 Task: Open Card Corporate Social Responsibility Review in Board Business Intelligence Reporting to Workspace Content Creation and add a team member Softage.2@softage.net, a label Red, a checklist Time Management, an attachment from your google drive, a color Red and finally, add a card description 'Discuss project timeline with team members' and a comment 'Its important to ensure that this task aligns with our overall project goals as it is part of a larger project.'. Add a start date 'Jan 04, 1900' with a due date 'Jan 11, 1900'. Open Card User Research Interviews in Board Customer Journey Mapping and Optimization to Workspace Content Creation and add a team member Softage.3@softage.net, a label Red, a checklist Customer Feedback, an attachment from your google drive, a color Red and finally, add a card description 'Send out client proposal for review' and a comment 'Let us approach this task with a sense of focus and attention to detail, ensuring that we do not miss any important information or details.'. Add a start date 'Jan 05, 1900' with a due date 'Jan 12, 1900'. Open Card Social Media Campaign Execution in Board Product Prototype Development and Testing to Workspace Content Creation and add a team member Softage.3@softage.net, a label Purple, a checklist Predictive Analytics, an attachment from your google drive, a color Purple and finally, add a card description 'Create and send out employee satisfaction survey on company benefits and perks' and a comment 'This task presents an opportunity to build strong relationships with our stakeholders and earn their trust.'. Add a start date 'Jan 06, 1900' with a due date 'Jan 13, 1900'
Action: Mouse moved to (55, 225)
Screenshot: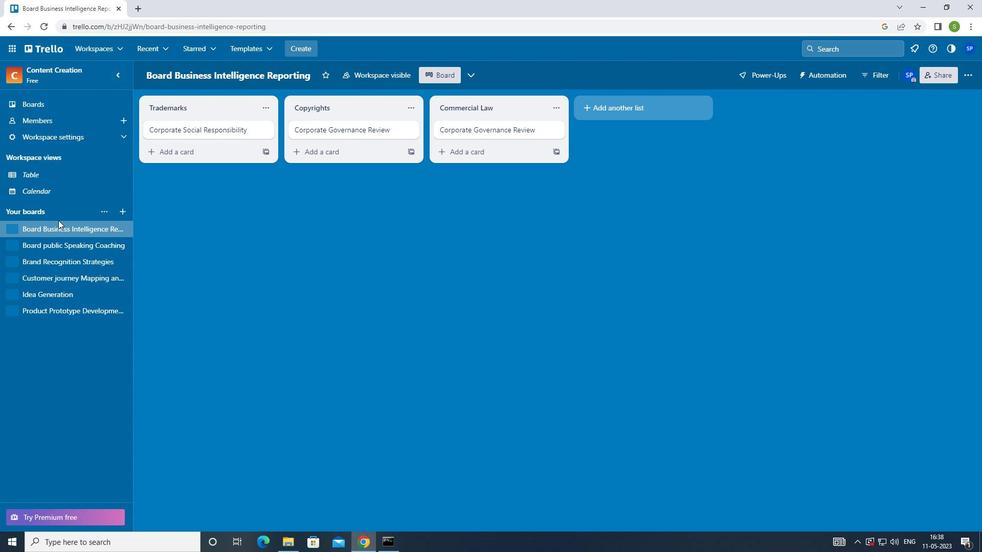 
Action: Mouse pressed left at (55, 225)
Screenshot: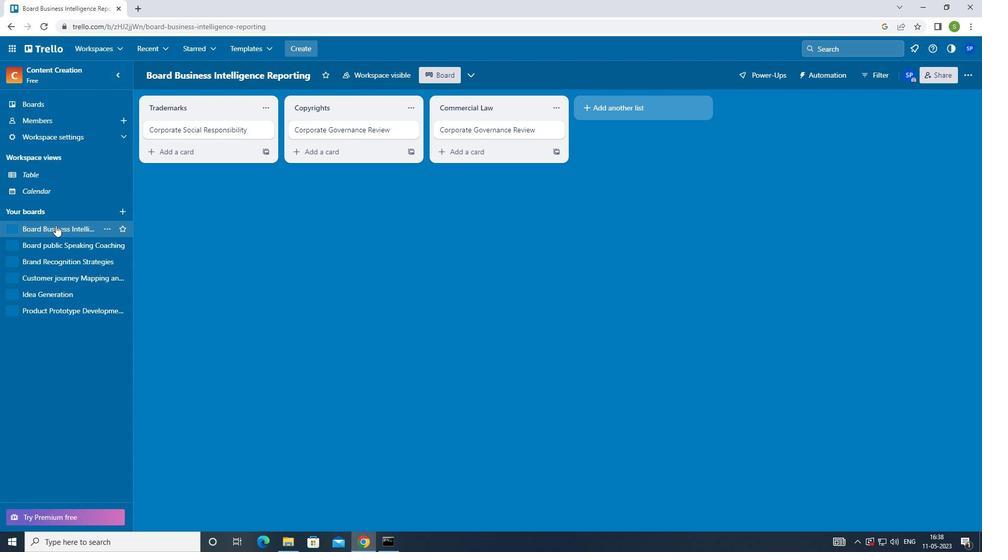 
Action: Mouse moved to (177, 128)
Screenshot: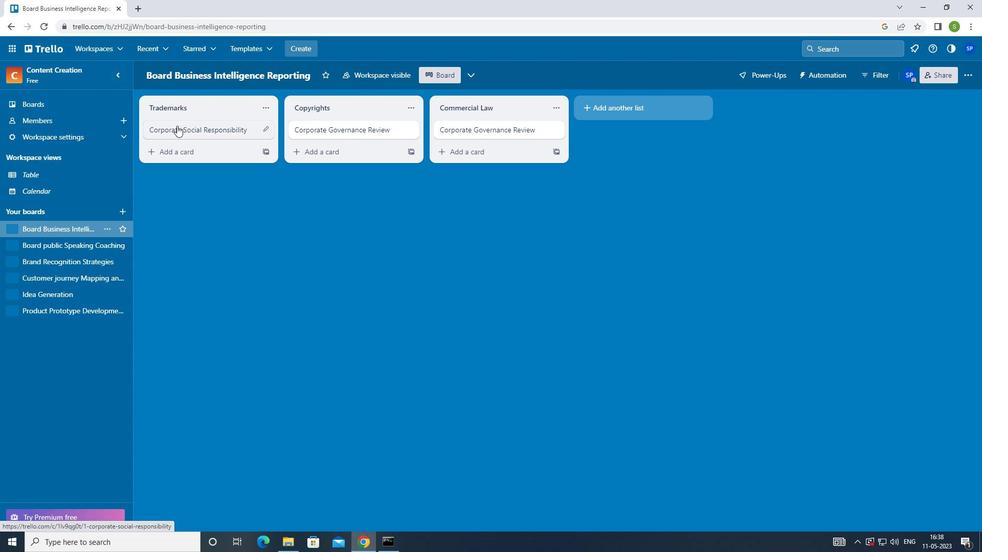 
Action: Mouse pressed left at (177, 128)
Screenshot: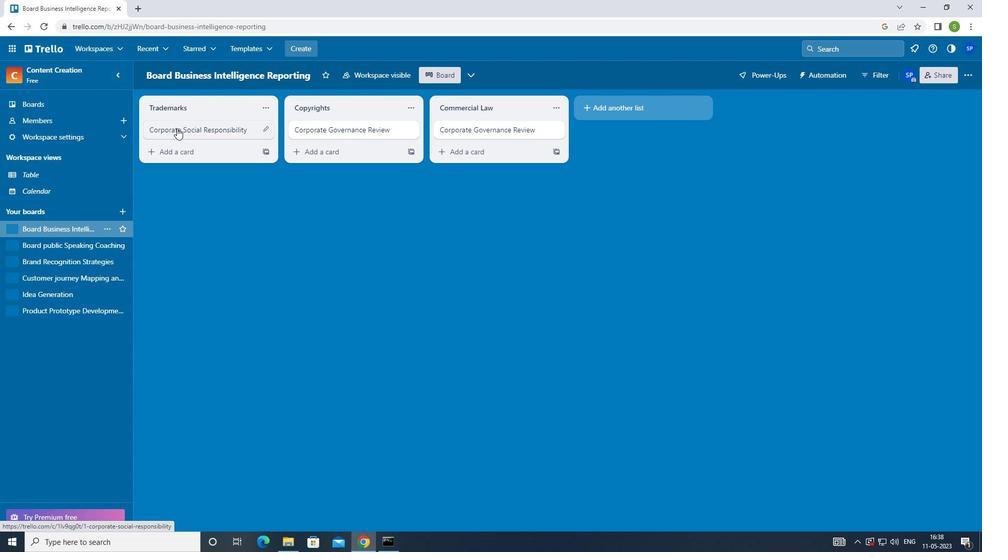 
Action: Mouse moved to (636, 127)
Screenshot: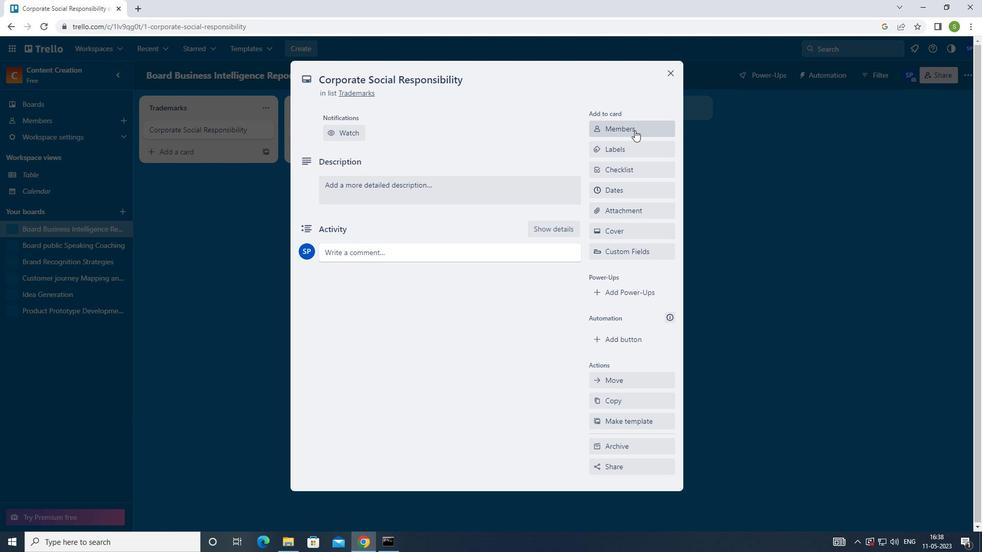 
Action: Mouse pressed left at (636, 127)
Screenshot: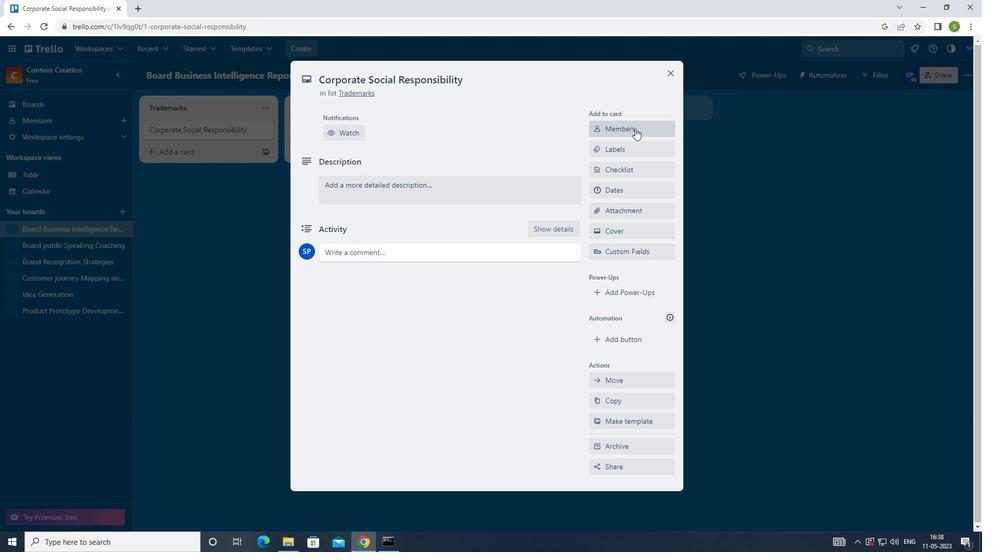 
Action: Mouse moved to (639, 173)
Screenshot: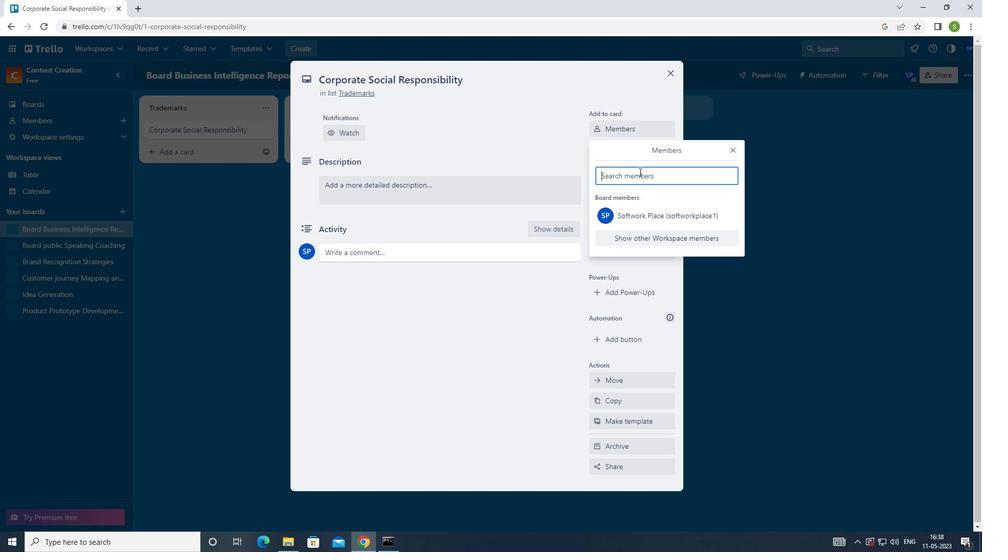 
Action: Key pressed <Key.shift>SOFTAGE.2<Key.shift>@SOFTAGE.NET
Screenshot: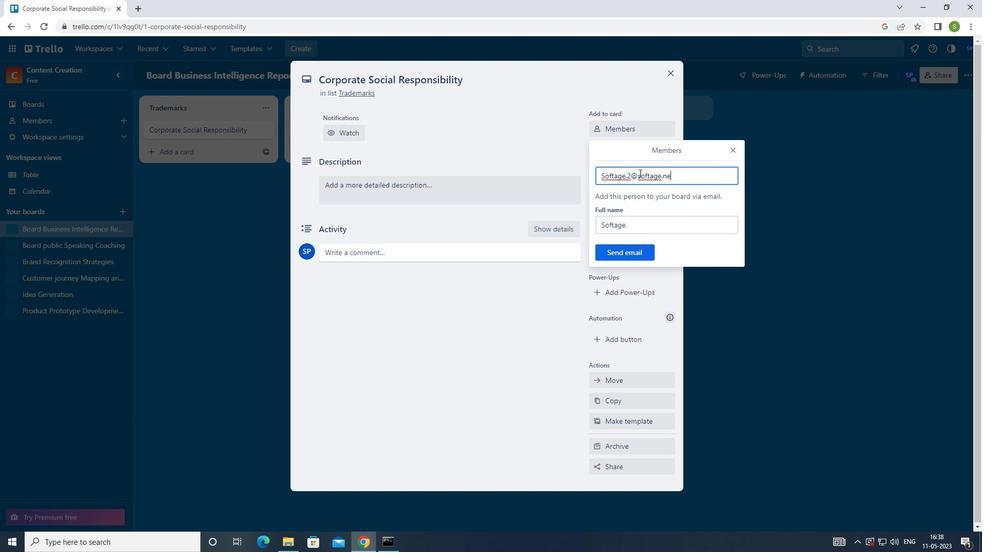 
Action: Mouse moved to (628, 253)
Screenshot: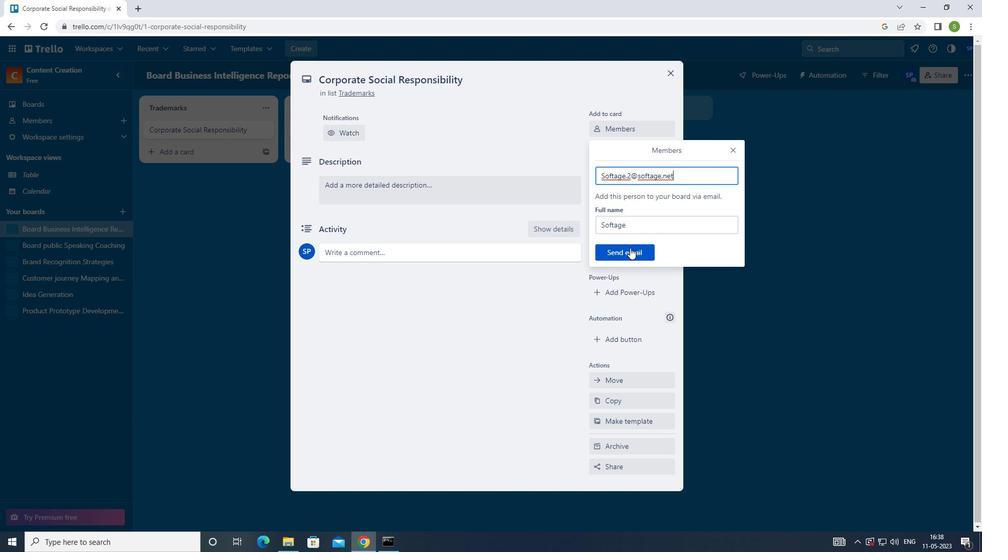 
Action: Mouse pressed left at (628, 253)
Screenshot: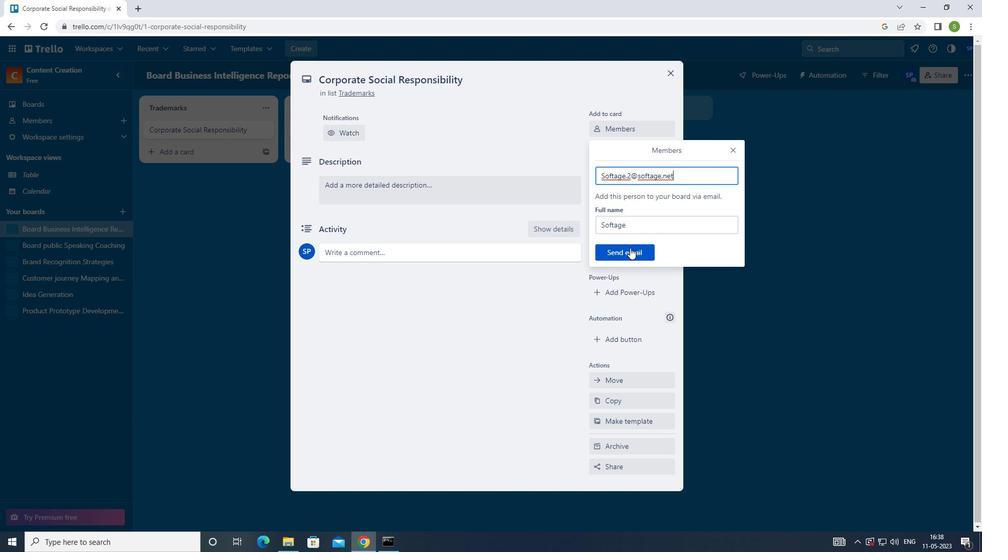
Action: Mouse moved to (621, 185)
Screenshot: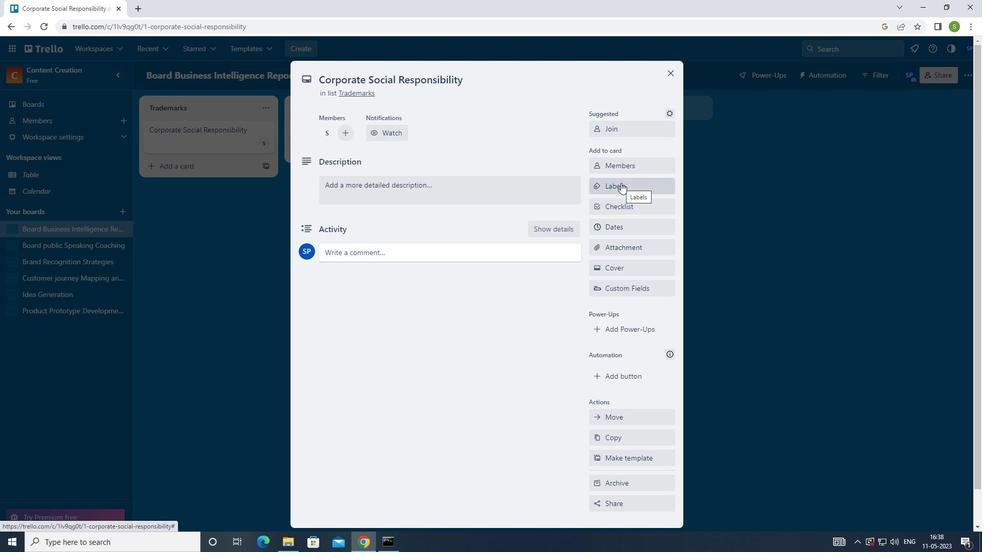 
Action: Mouse pressed left at (621, 185)
Screenshot: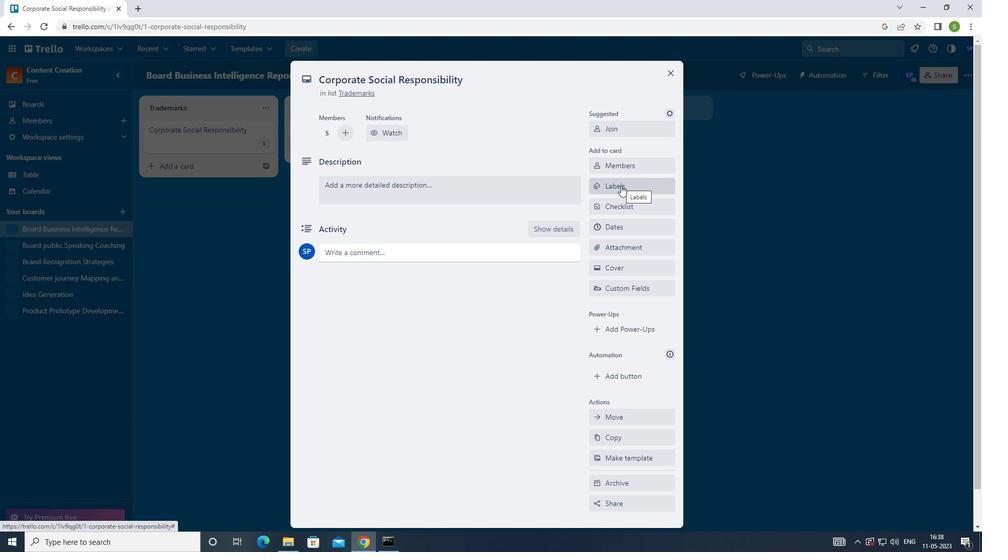 
Action: Mouse moved to (649, 391)
Screenshot: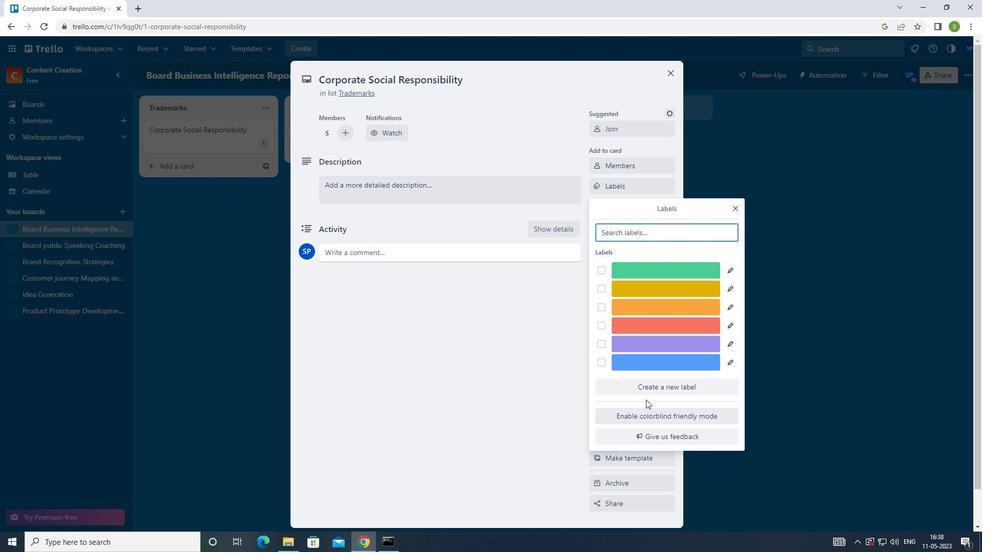 
Action: Mouse pressed left at (649, 391)
Screenshot: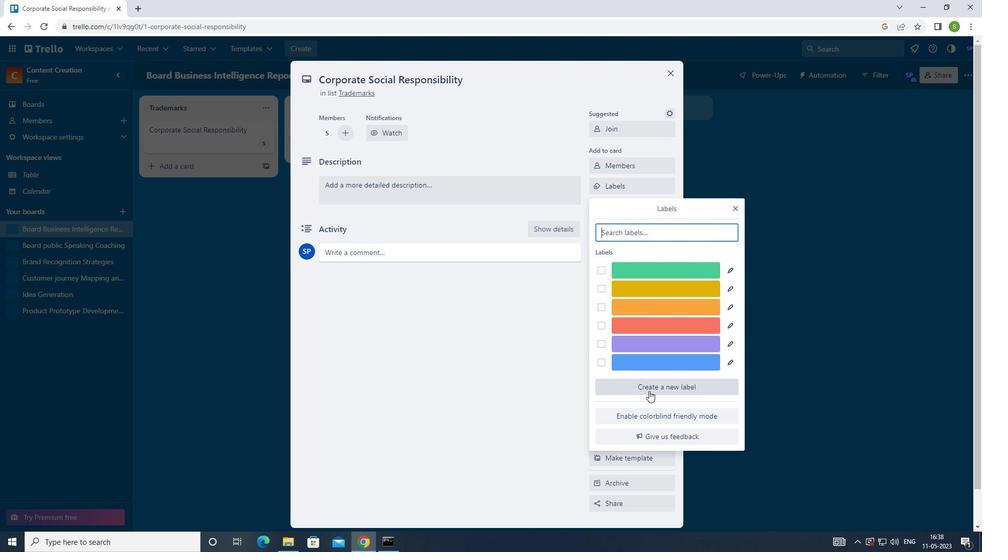 
Action: Mouse moved to (695, 370)
Screenshot: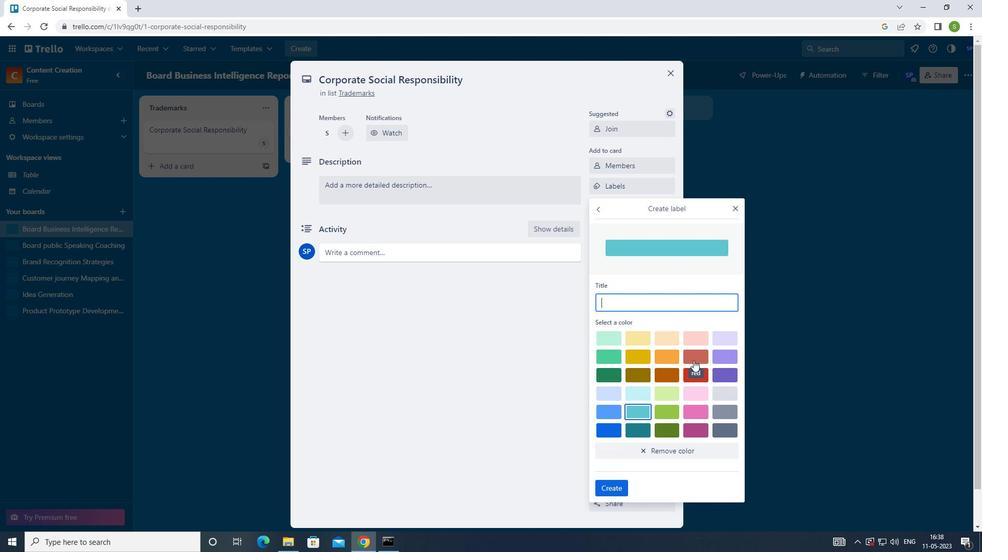 
Action: Mouse pressed left at (695, 370)
Screenshot: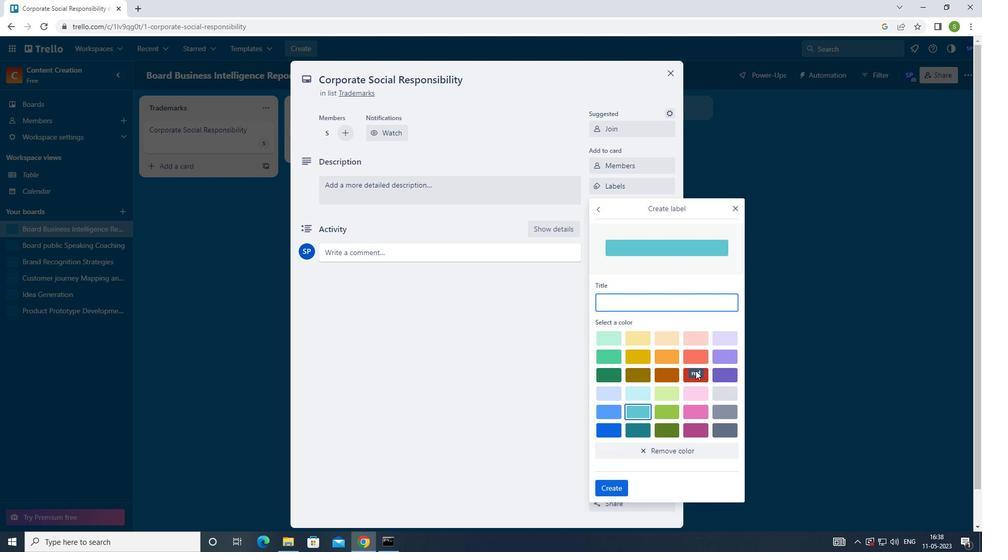 
Action: Mouse moved to (617, 490)
Screenshot: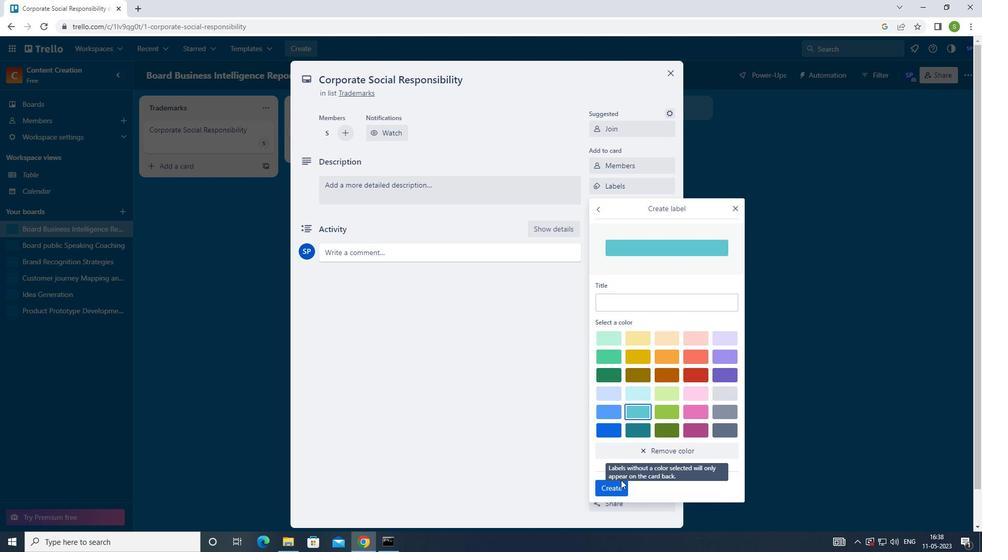 
Action: Mouse pressed left at (617, 490)
Screenshot: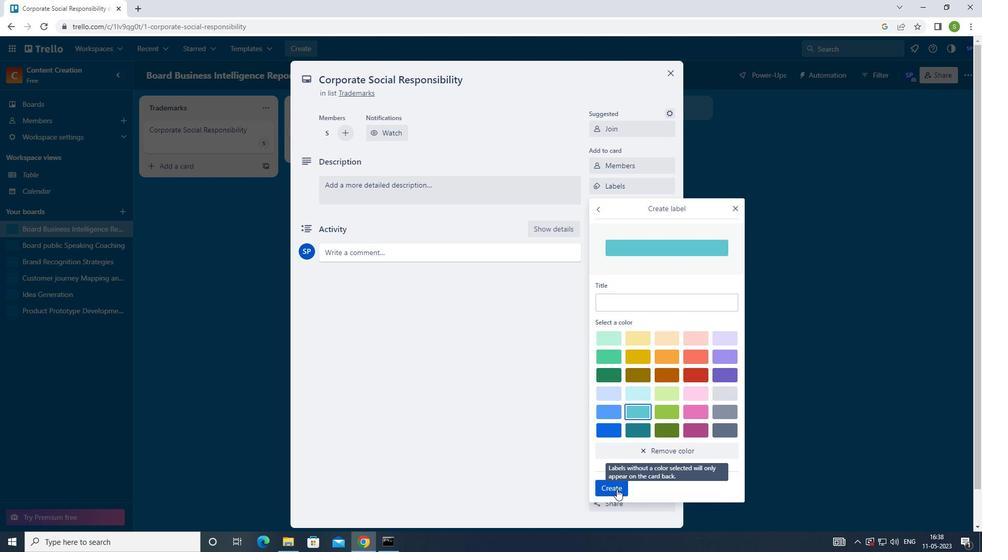 
Action: Mouse moved to (639, 330)
Screenshot: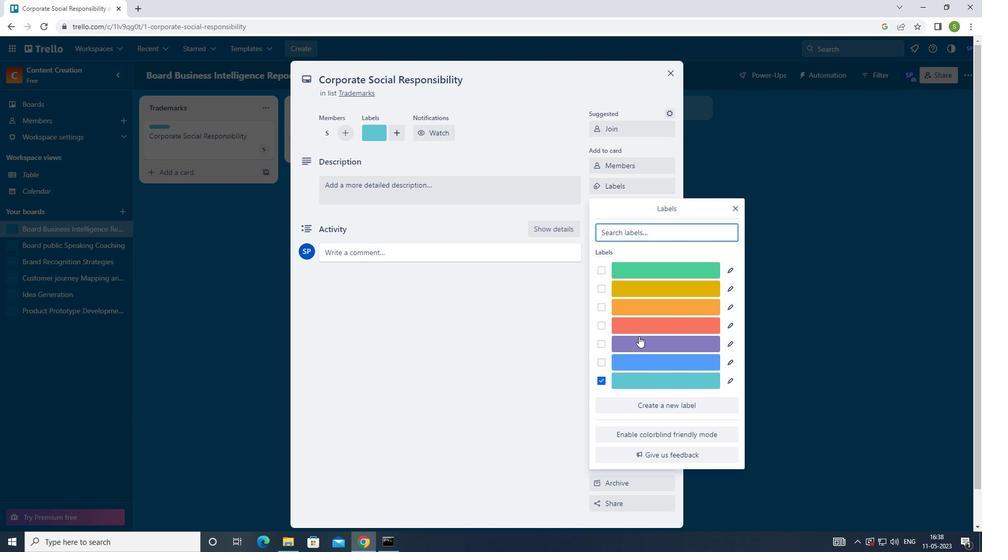 
Action: Mouse pressed left at (639, 330)
Screenshot: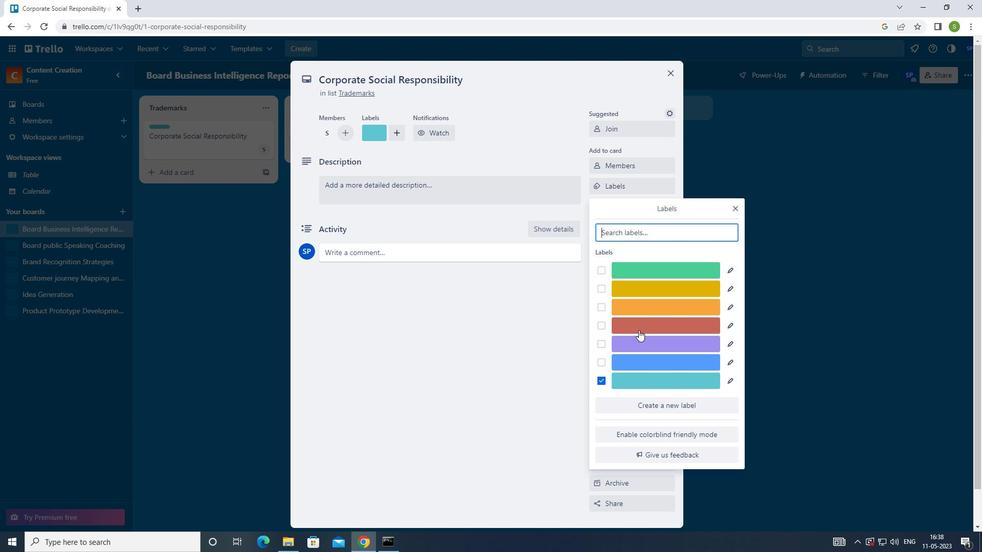 
Action: Mouse moved to (600, 380)
Screenshot: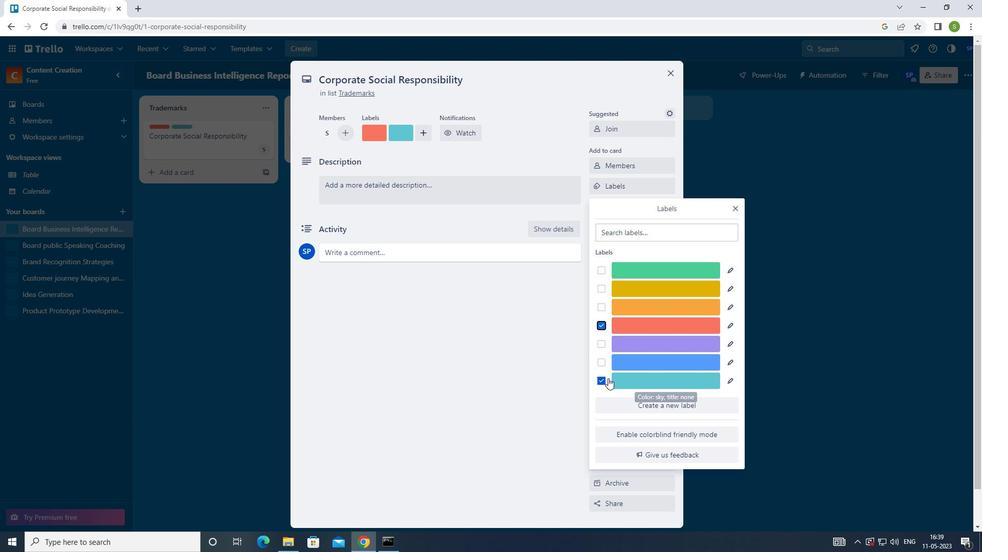 
Action: Mouse pressed left at (600, 380)
Screenshot: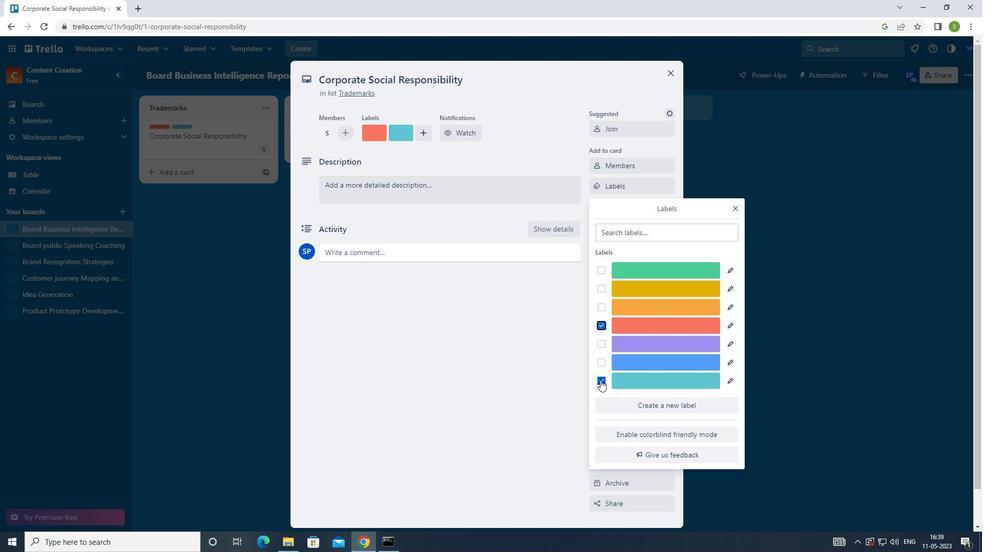 
Action: Mouse moved to (735, 209)
Screenshot: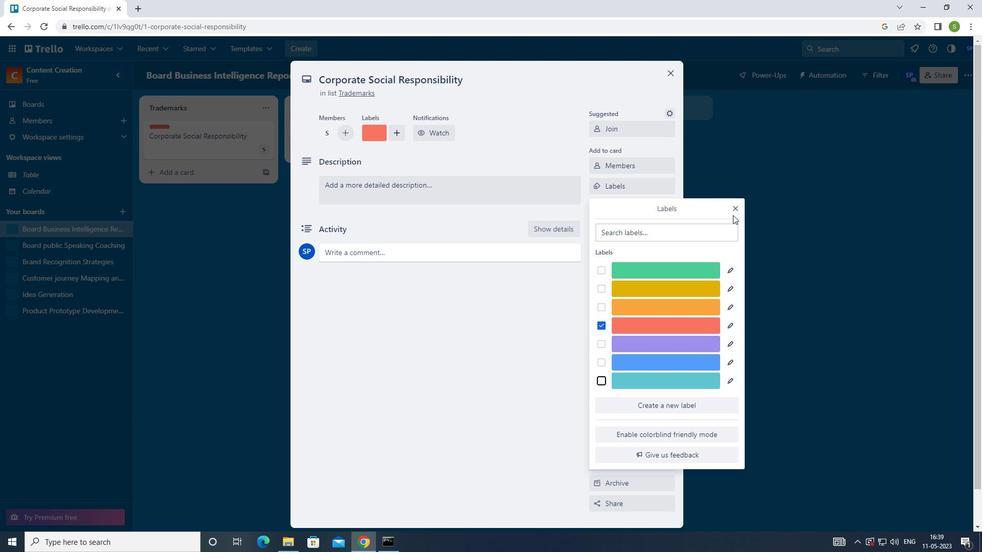 
Action: Mouse pressed left at (735, 209)
Screenshot: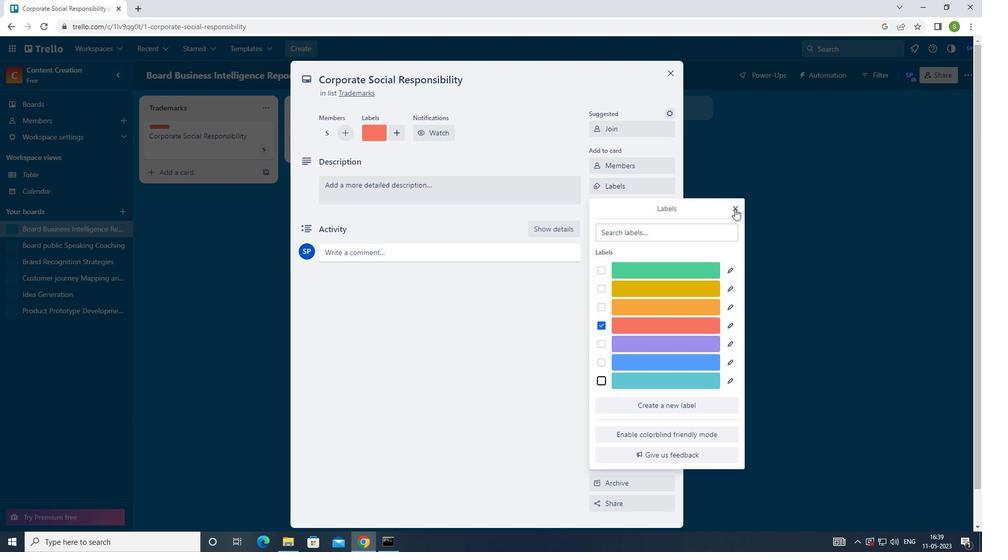 
Action: Mouse moved to (641, 210)
Screenshot: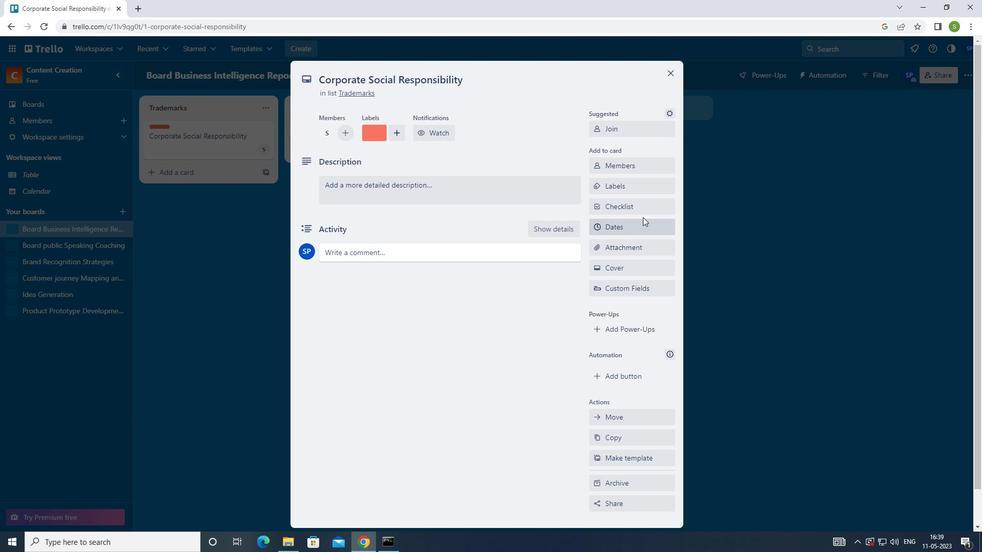
Action: Mouse pressed left at (641, 210)
Screenshot: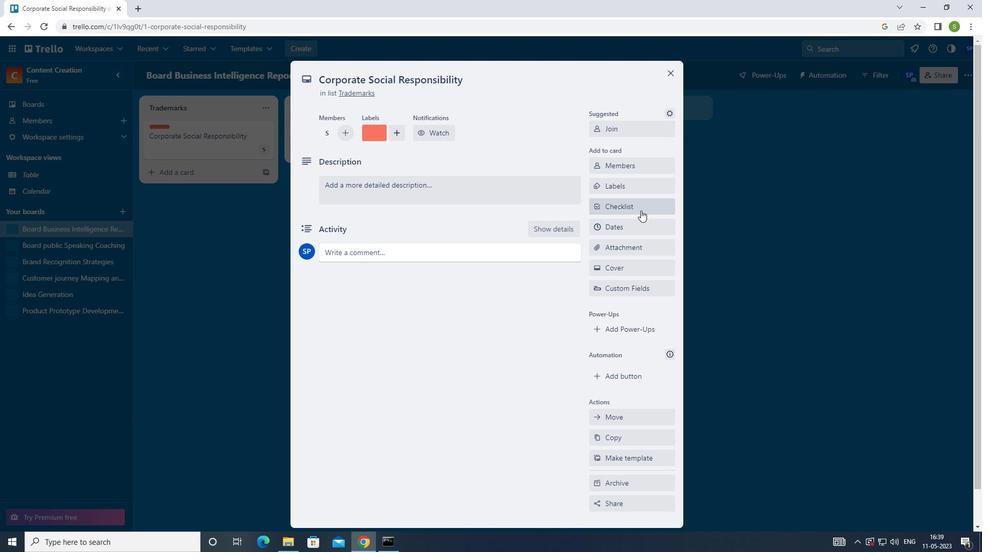 
Action: Mouse moved to (631, 265)
Screenshot: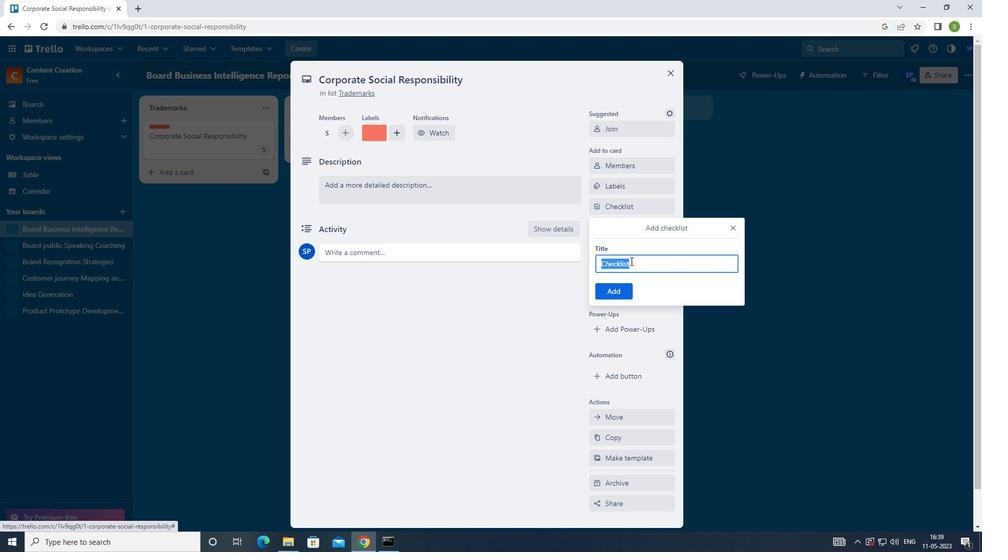 
Action: Key pressed <Key.shift>TIME<Key.space><Key.shift><Key.shift><Key.shift><Key.shift><Key.shift><Key.shift>MANAGEMENT<Key.space>AN<Key.space>ATTACHMENT<Key.space>FROM<Key.backspace><Key.backspace><Key.backspace><Key.backspace><Key.backspace><Key.backspace><Key.backspace><Key.backspace><Key.backspace><Key.backspace><Key.backspace><Key.backspace><Key.backspace><Key.backspace><Key.backspace><Key.backspace><Key.backspace><Key.backspace><Key.backspace><Key.backspace><Key.backspace><Key.backspace><Key.backspace><Key.backspace><Key.backspace><Key.backspace><Key.backspace><Key.backspace><Key.backspace><Key.backspace><Key.backspace><Key.backspace><Key.backspace><Key.backspace><Key.backspace><Key.backspace><Key.backspace><Key.shift><Key.shift><Key.shift><Key.shift><Key.shift><Key.shift>TIME<Key.space><Key.shift>MANAGMENT
Screenshot: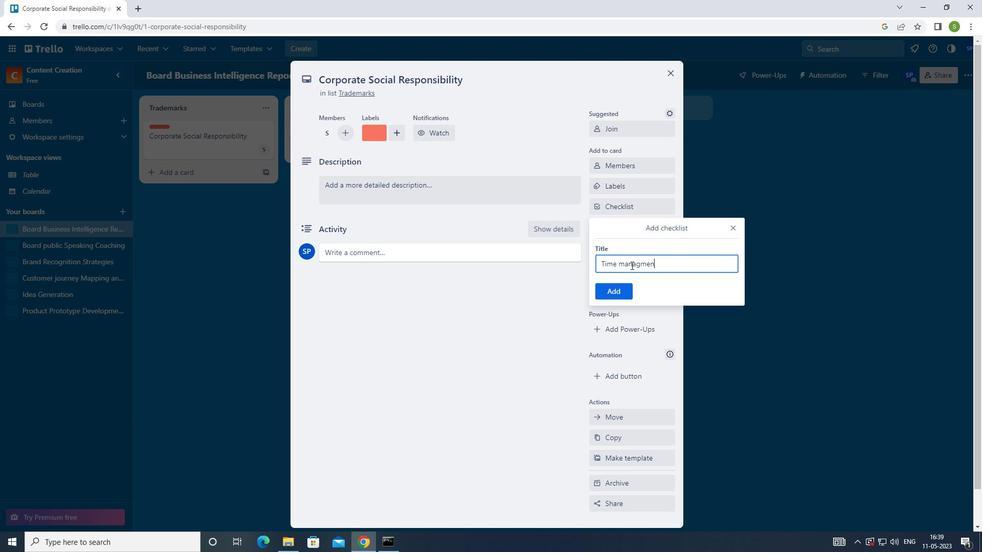
Action: Mouse moved to (625, 296)
Screenshot: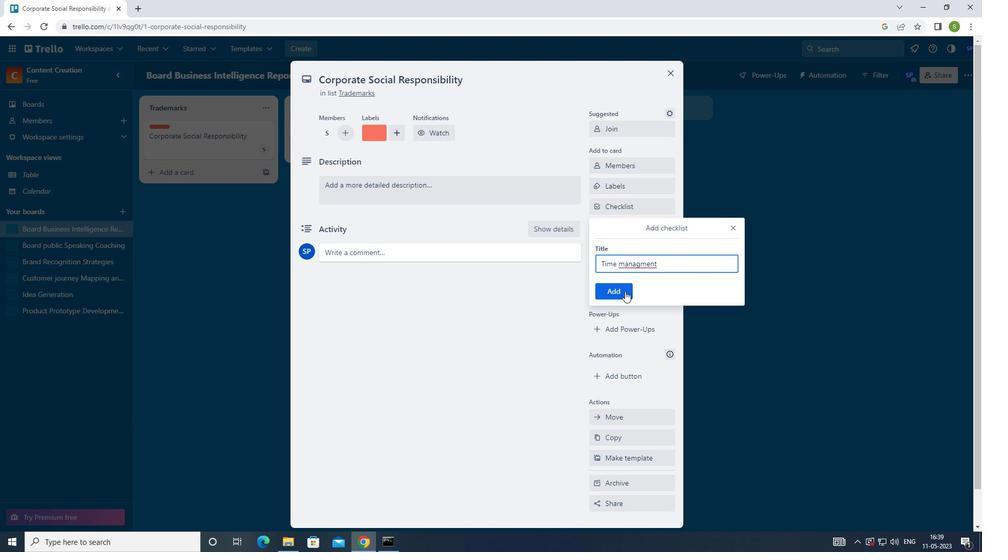 
Action: Mouse pressed left at (625, 296)
Screenshot: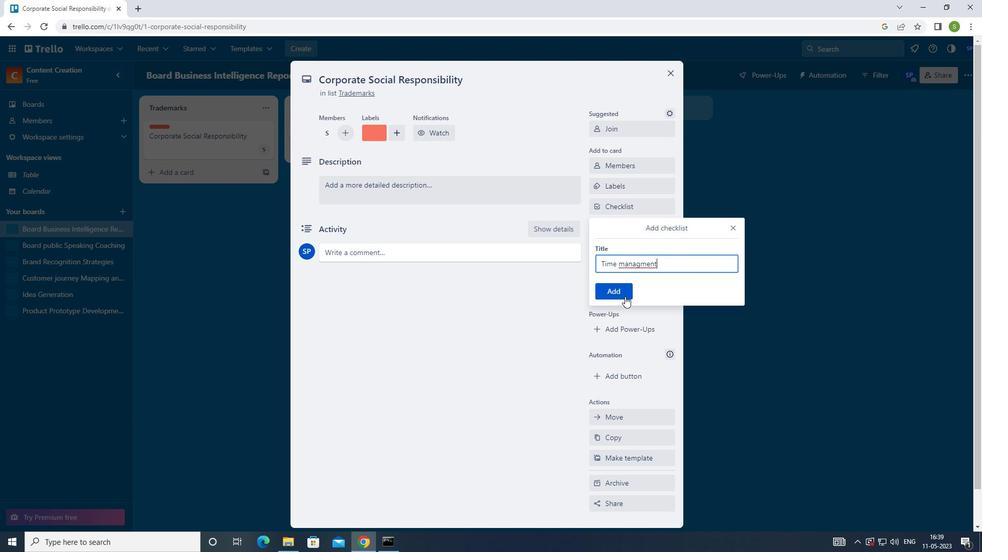 
Action: Mouse moved to (491, 268)
Screenshot: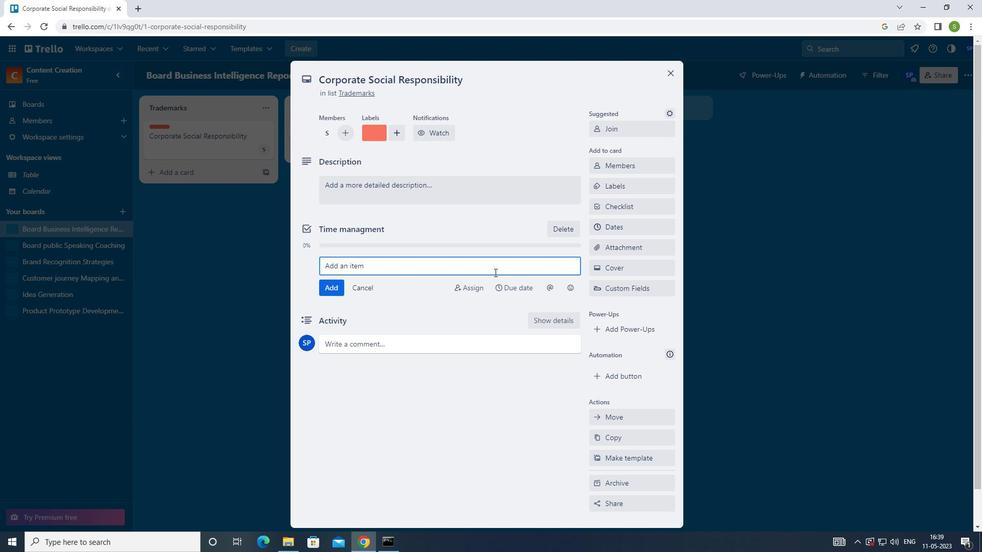 
Action: Mouse pressed left at (491, 268)
Screenshot: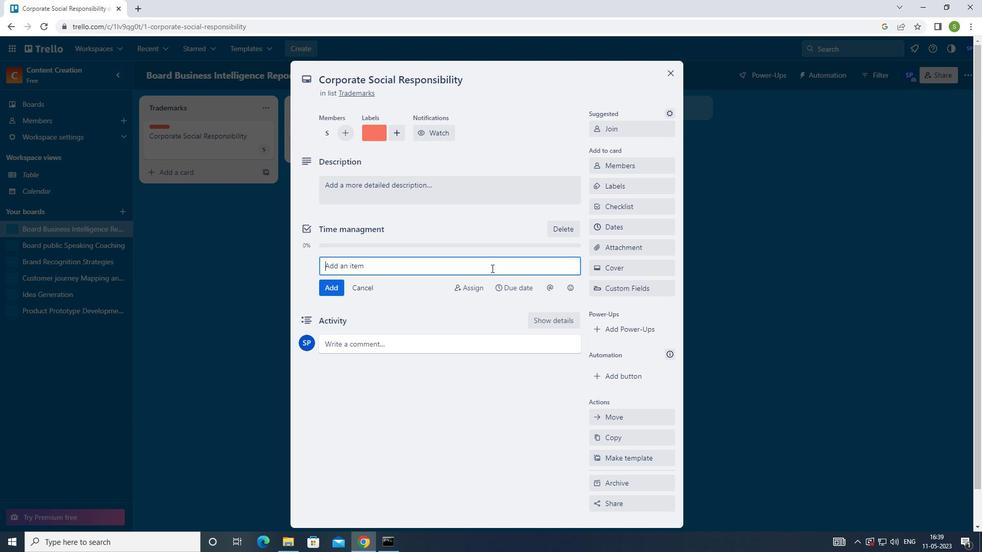 
Action: Mouse moved to (449, 191)
Screenshot: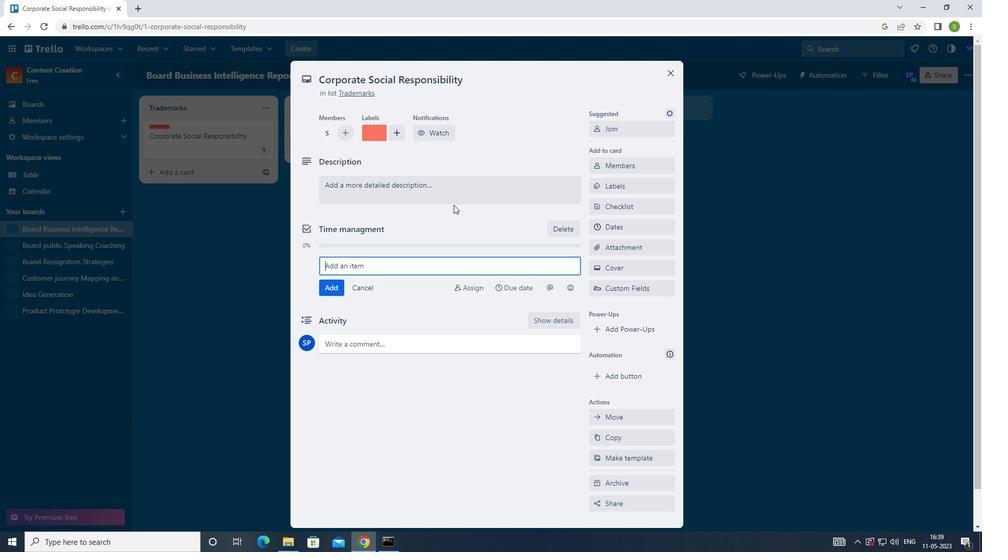 
Action: Mouse pressed left at (449, 191)
Screenshot: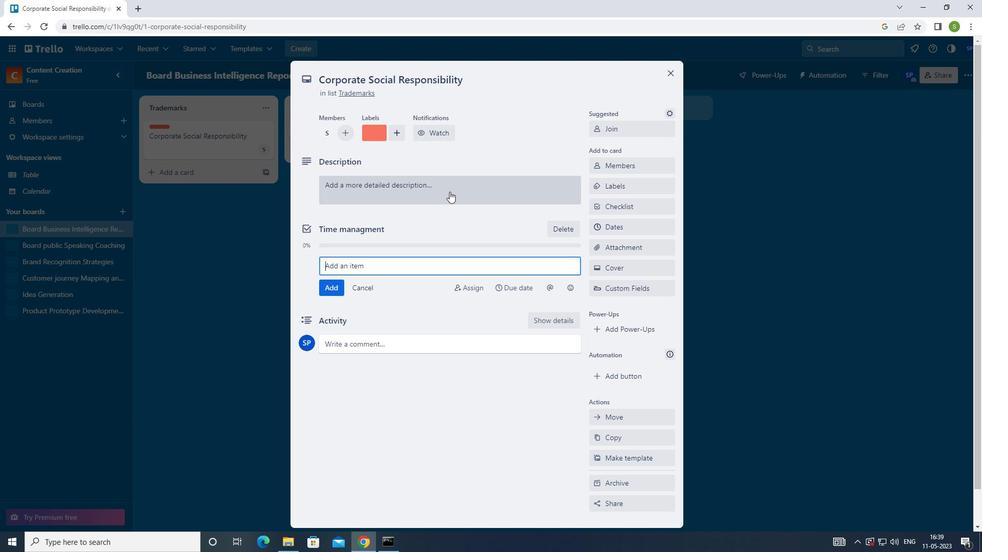 
Action: Mouse moved to (448, 236)
Screenshot: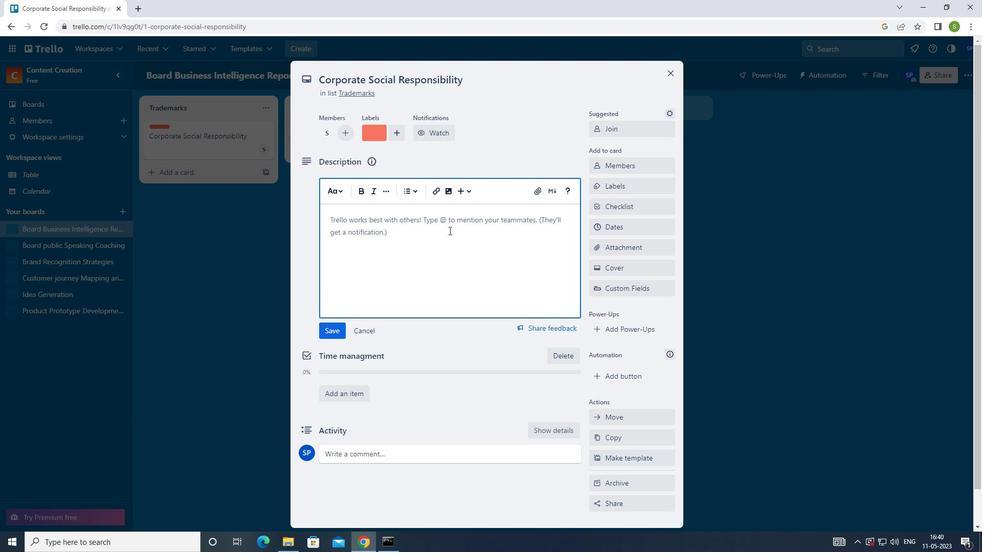 
Action: Key pressed <Key.shift><Key.shift><Key.shift><Key.shift><Key.shift><Key.shift><Key.shift><Key.shift><Key.shift><Key.shift><Key.shift><Key.shift><Key.shift><Key.shift><Key.shift><Key.shift><Key.shift><Key.shift><Key.shift><Key.shift><Key.shift>DISCUSS<Key.space>PROJECT<Key.space>TIMELINE<Key.space>WITH<Key.space>TEAM<Key.space>MEMBER
Screenshot: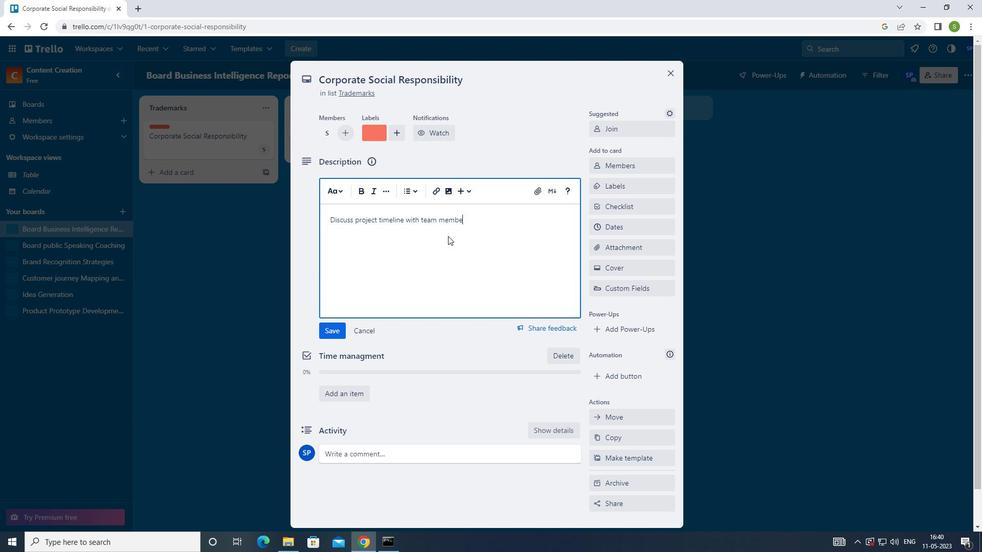 
Action: Mouse moved to (336, 330)
Screenshot: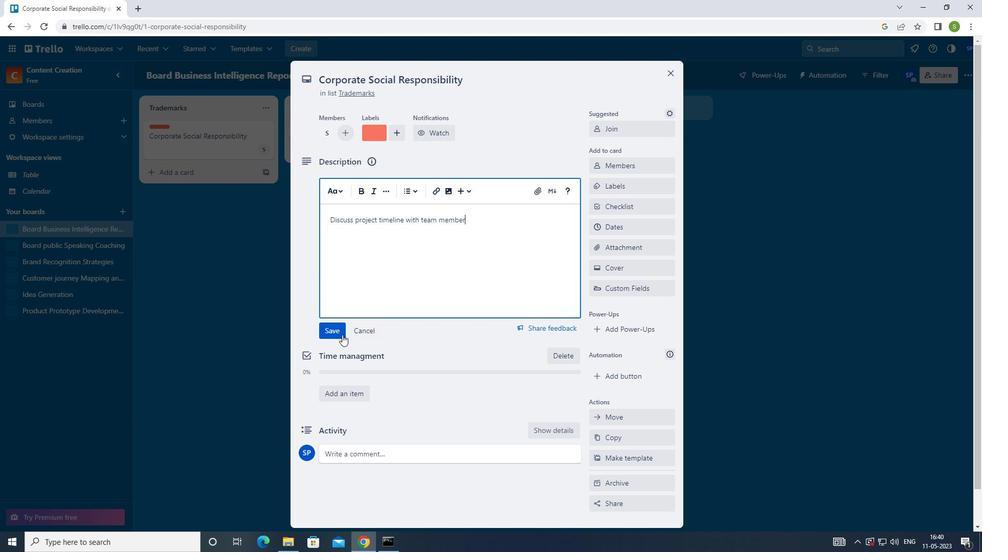
Action: Mouse pressed left at (336, 330)
Screenshot: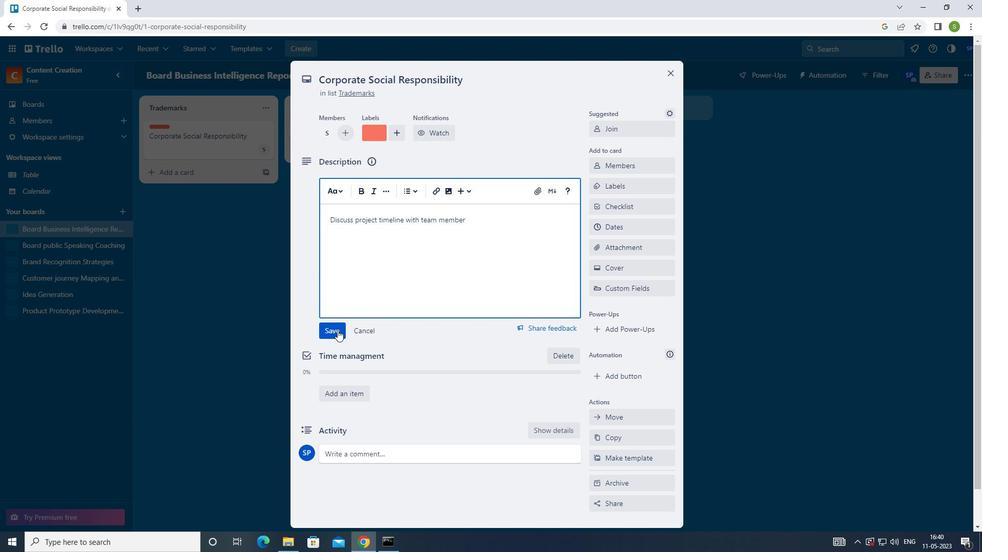 
Action: Mouse moved to (359, 313)
Screenshot: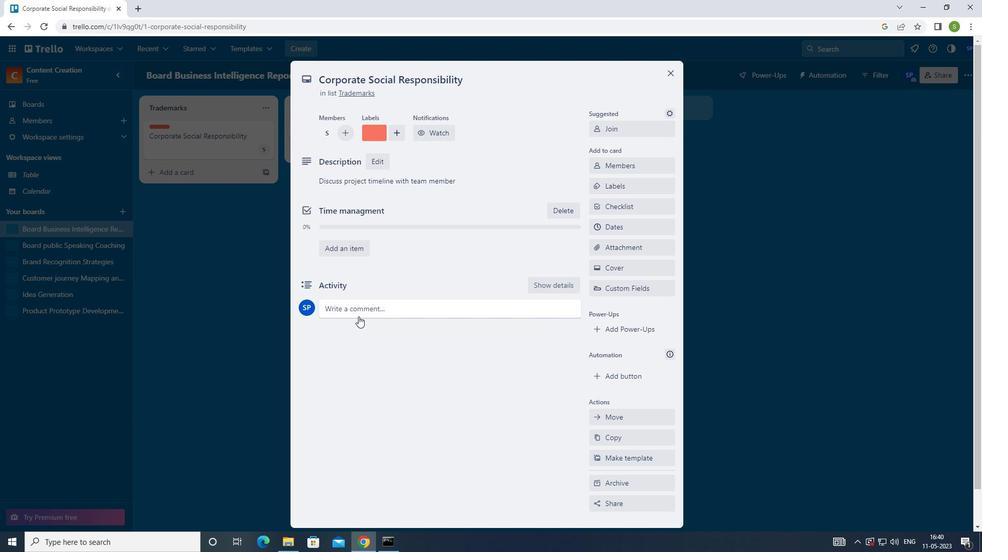 
Action: Mouse pressed left at (359, 313)
Screenshot: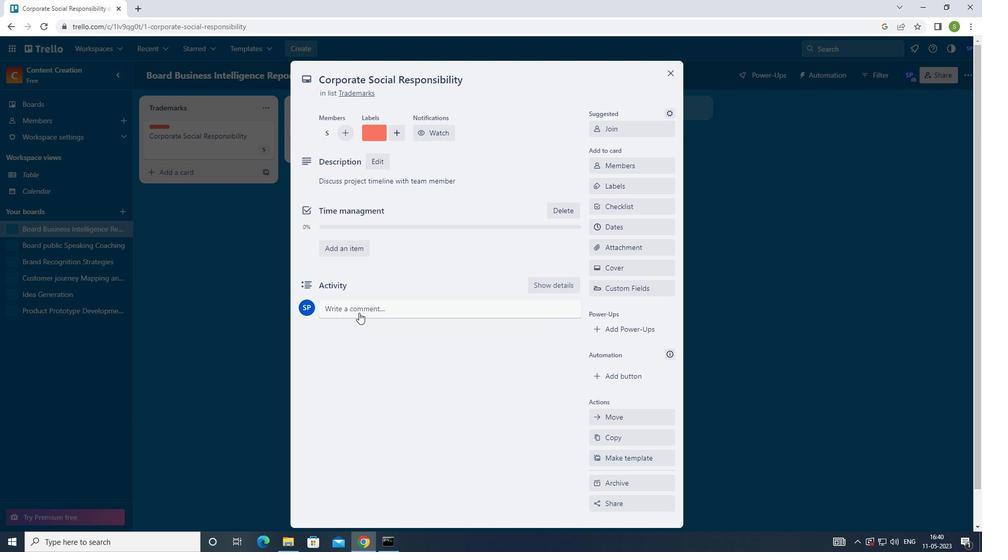 
Action: Mouse moved to (398, 346)
Screenshot: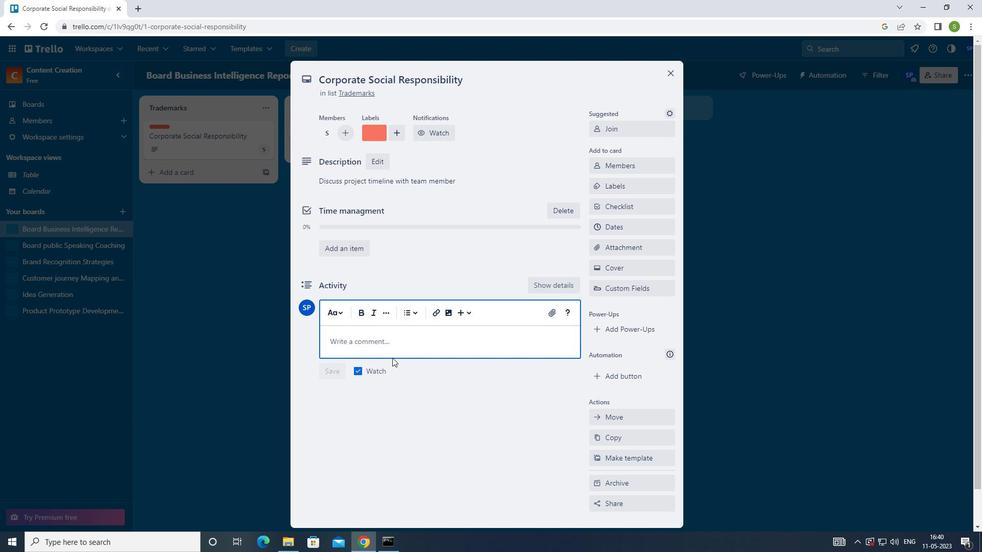 
Action: Key pressed <Key.shift><Key.shift><Key.shift><Key.shift><Key.shift><Key.shift><Key.shift><Key.shift><Key.shift><Key.shift><Key.shift><Key.shift><Key.shift><Key.shift><Key.shift><Key.shift><Key.shift><Key.shift><Key.shift><Key.shift_r>ITS<Key.space>IMPORTANT<Key.space>TO<Key.space>ENSURE<Key.space>THET<Key.space>THIS<Key.space><Key.shift>ALIGNS<Key.space>WITRH<Key.backspace><Key.backspace>H<Key.space>OUR<Key.space>OVERALL<Key.space>PROJECT<Key.space>GOALS<Key.space>AS<Key.space>IT<Key.space>IS<Key.space>PART<Key.space>OF<Key.space>A<Key.space>LART<Key.backspace>GR<Key.backspace>ER<Key.space>PROJECT.
Screenshot: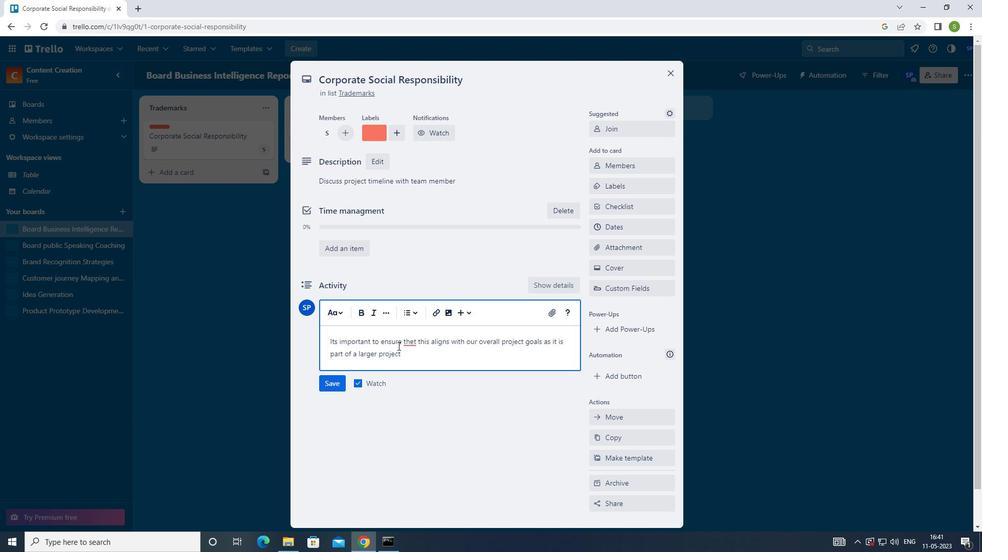 
Action: Mouse moved to (413, 343)
Screenshot: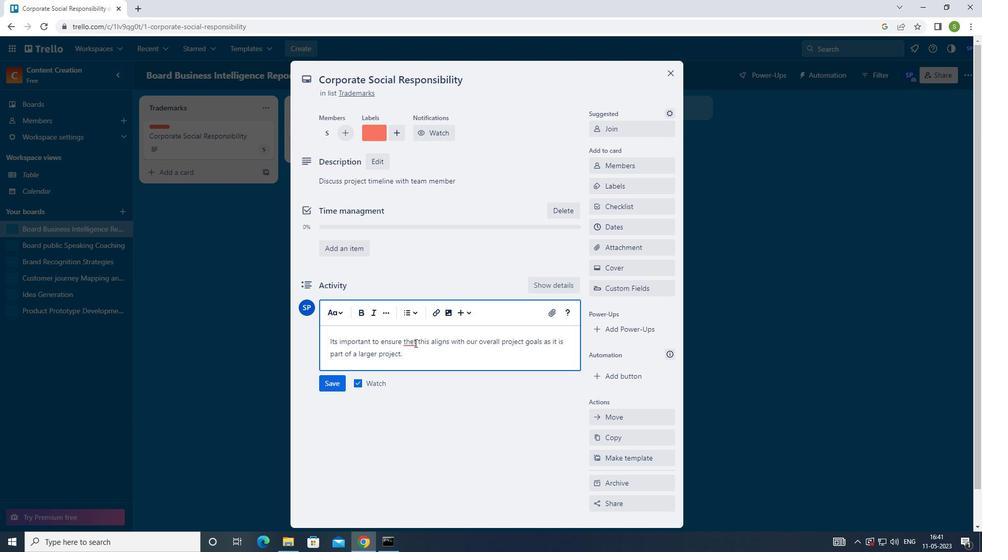 
Action: Mouse pressed left at (413, 343)
Screenshot: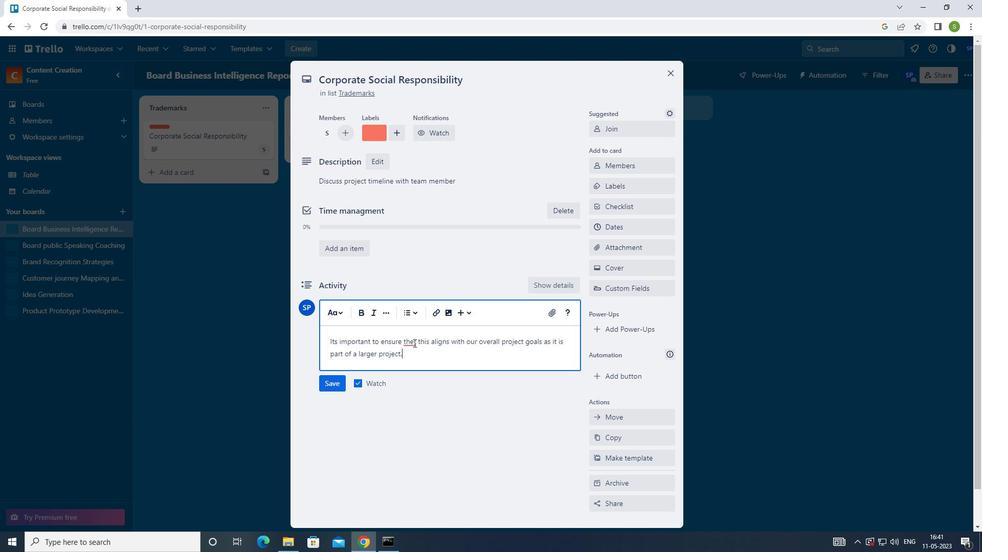 
Action: Mouse moved to (413, 343)
Screenshot: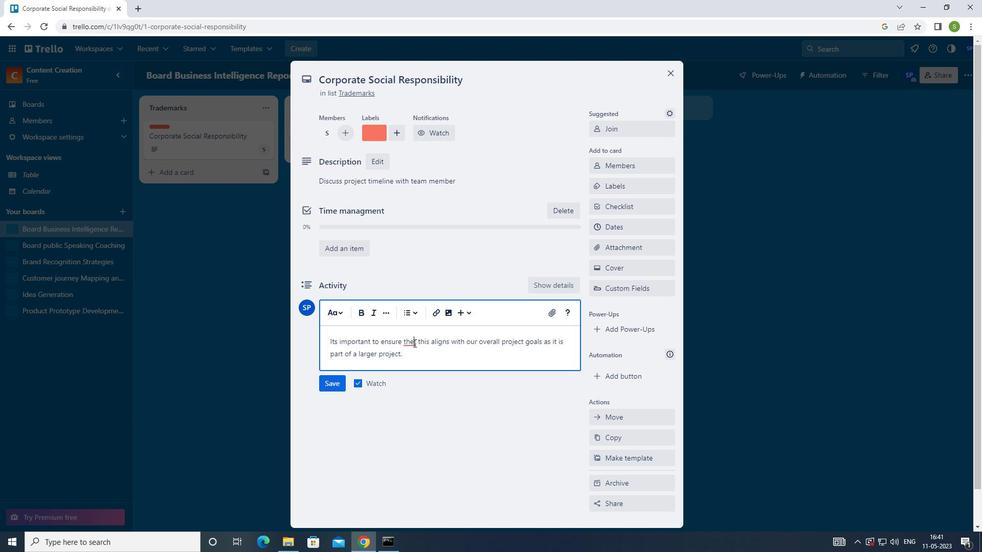 
Action: Key pressed <Key.backspace>A
Screenshot: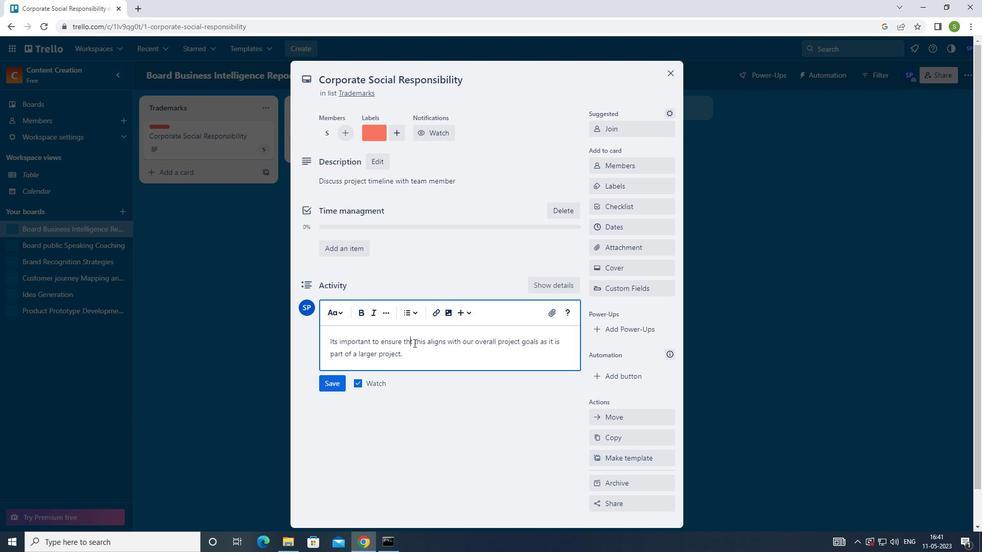 
Action: Mouse moved to (338, 381)
Screenshot: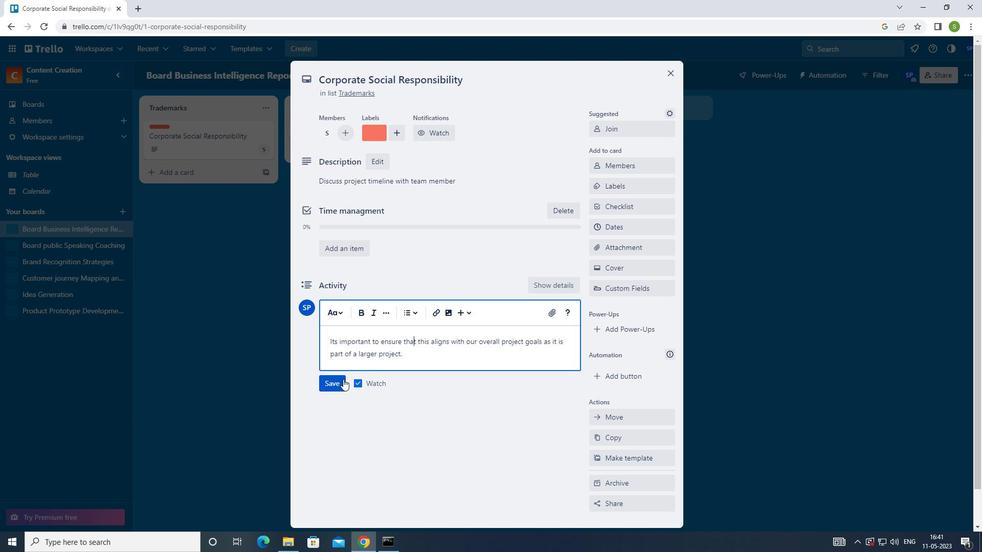 
Action: Mouse pressed left at (338, 381)
Screenshot: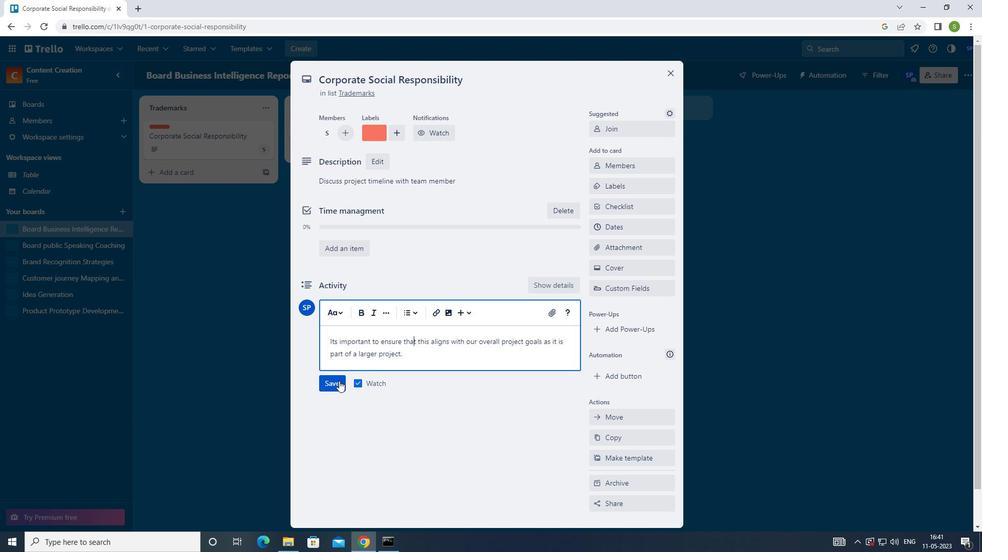 
Action: Mouse moved to (622, 230)
Screenshot: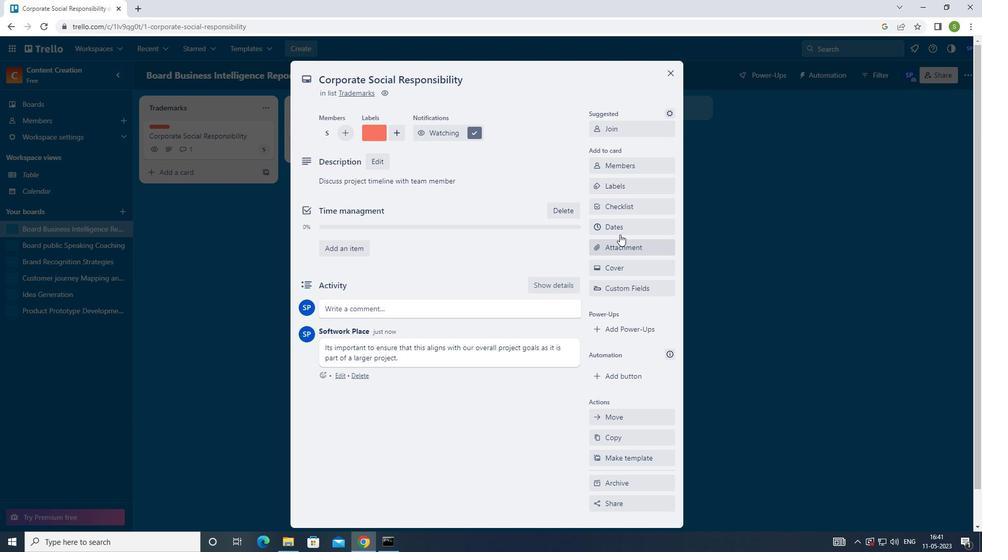 
Action: Mouse pressed left at (622, 230)
Screenshot: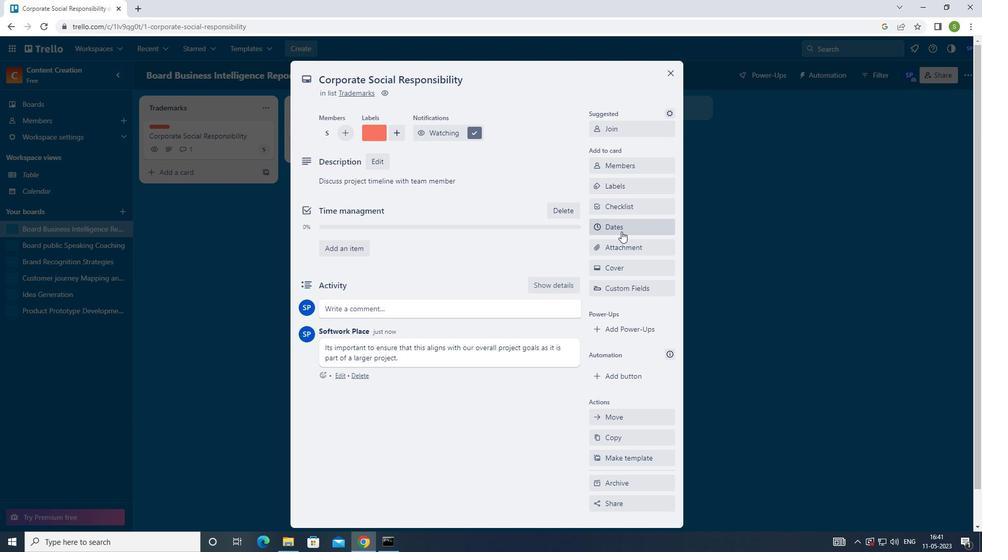 
Action: Mouse moved to (604, 263)
Screenshot: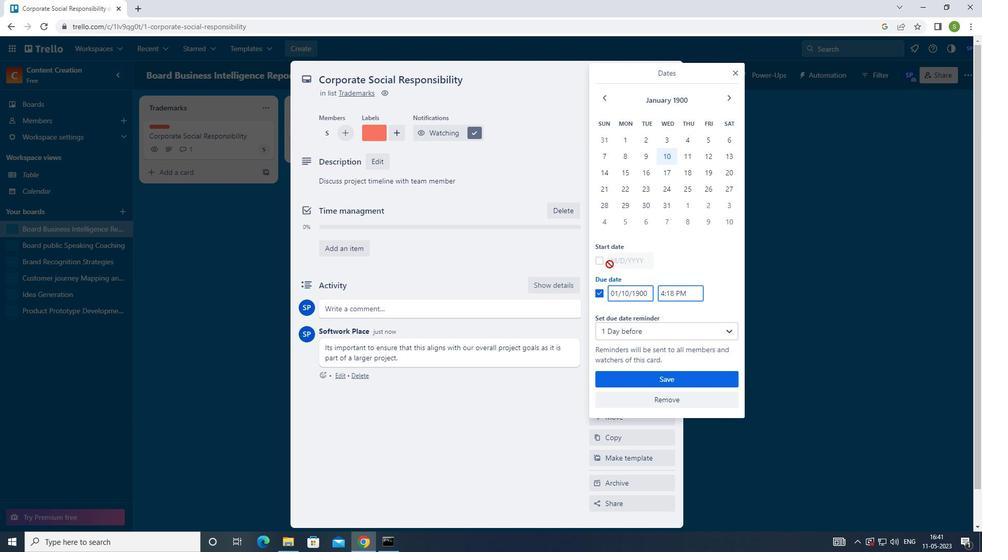 
Action: Mouse pressed left at (604, 263)
Screenshot: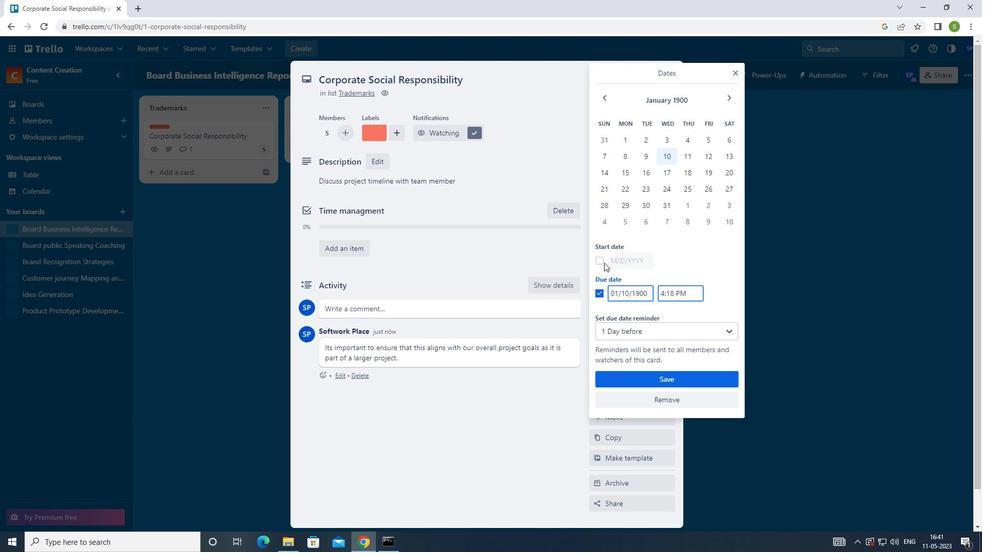 
Action: Mouse moved to (630, 259)
Screenshot: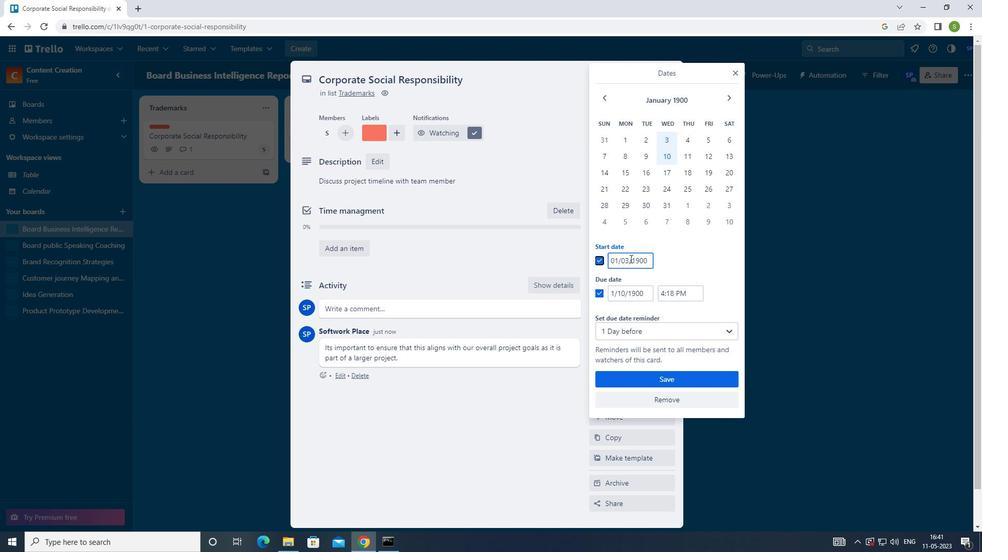
Action: Mouse pressed left at (630, 259)
Screenshot: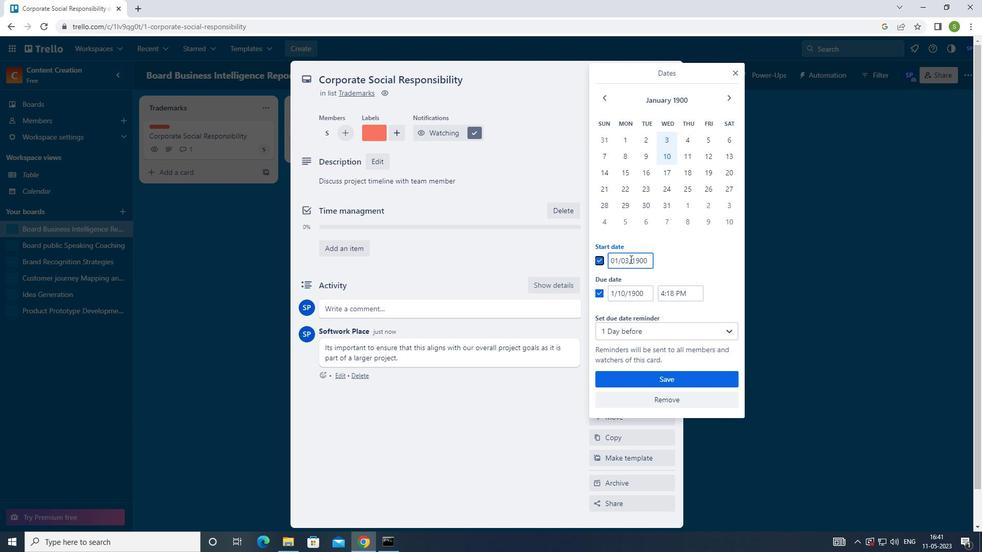 
Action: Mouse moved to (622, 258)
Screenshot: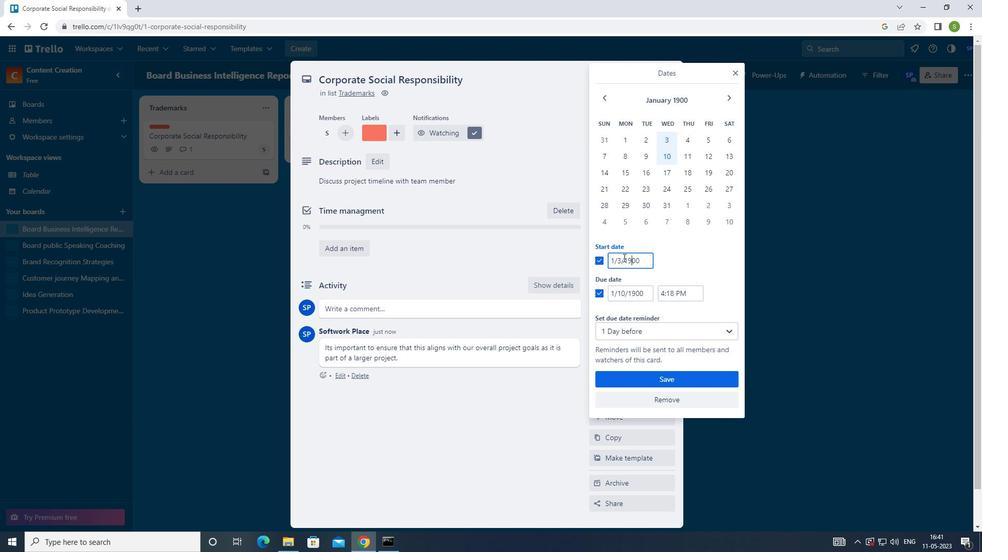 
Action: Mouse pressed left at (622, 258)
Screenshot: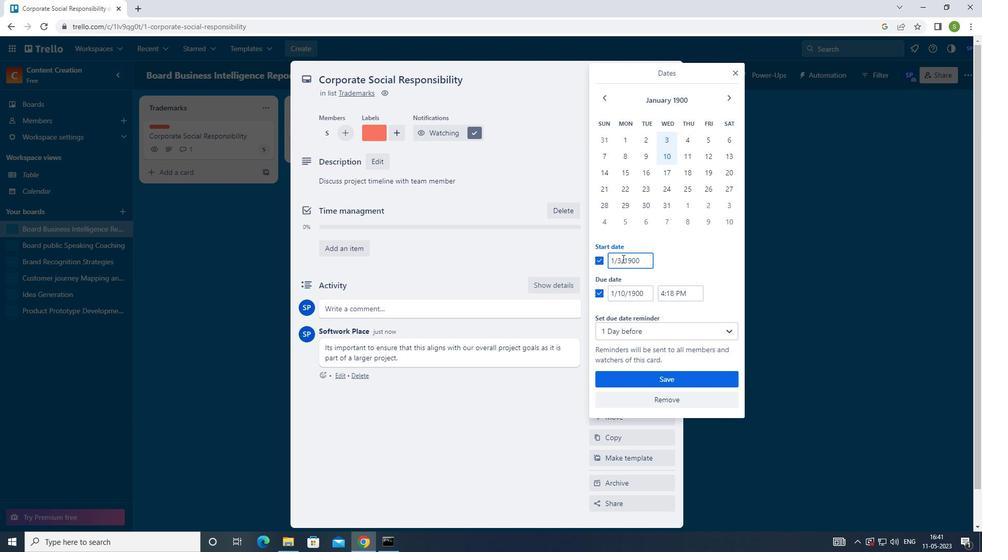 
Action: Key pressed <Key.backspace>4
Screenshot: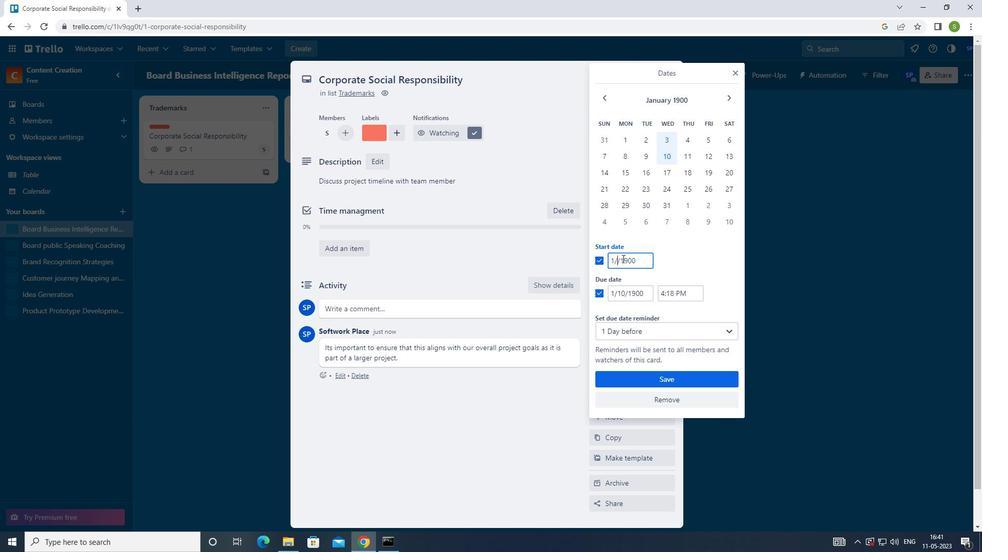 
Action: Mouse moved to (623, 294)
Screenshot: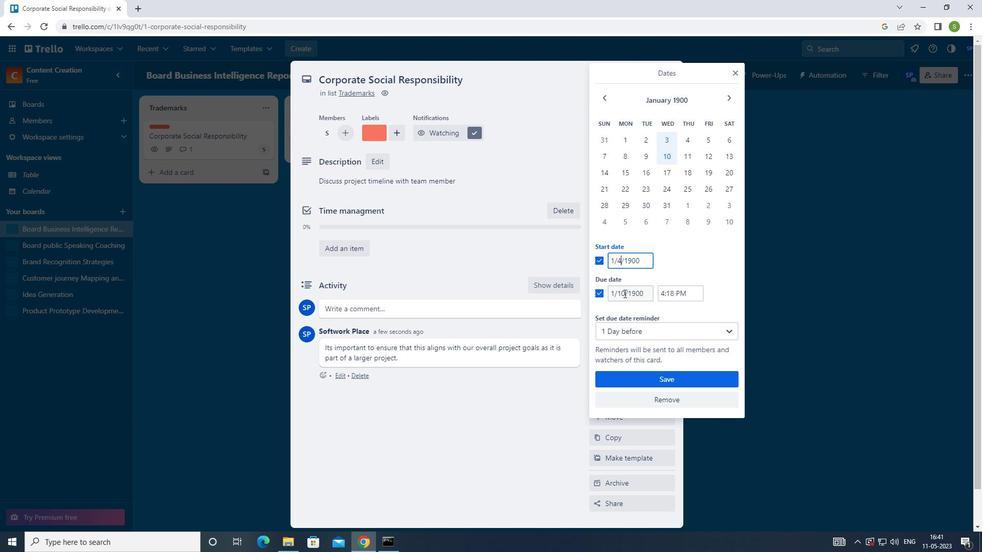
Action: Mouse pressed left at (623, 294)
Screenshot: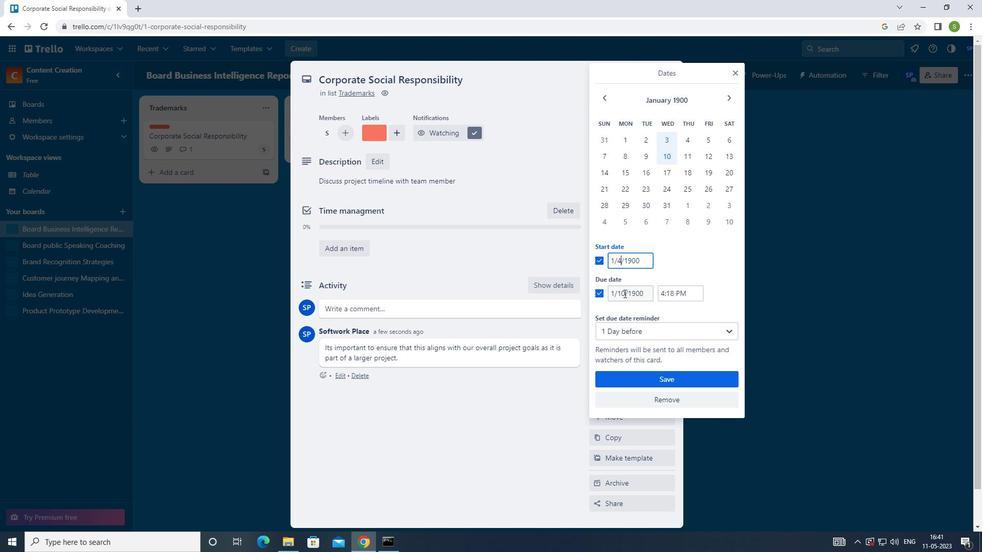 
Action: Mouse moved to (625, 293)
Screenshot: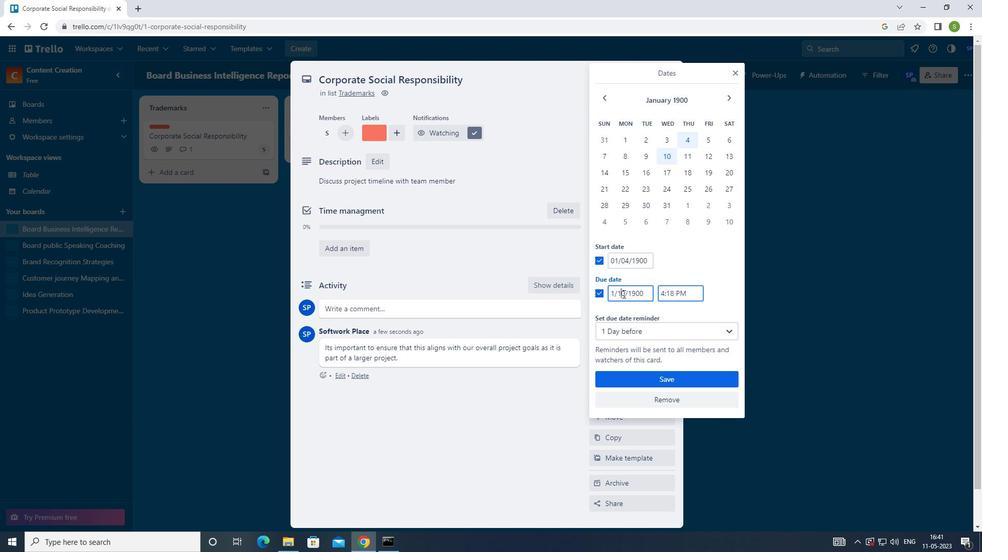 
Action: Mouse pressed left at (625, 293)
Screenshot: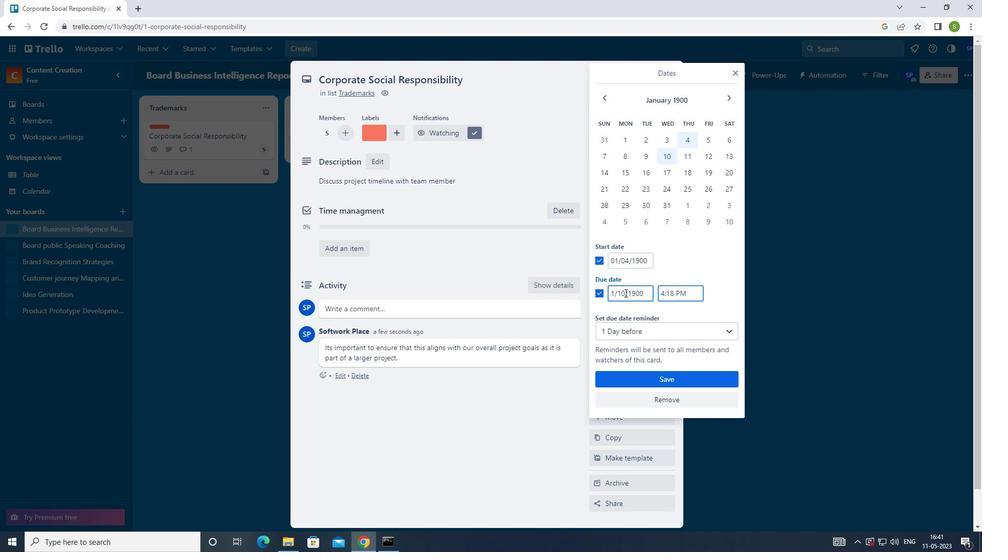 
Action: Key pressed <Key.backspace>1
Screenshot: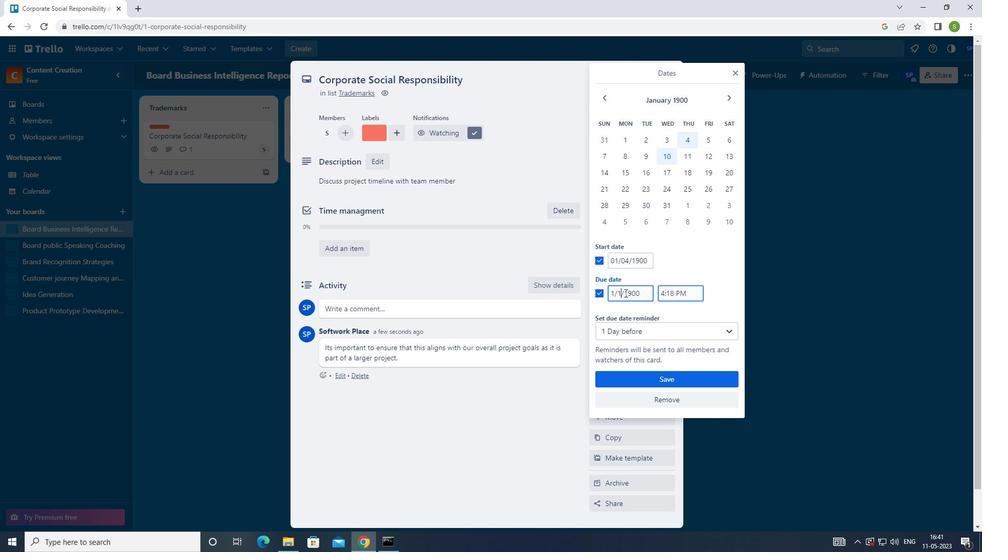 
Action: Mouse moved to (626, 382)
Screenshot: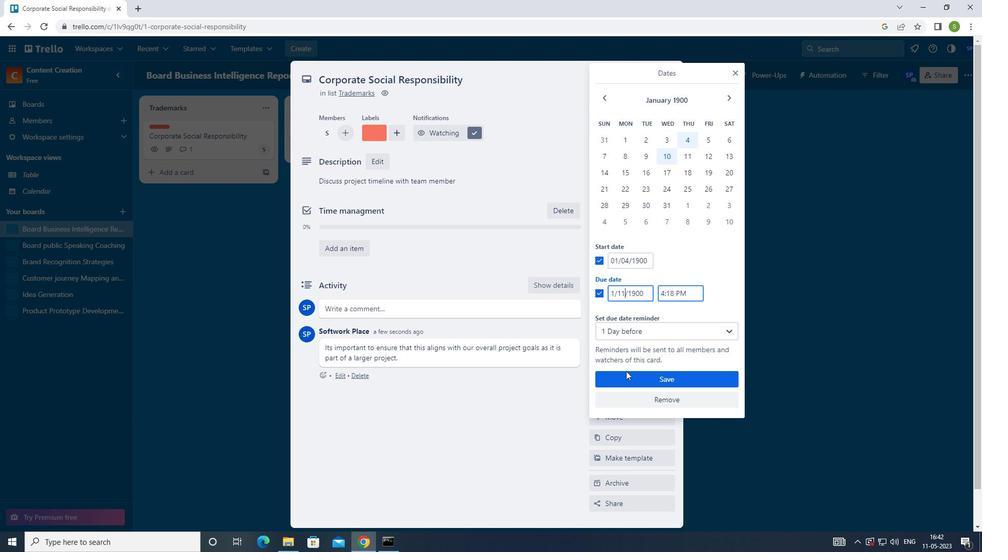 
Action: Mouse pressed left at (626, 382)
Screenshot: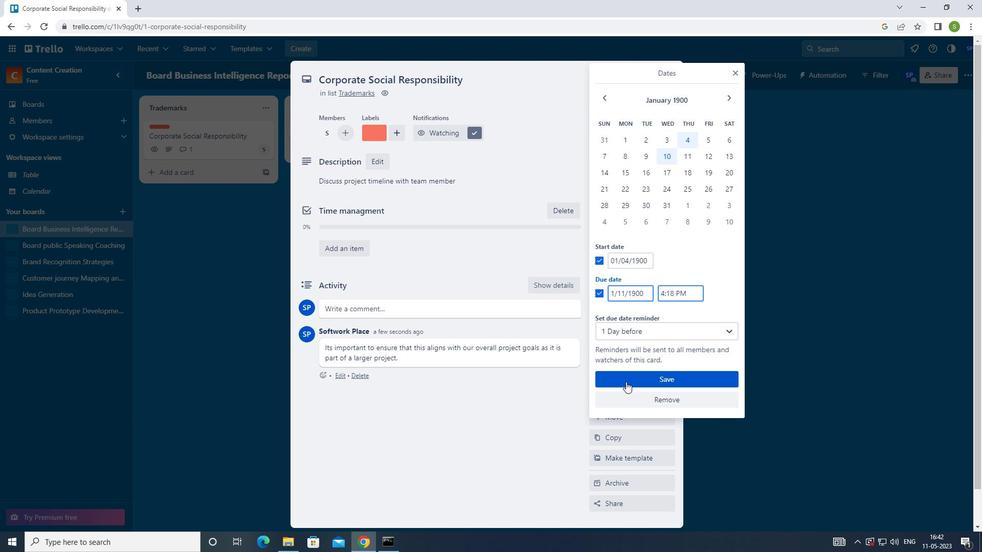 
Action: Mouse moved to (674, 77)
Screenshot: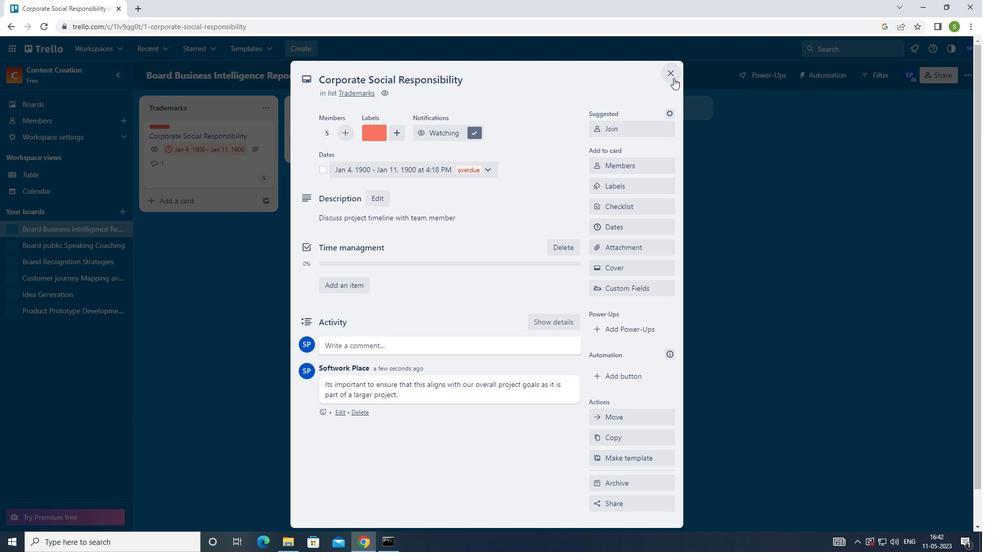 
Action: Mouse pressed left at (674, 77)
Screenshot: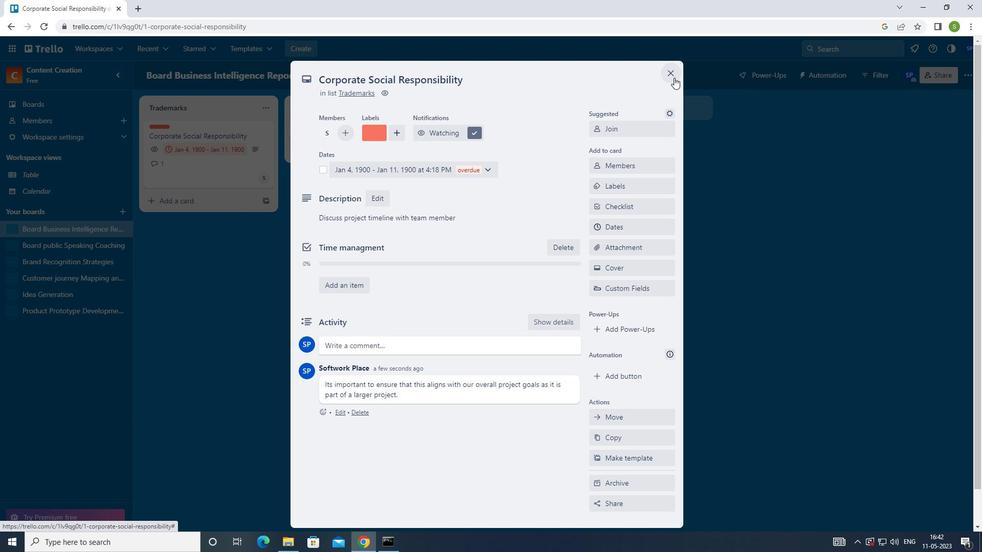 
Action: Mouse moved to (72, 275)
Screenshot: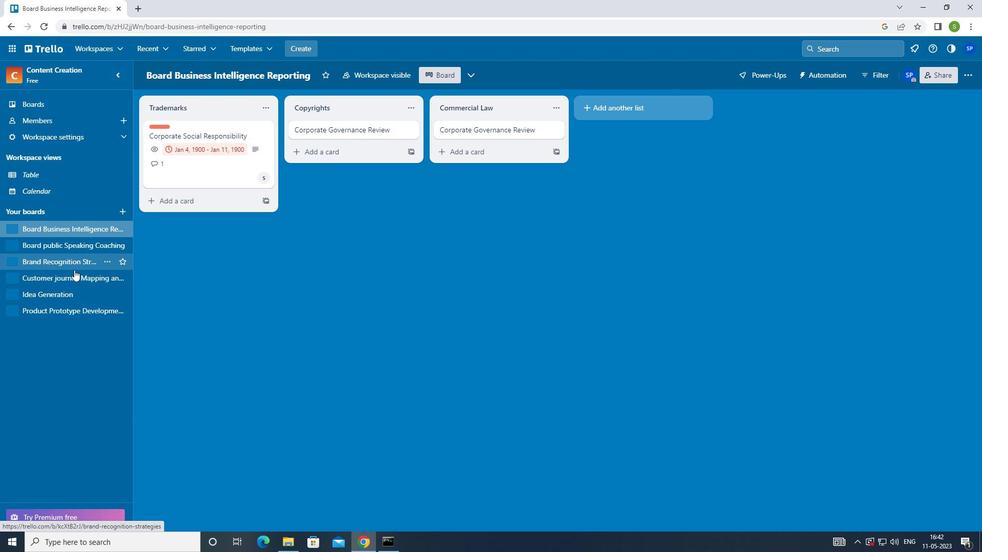 
Action: Mouse pressed left at (72, 275)
Screenshot: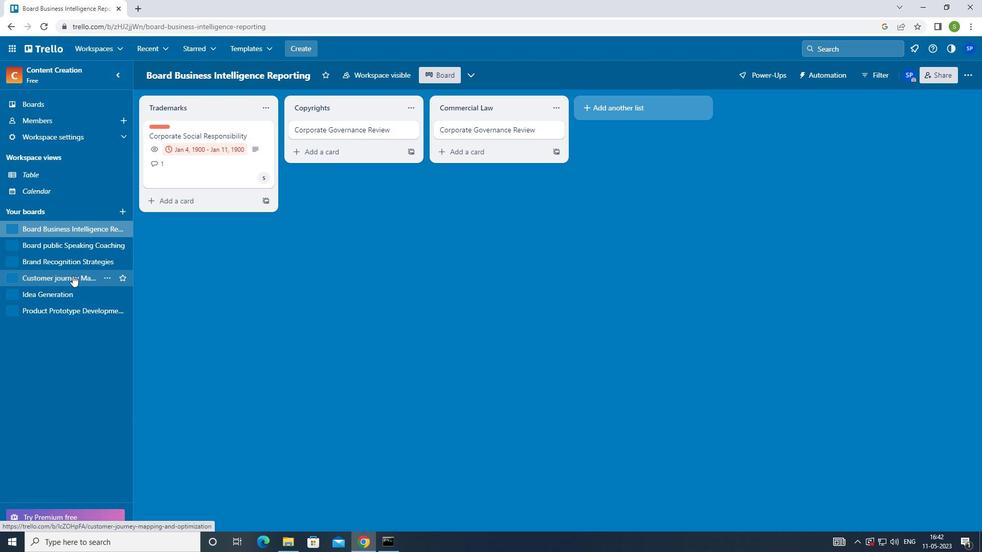 
Action: Mouse moved to (216, 129)
Screenshot: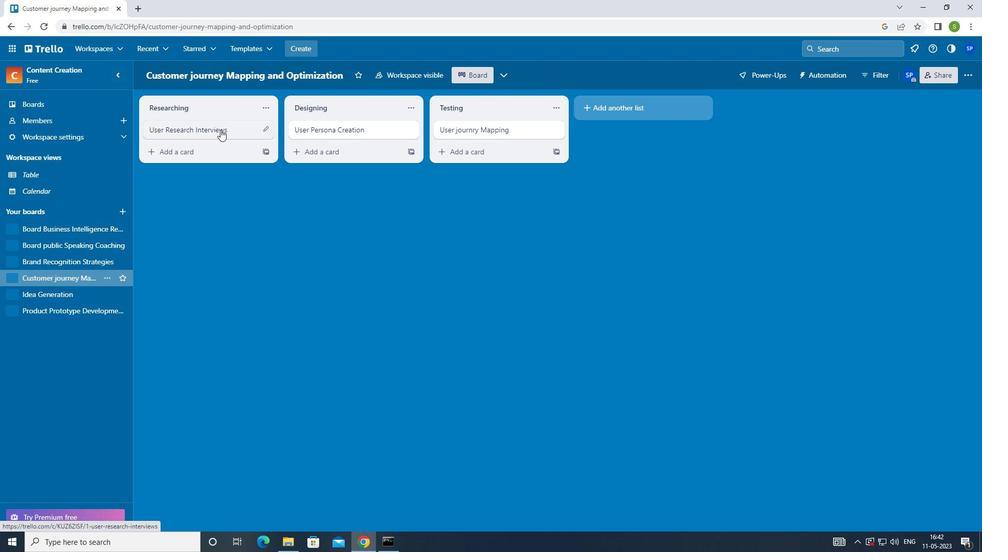 
Action: Mouse pressed left at (216, 129)
Screenshot: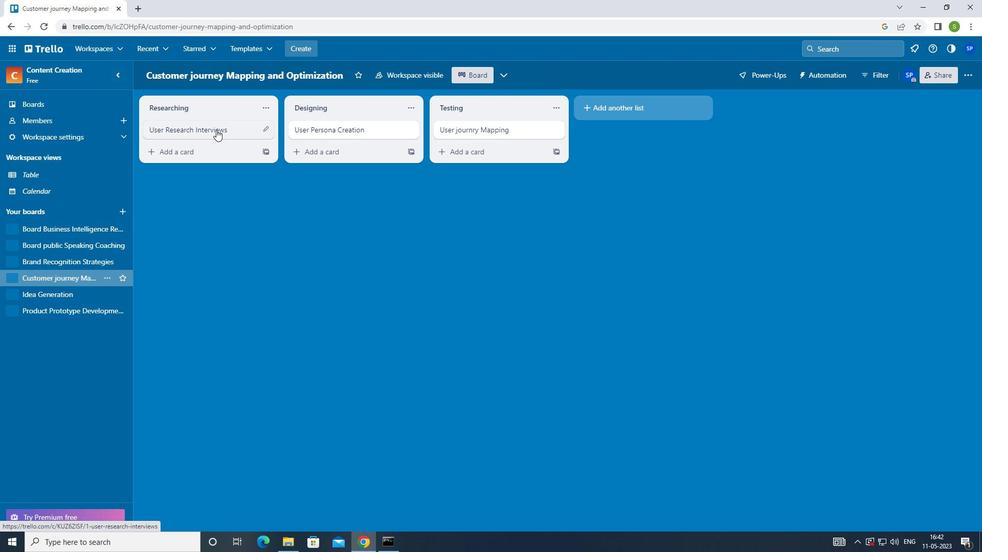 
Action: Mouse moved to (624, 127)
Screenshot: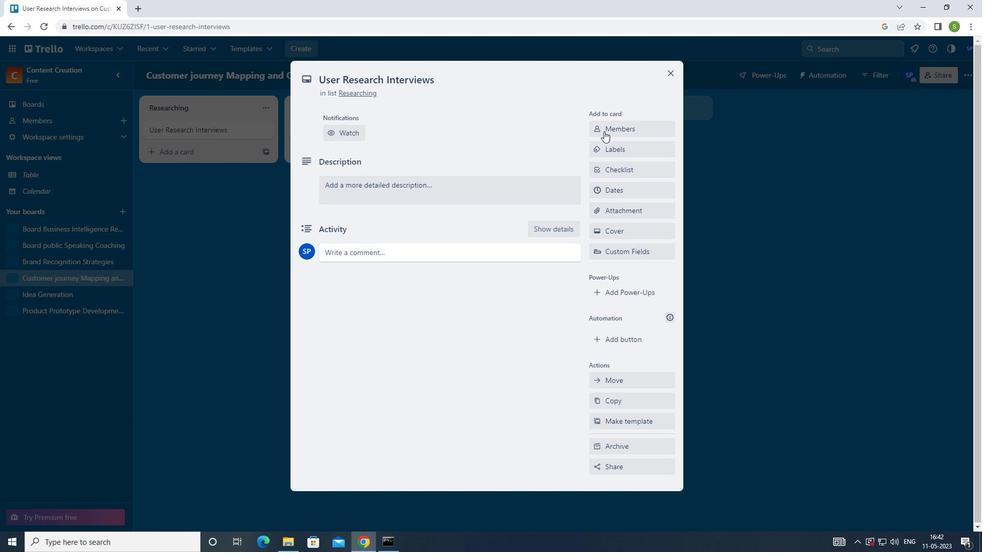 
Action: Mouse pressed left at (624, 127)
Screenshot: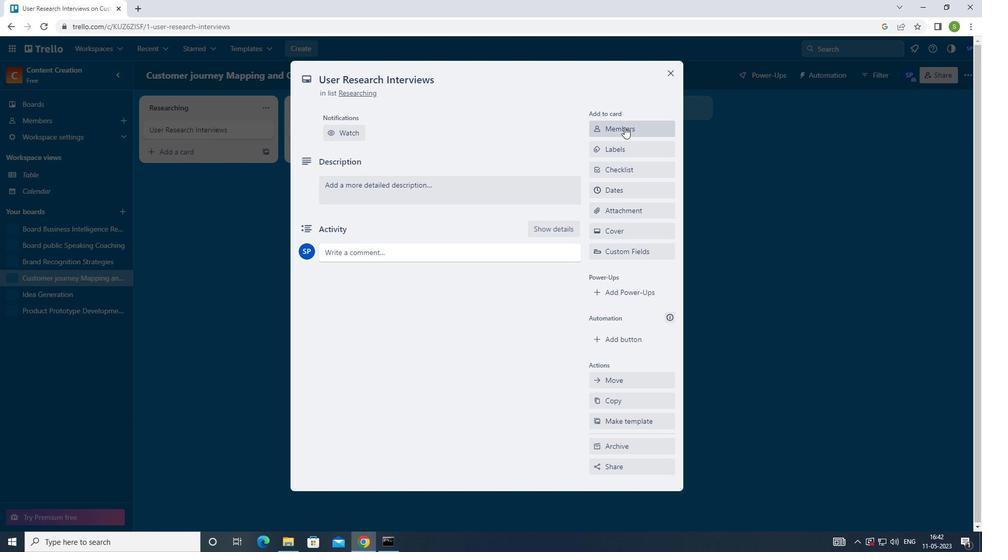 
Action: Mouse moved to (621, 173)
Screenshot: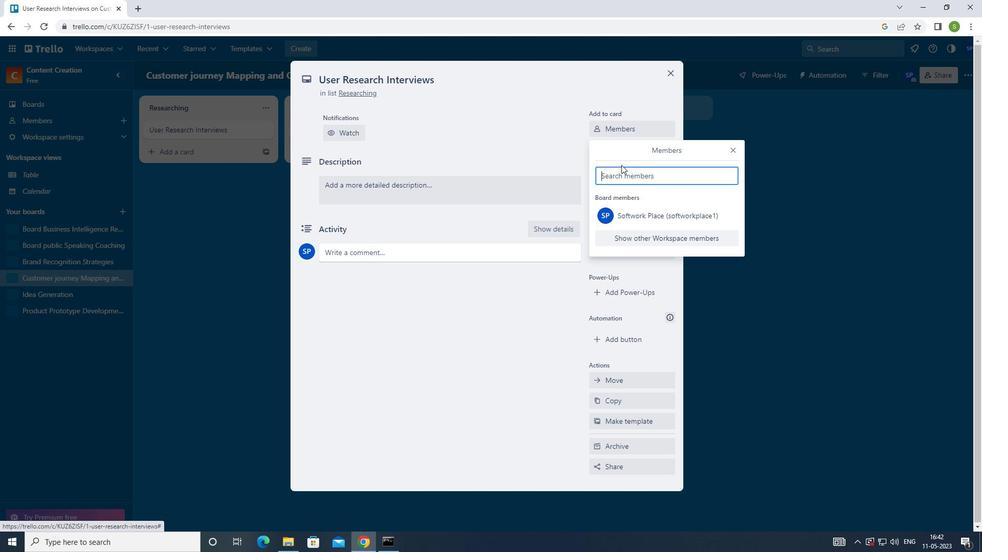 
Action: Mouse pressed left at (621, 173)
Screenshot: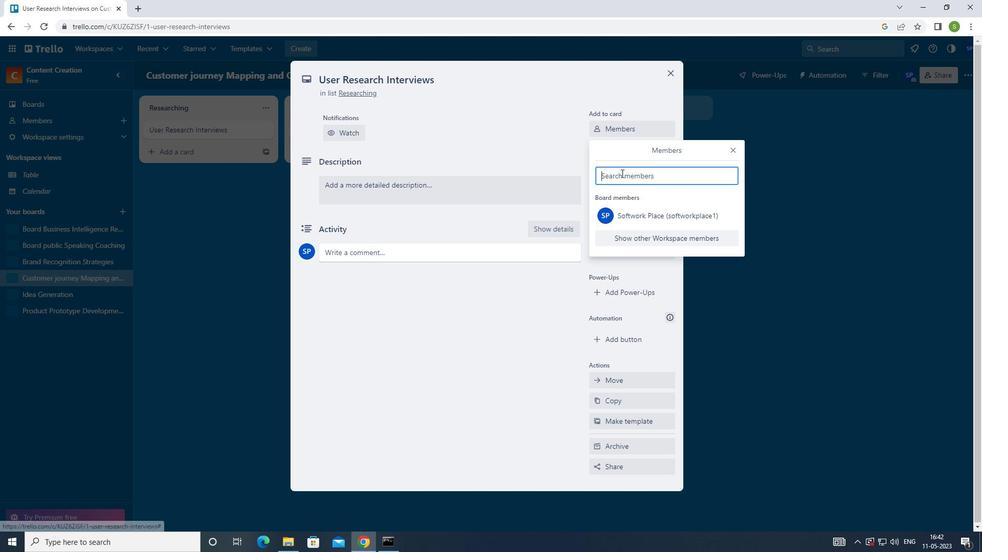 
Action: Mouse moved to (622, 173)
Screenshot: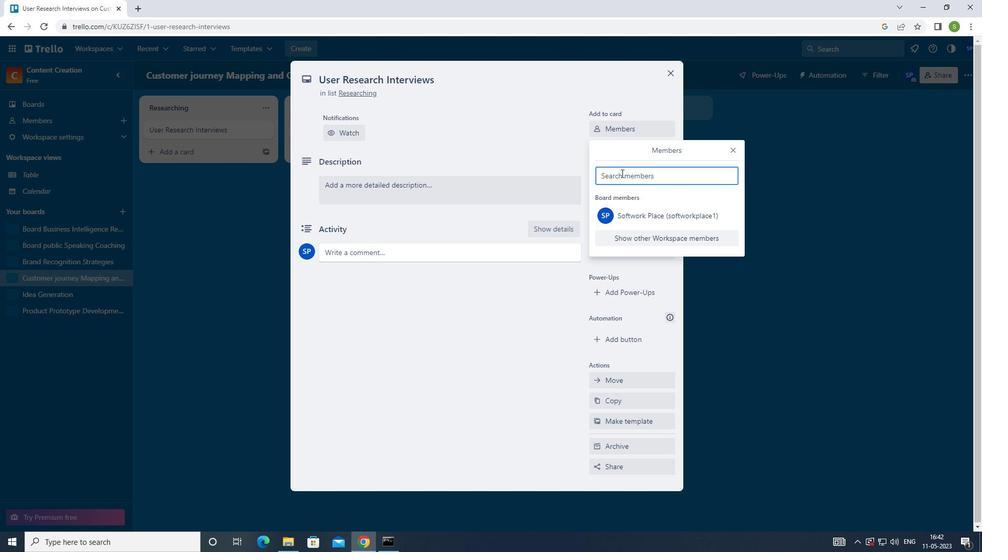 
Action: Key pressed <Key.shift>SOFTA.<Key.backspace>GE.3SOFTAGE<Key.shift>@<Key.backspace><Key.backspace><Key.backspace><Key.backspace><Key.backspace><Key.backspace><Key.backspace><Key.backspace><Key.shift>@SOFTAGE.NET
Screenshot: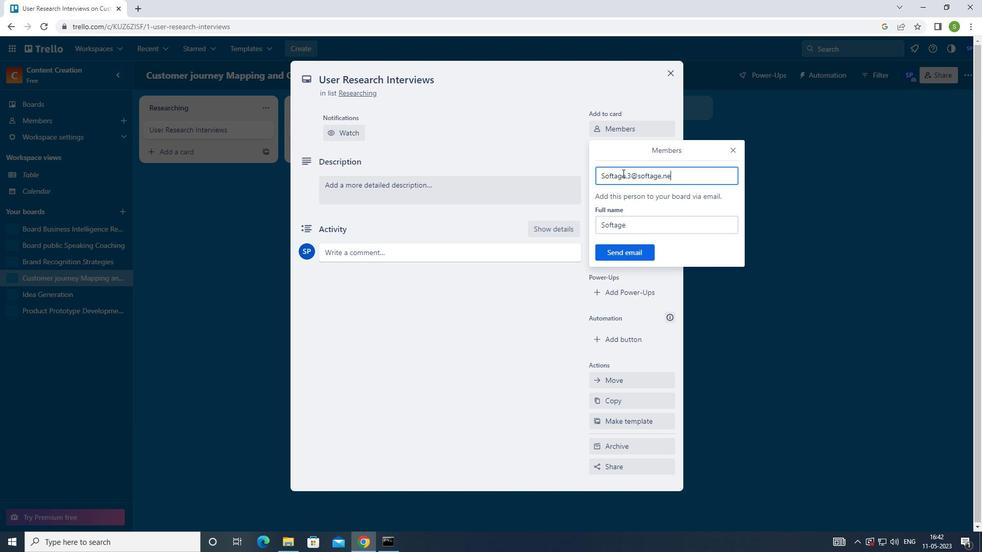 
Action: Mouse moved to (619, 252)
Screenshot: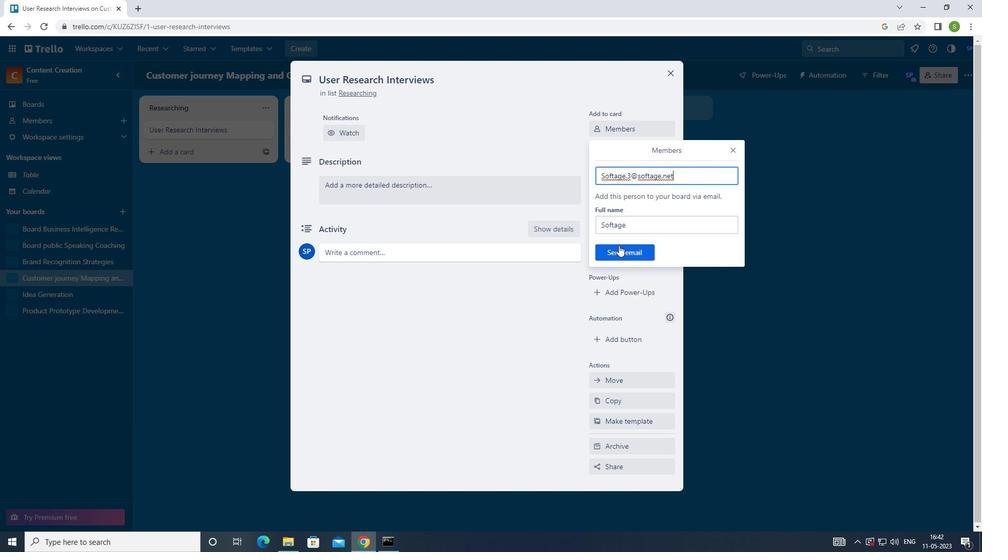 
Action: Mouse pressed left at (619, 252)
Screenshot: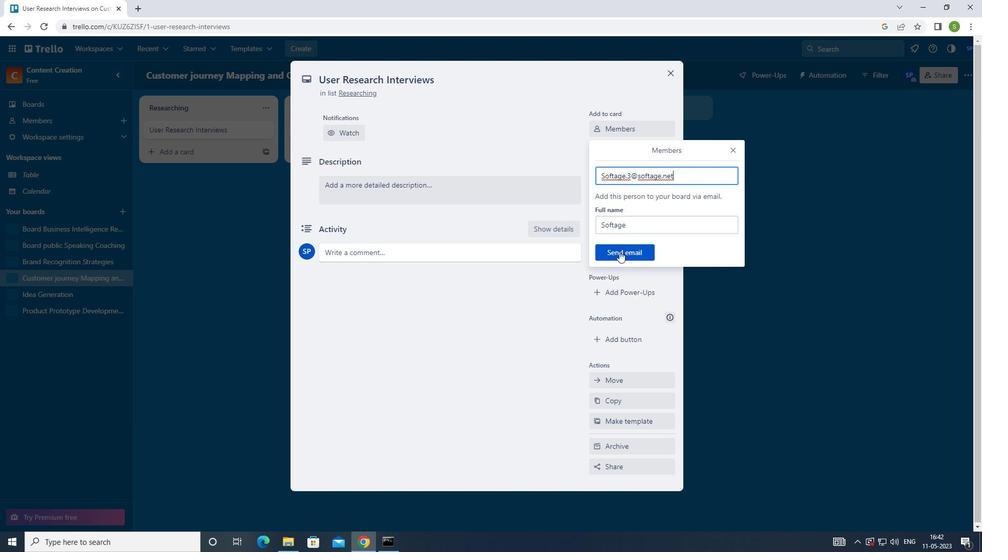 
Action: Mouse moved to (622, 191)
Screenshot: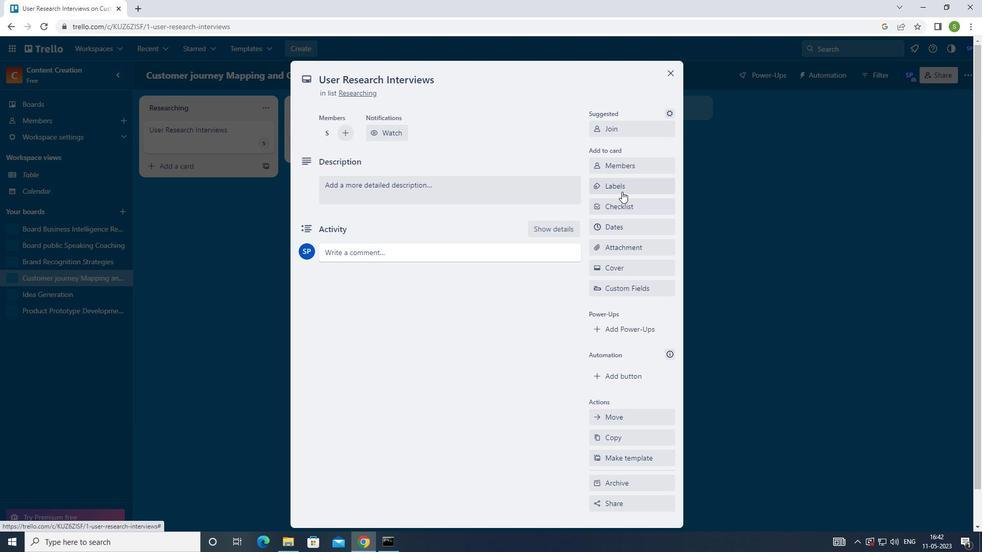 
Action: Mouse pressed left at (622, 191)
Screenshot: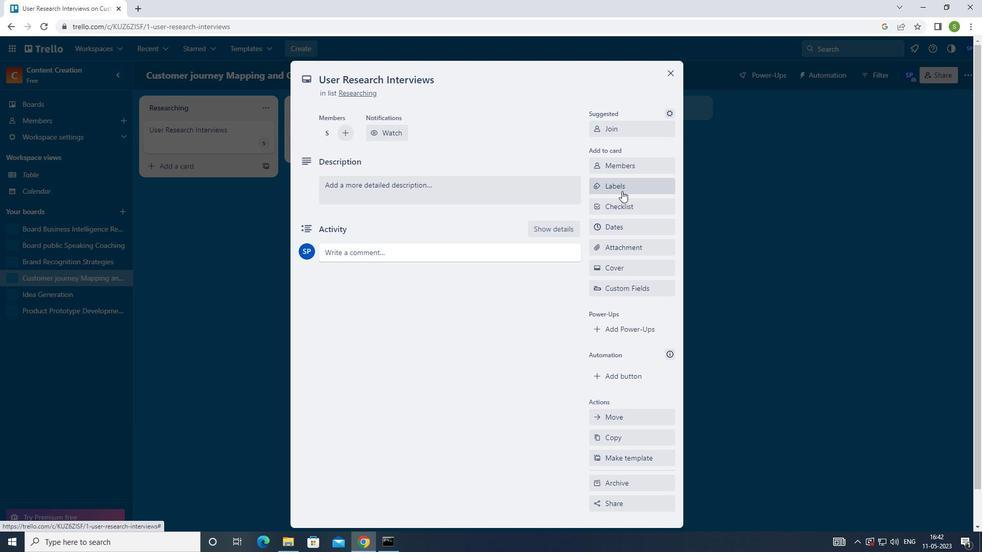 
Action: Mouse moved to (633, 384)
Screenshot: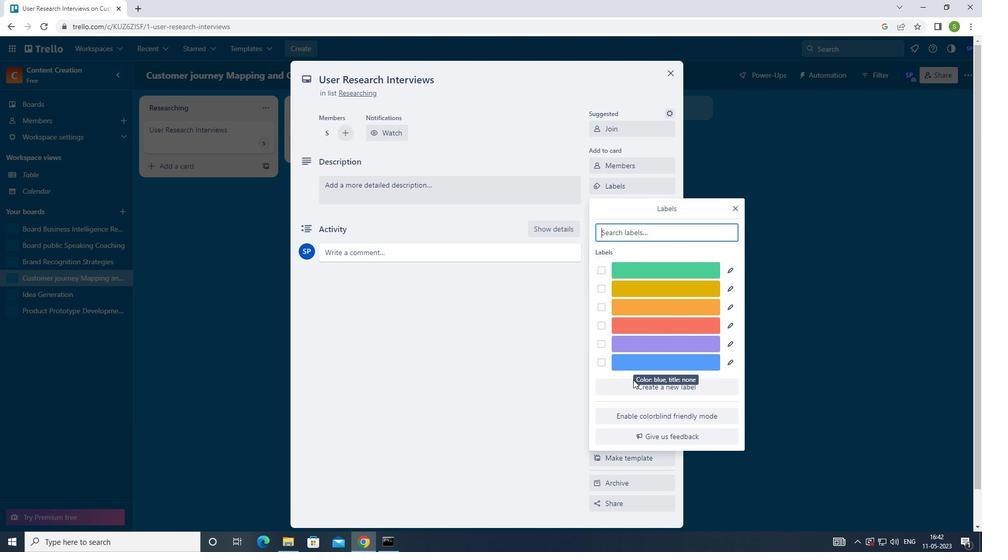 
Action: Mouse pressed left at (633, 384)
Screenshot: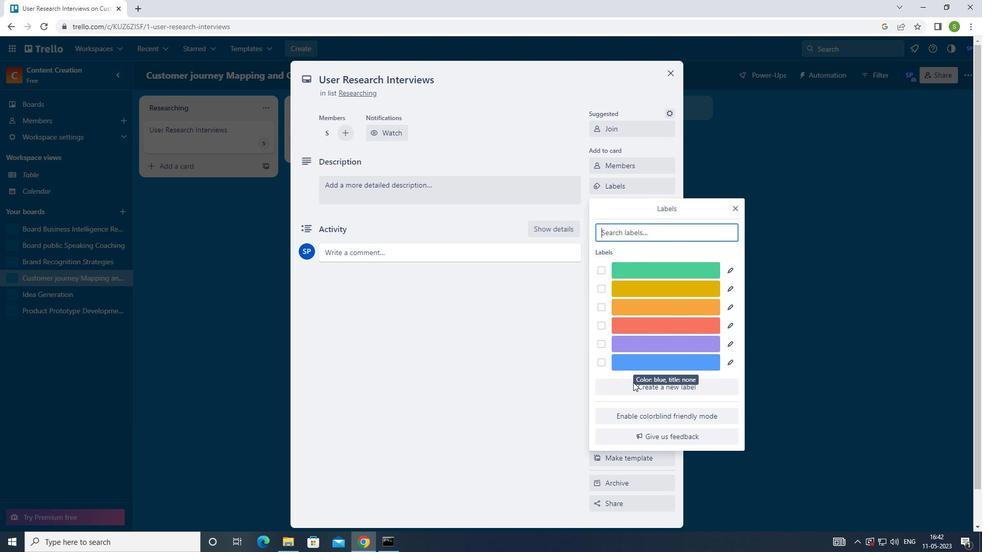 
Action: Mouse moved to (640, 386)
Screenshot: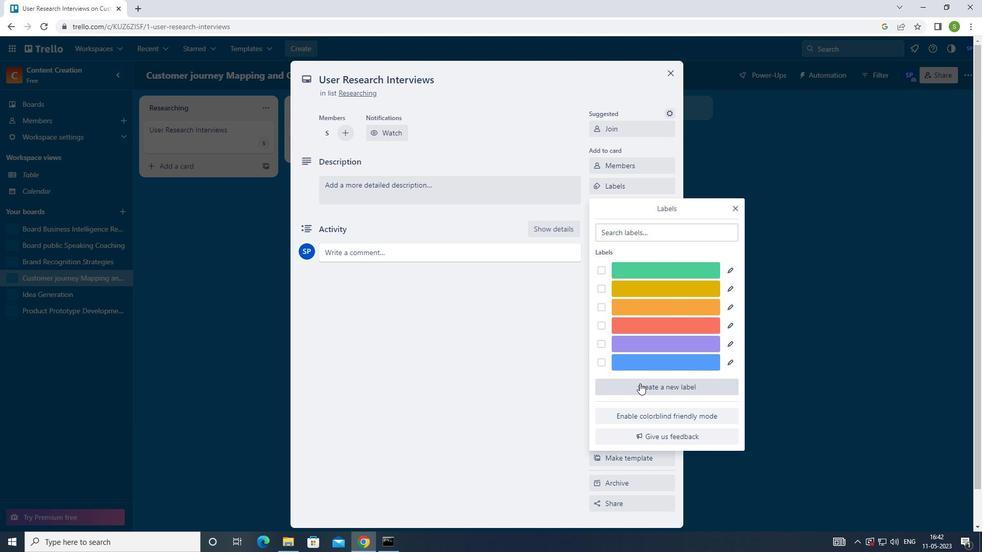 
Action: Mouse pressed left at (640, 385)
Screenshot: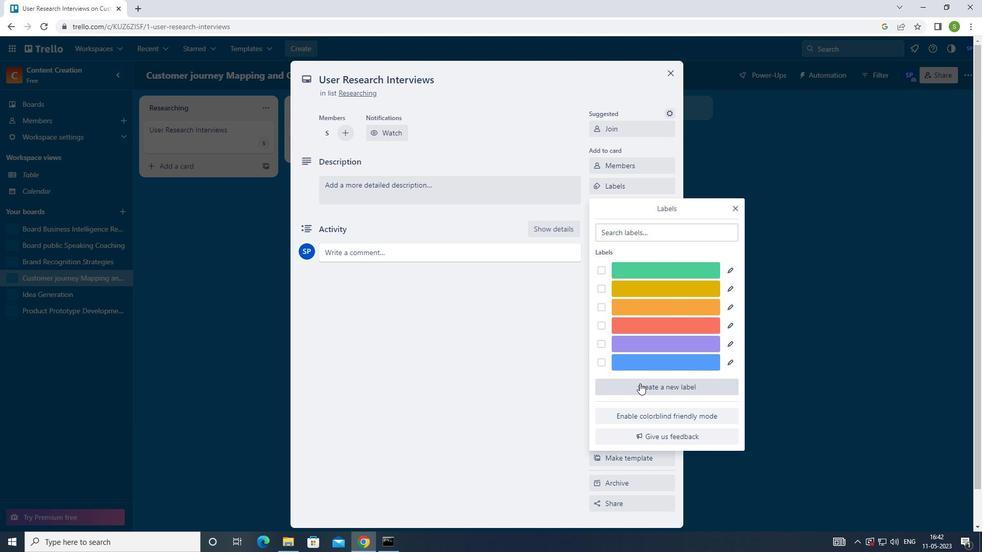 
Action: Mouse moved to (689, 376)
Screenshot: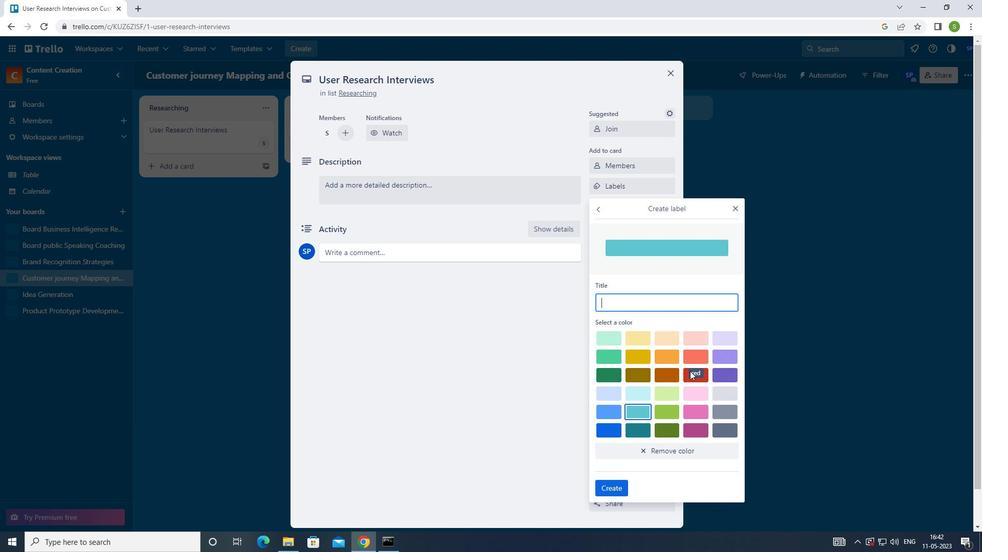 
Action: Mouse pressed left at (689, 376)
Screenshot: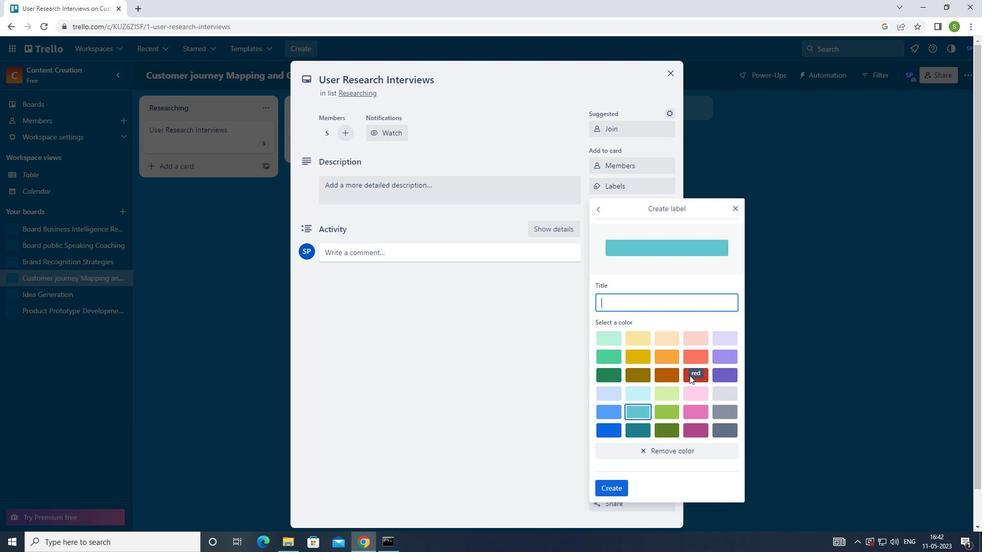 
Action: Mouse moved to (616, 490)
Screenshot: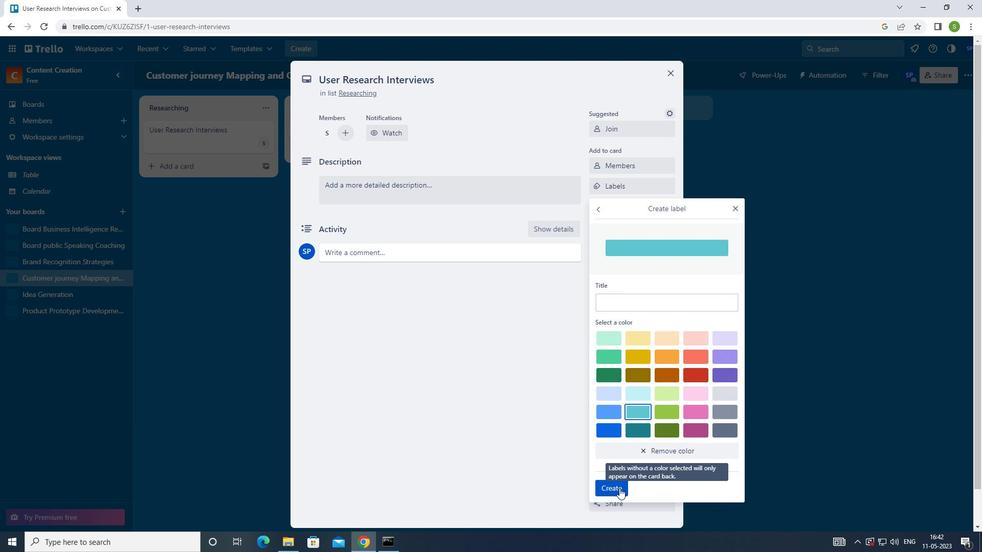 
Action: Mouse pressed left at (616, 490)
Screenshot: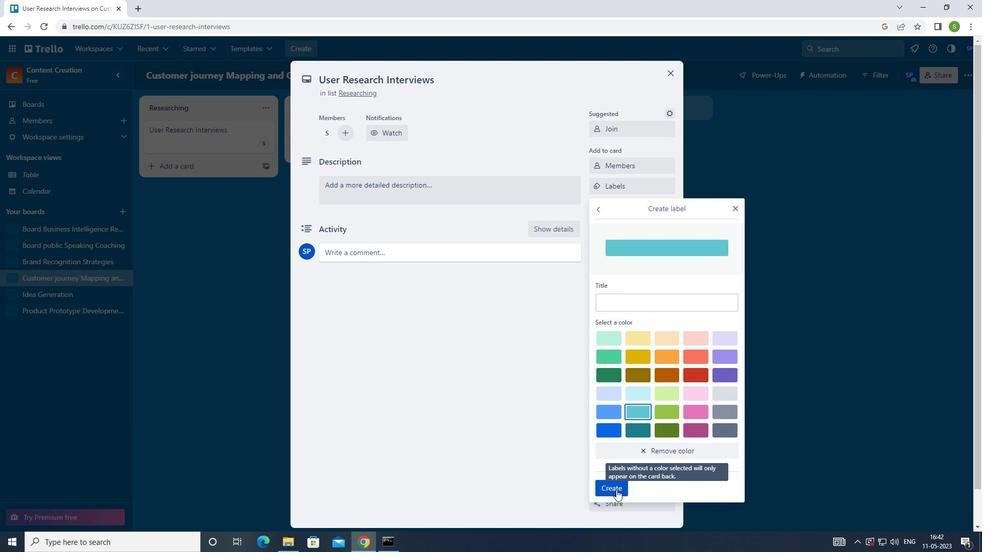 
Action: Mouse moved to (602, 328)
Screenshot: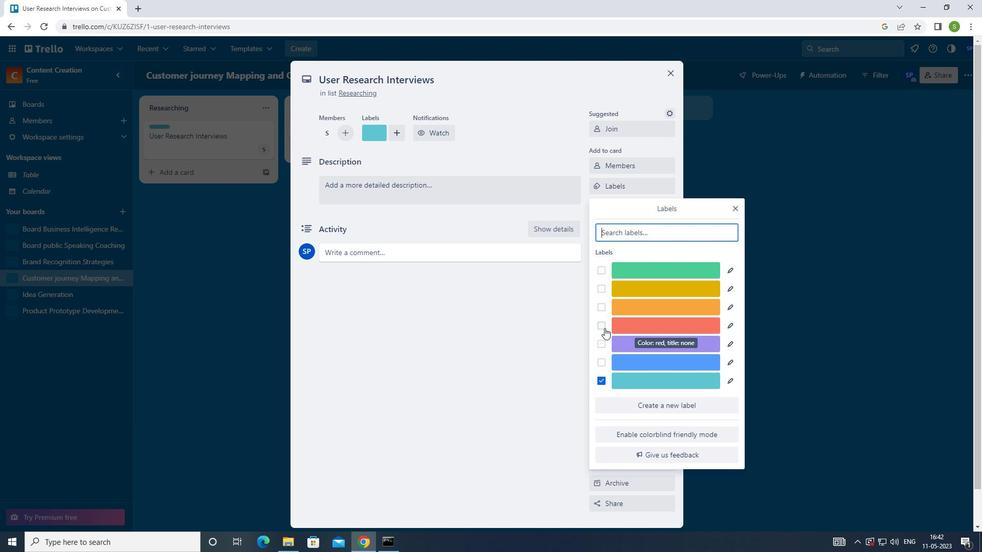 
Action: Mouse pressed left at (602, 328)
Screenshot: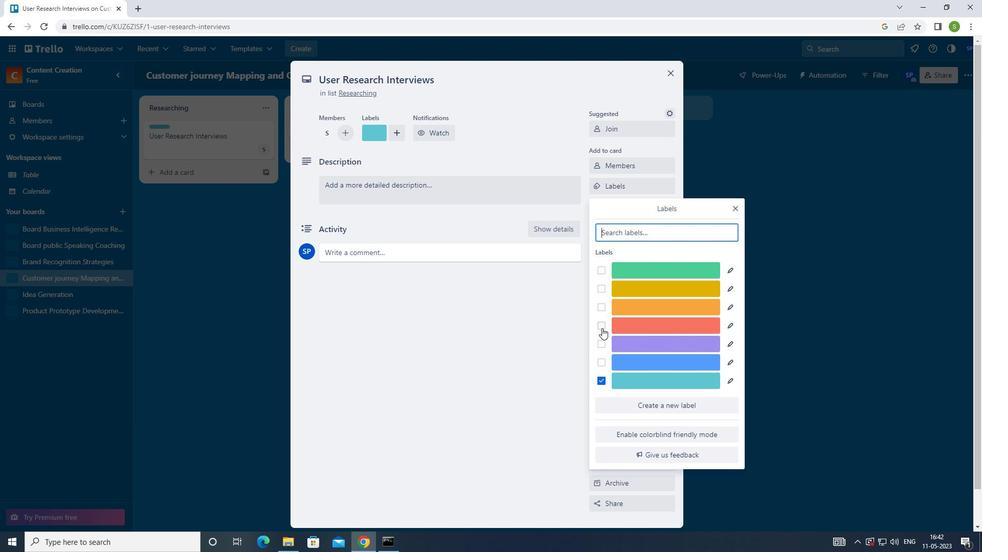 
Action: Mouse moved to (600, 381)
Screenshot: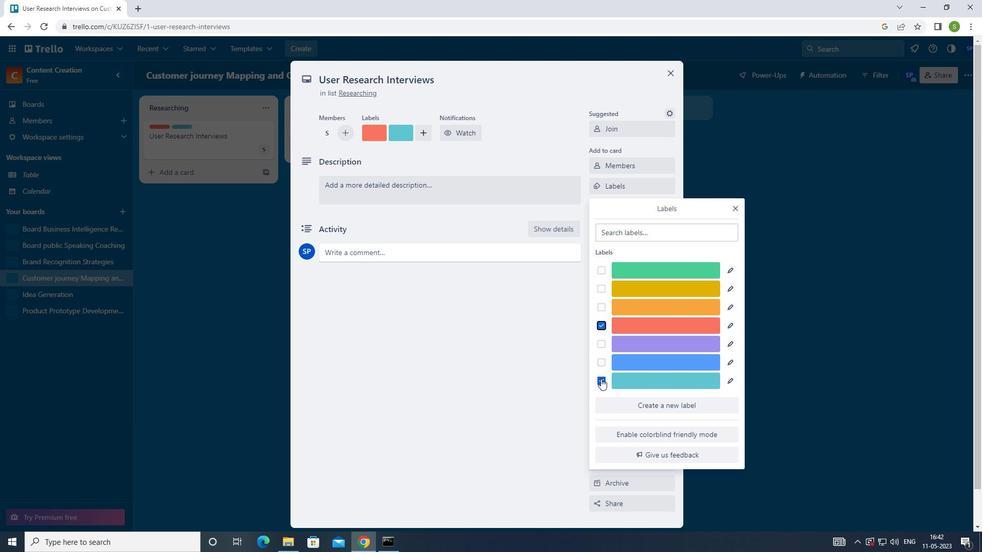 
Action: Mouse pressed left at (600, 381)
Screenshot: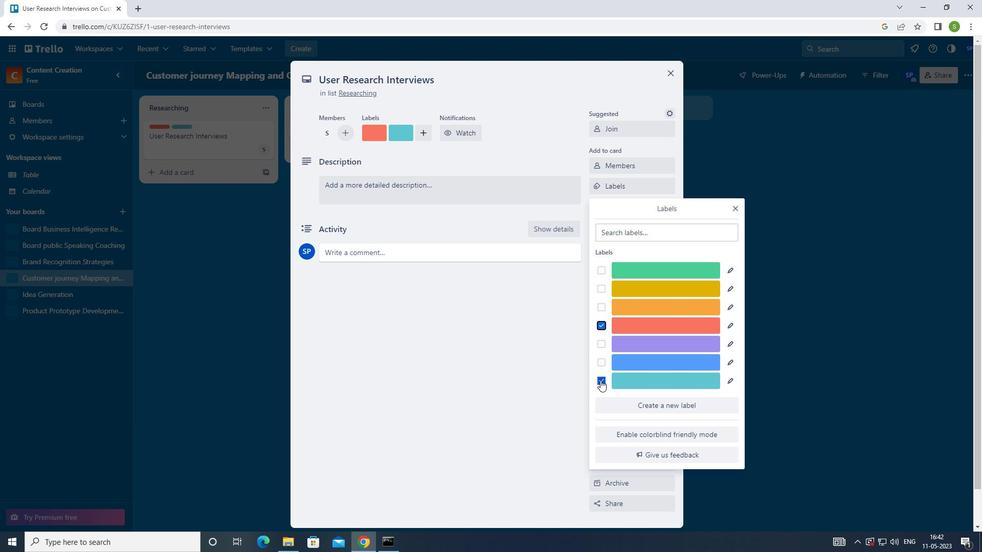 
Action: Mouse moved to (728, 210)
Screenshot: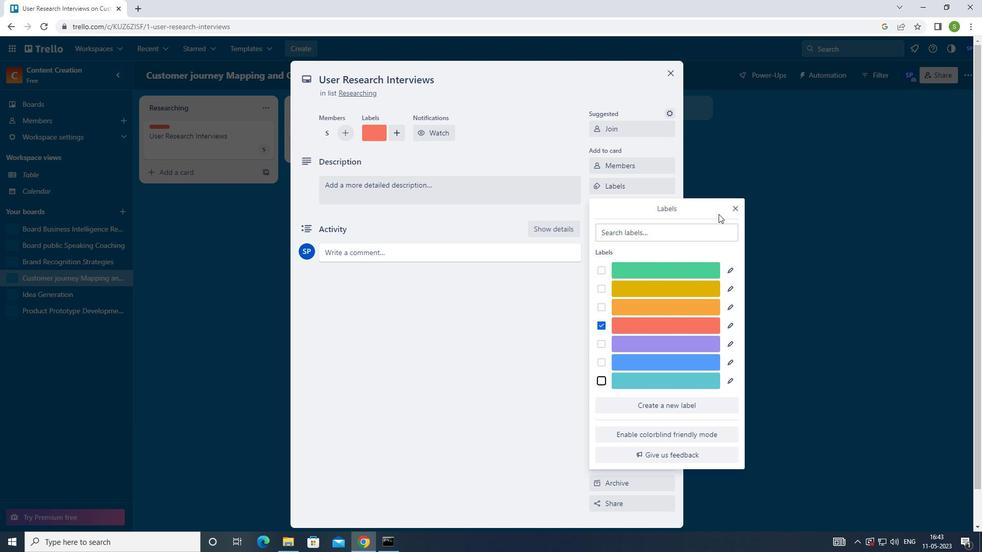 
Action: Mouse pressed left at (728, 210)
Screenshot: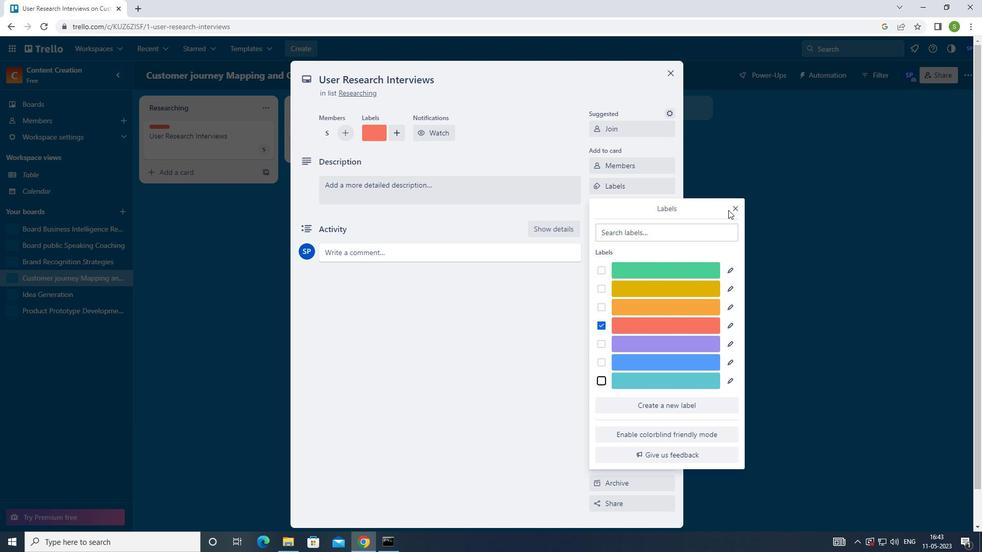 
Action: Mouse moved to (731, 208)
Screenshot: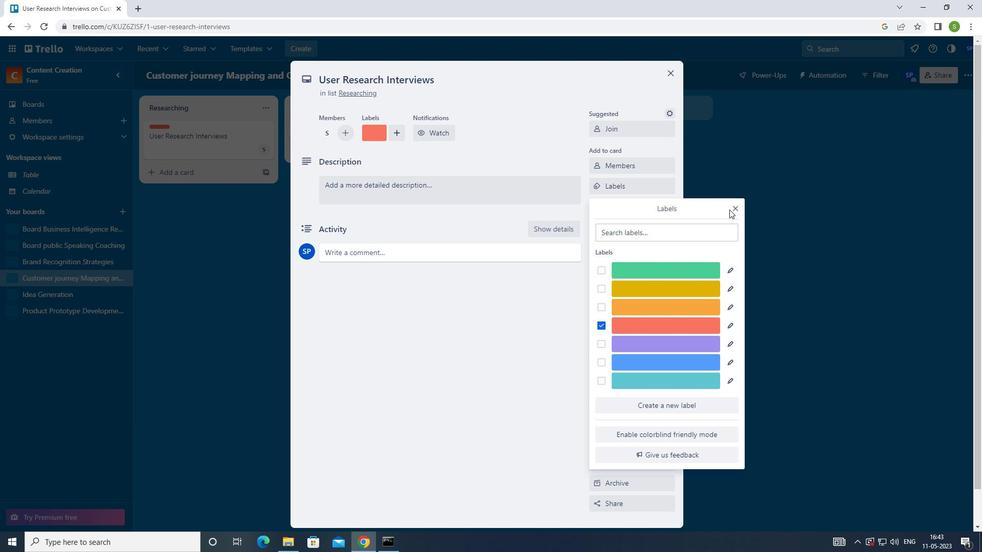 
Action: Mouse pressed left at (731, 208)
Screenshot: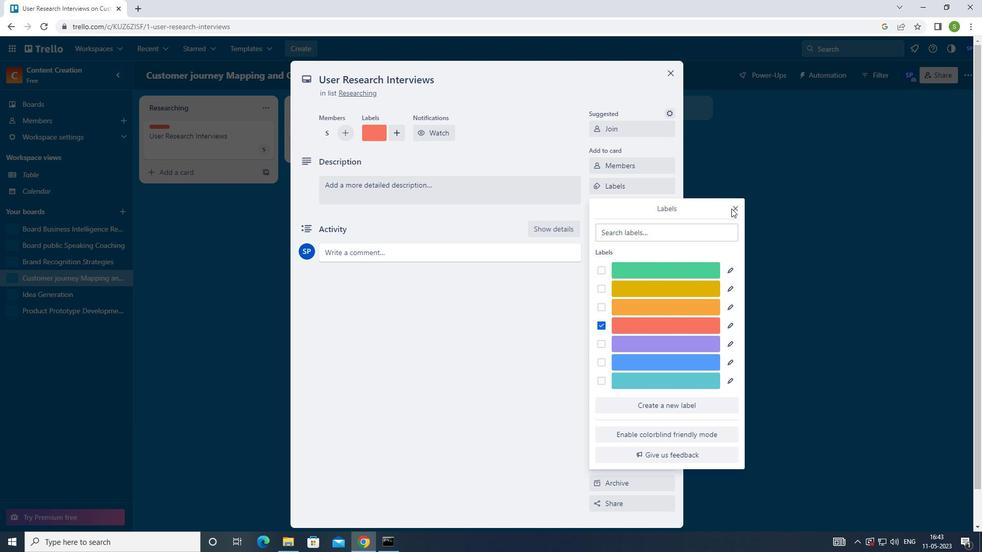 
Action: Mouse moved to (737, 209)
Screenshot: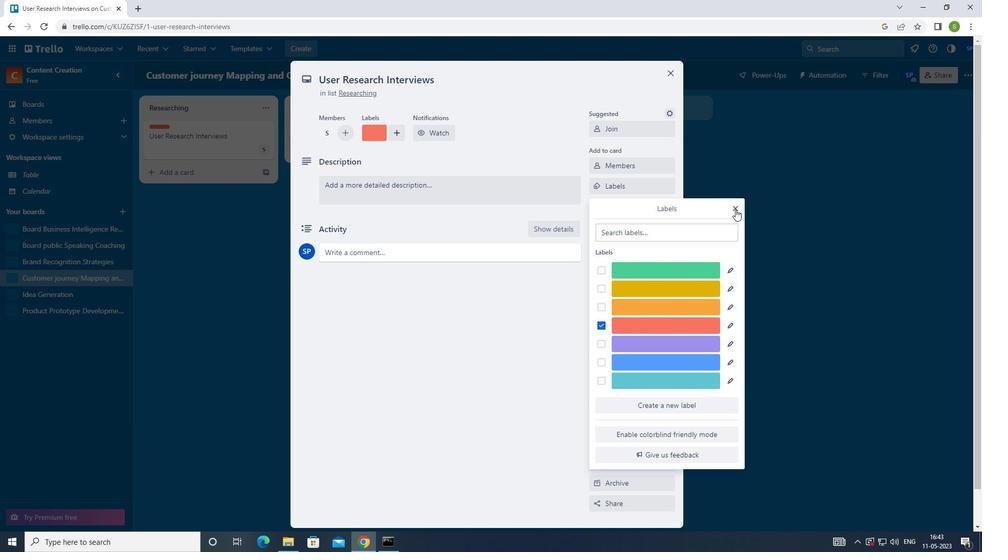 
Action: Mouse pressed left at (737, 209)
Screenshot: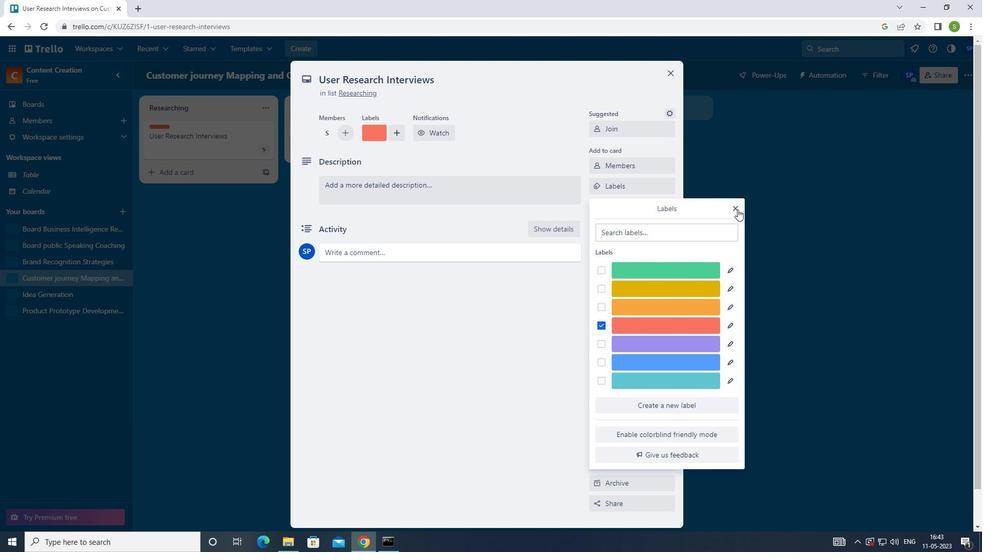 
Action: Mouse moved to (634, 206)
Screenshot: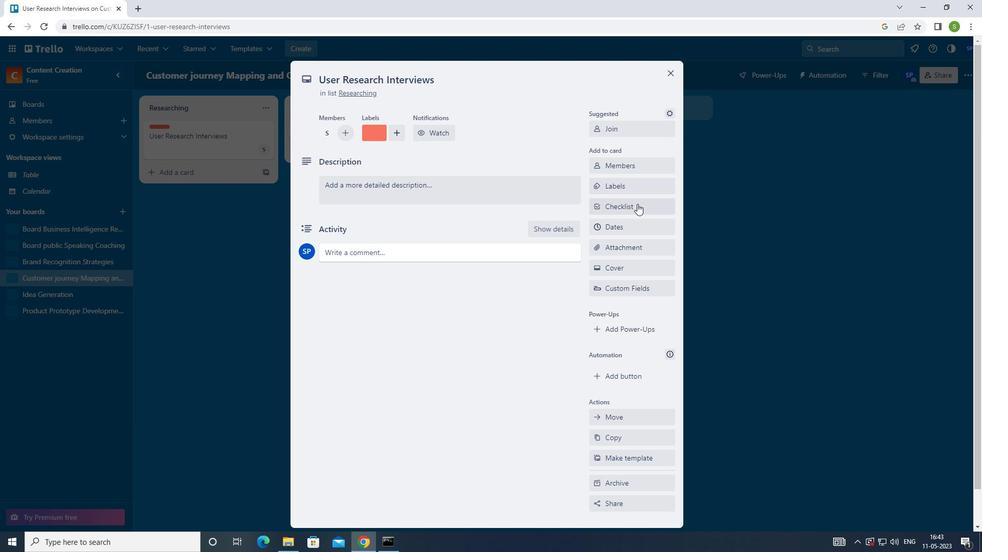 
Action: Mouse pressed left at (634, 206)
Screenshot: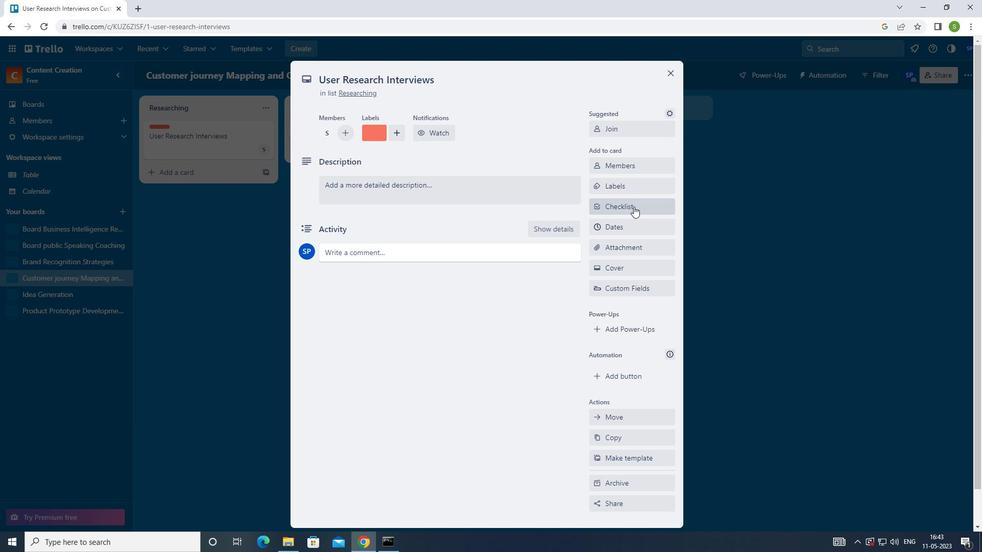 
Action: Mouse moved to (829, 281)
Screenshot: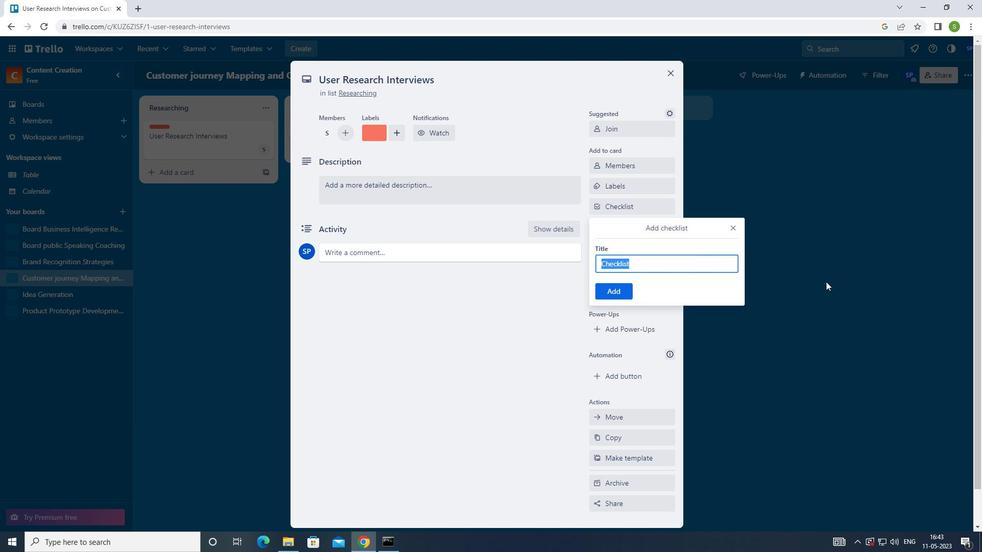 
Action: Key pressed <Key.shift>CUSTOMER<Key.space><Key.shift><Key.shift>FEEDBACK
Screenshot: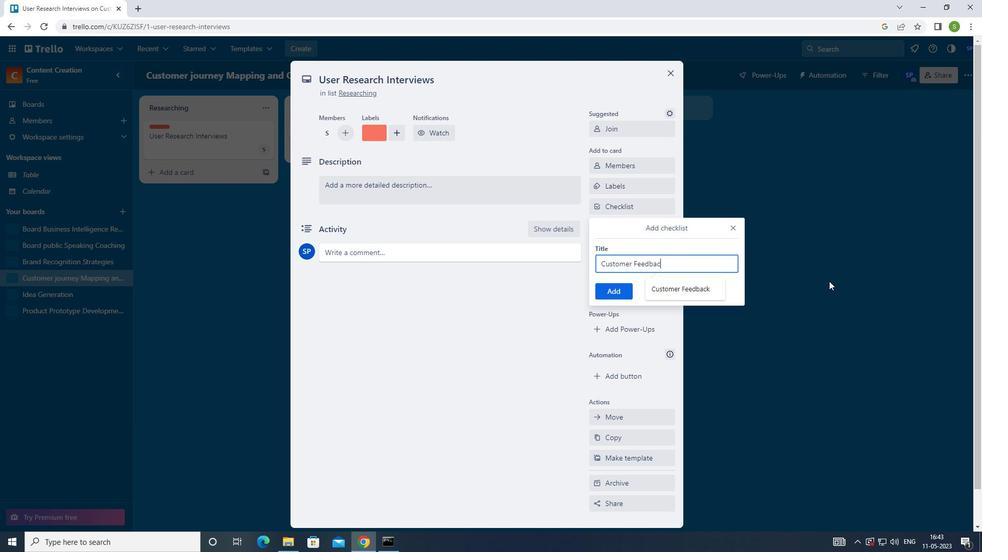 
Action: Mouse moved to (622, 294)
Screenshot: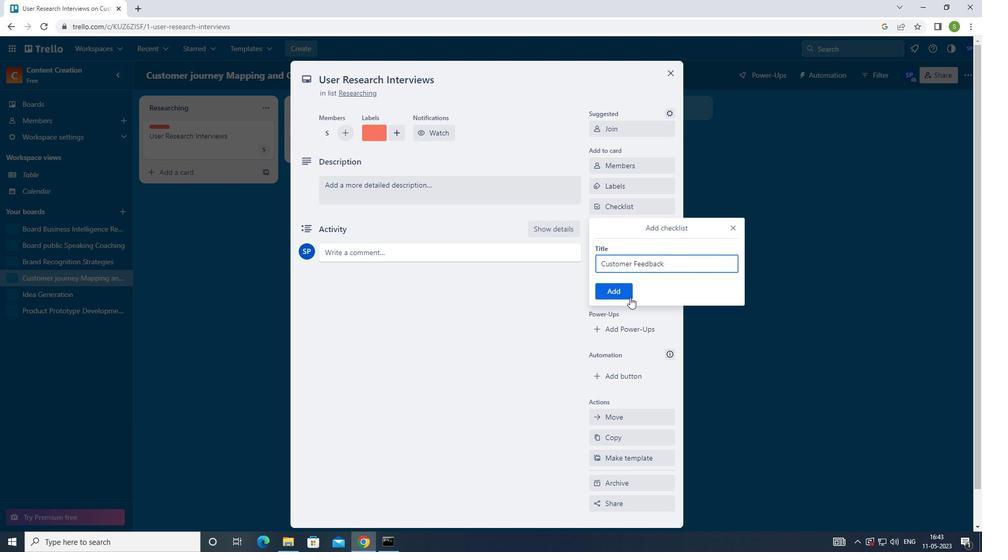
Action: Mouse pressed left at (622, 294)
Screenshot: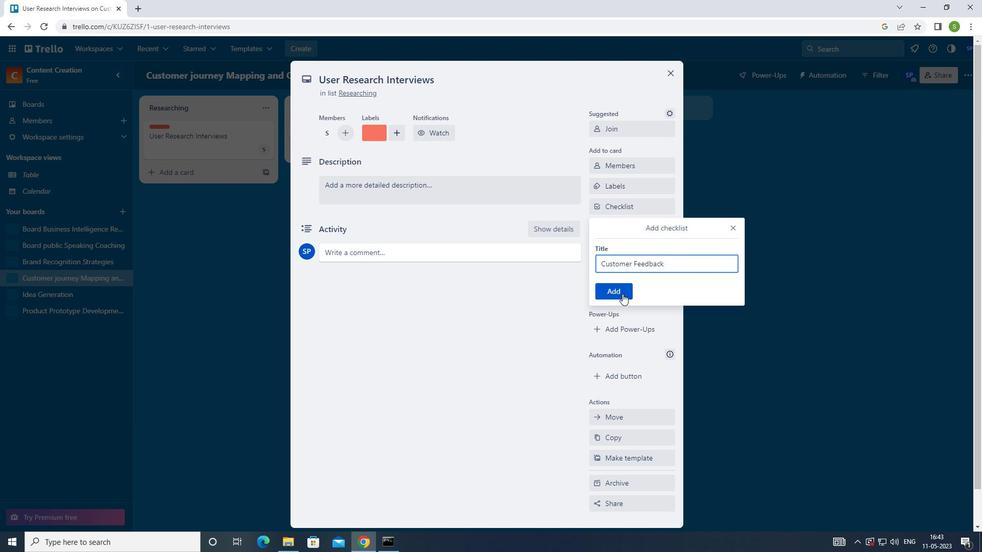 
Action: Mouse moved to (616, 242)
Screenshot: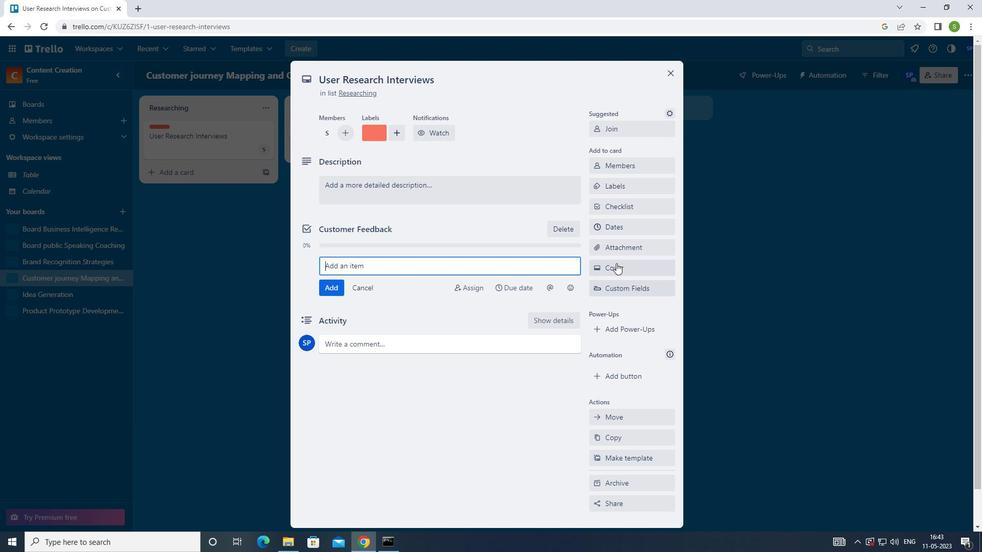 
Action: Mouse pressed left at (616, 242)
Screenshot: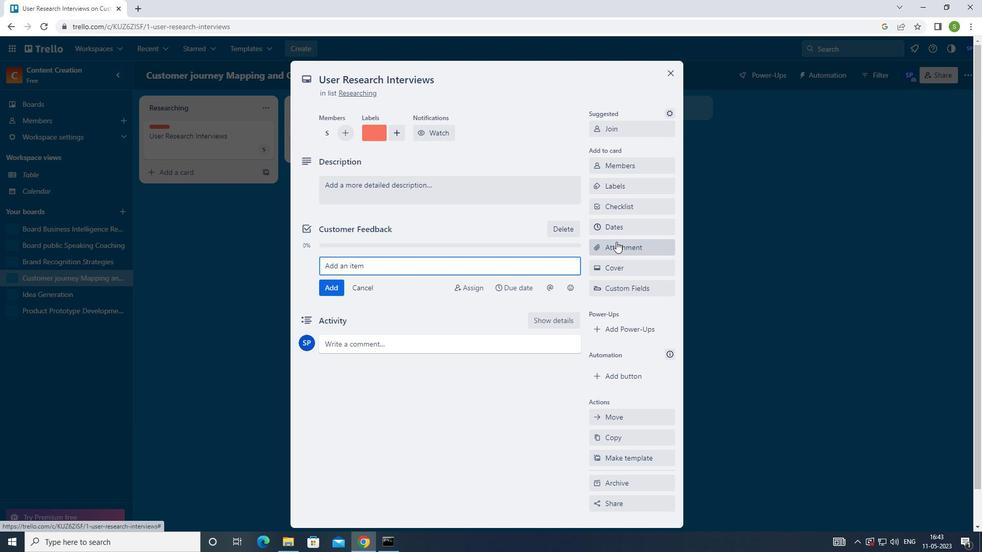 
Action: Mouse moved to (621, 330)
Screenshot: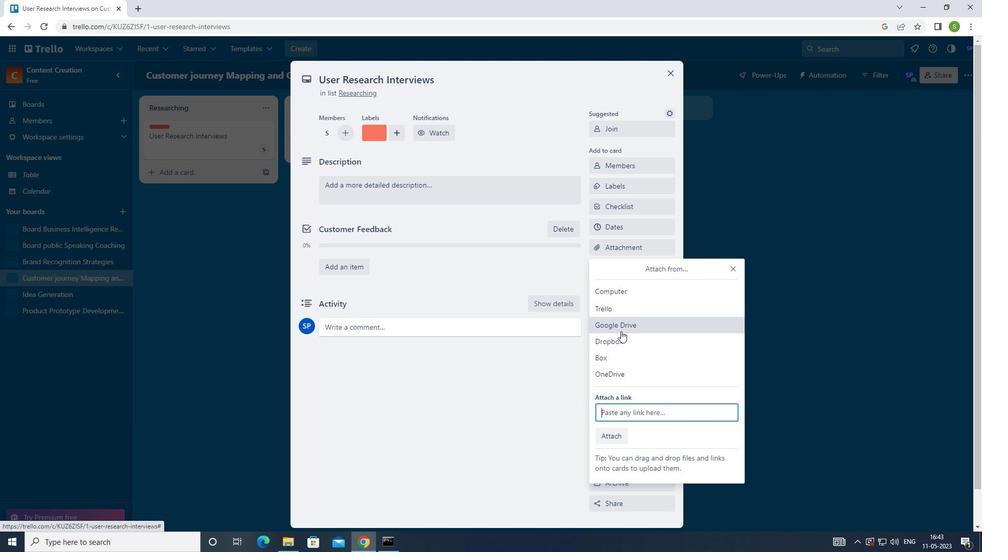 
Action: Mouse pressed left at (621, 330)
Screenshot: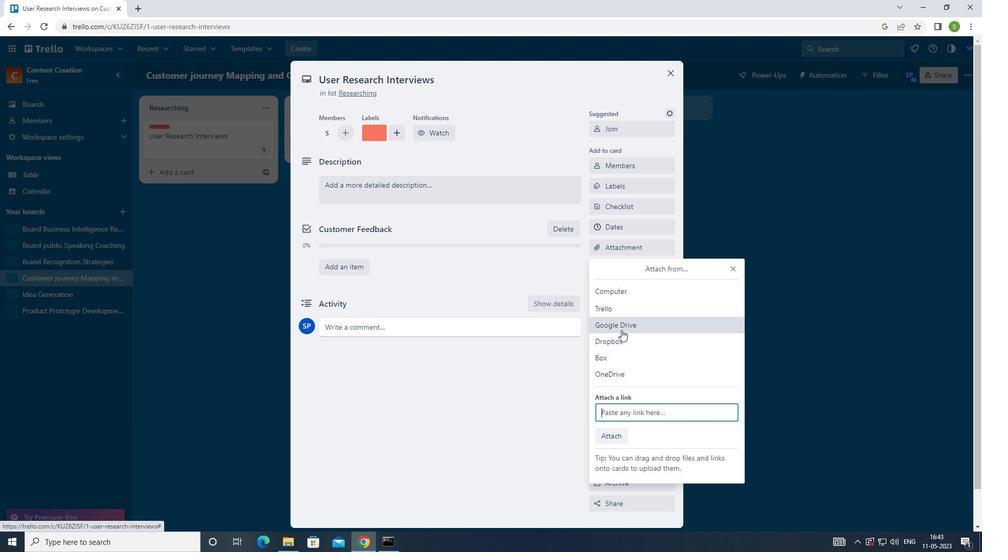 
Action: Mouse moved to (287, 236)
Screenshot: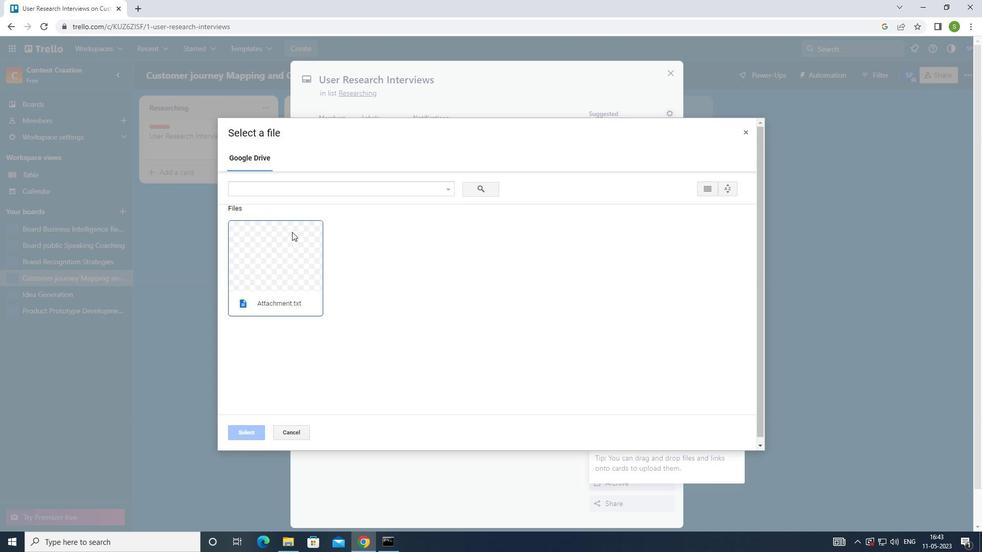 
Action: Mouse pressed left at (287, 236)
Screenshot: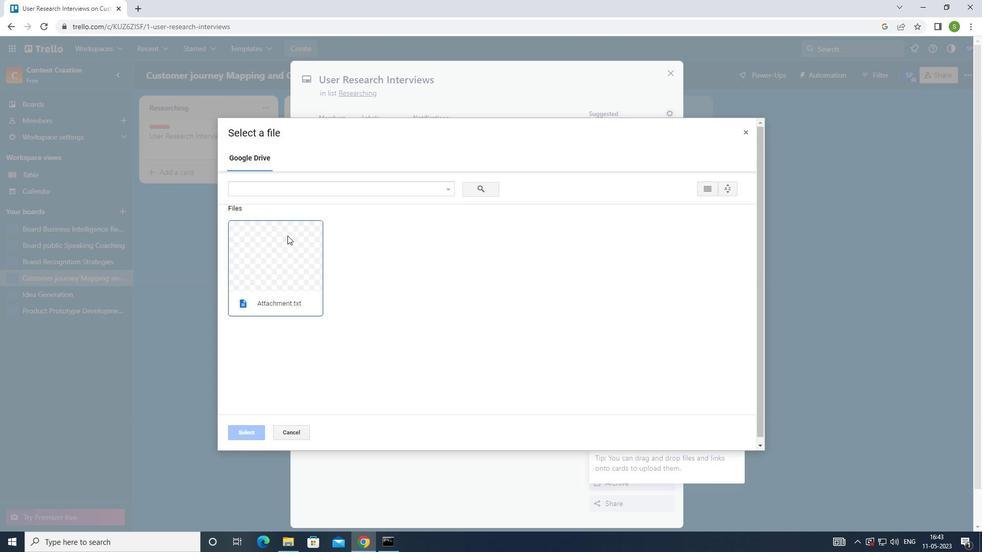 
Action: Mouse moved to (250, 436)
Screenshot: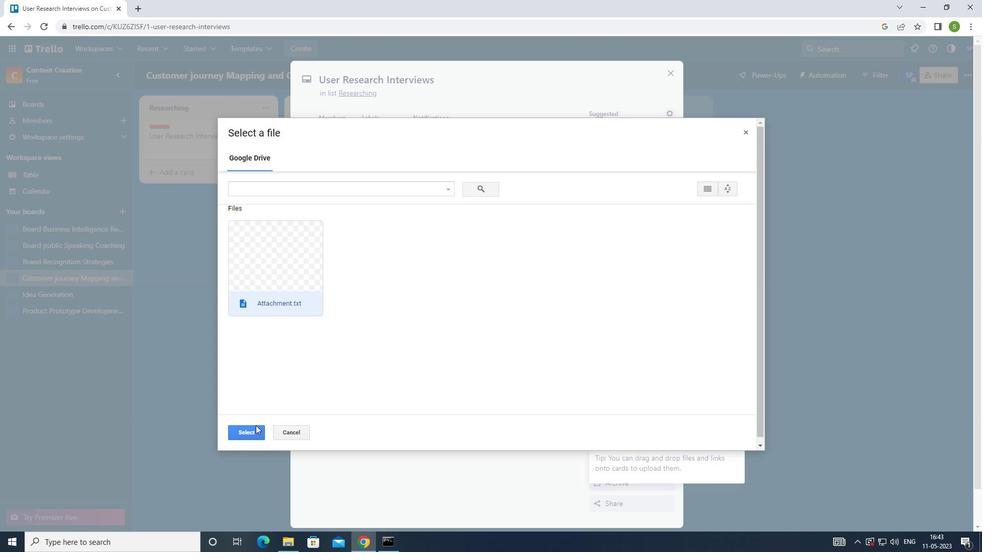 
Action: Mouse pressed left at (250, 436)
Screenshot: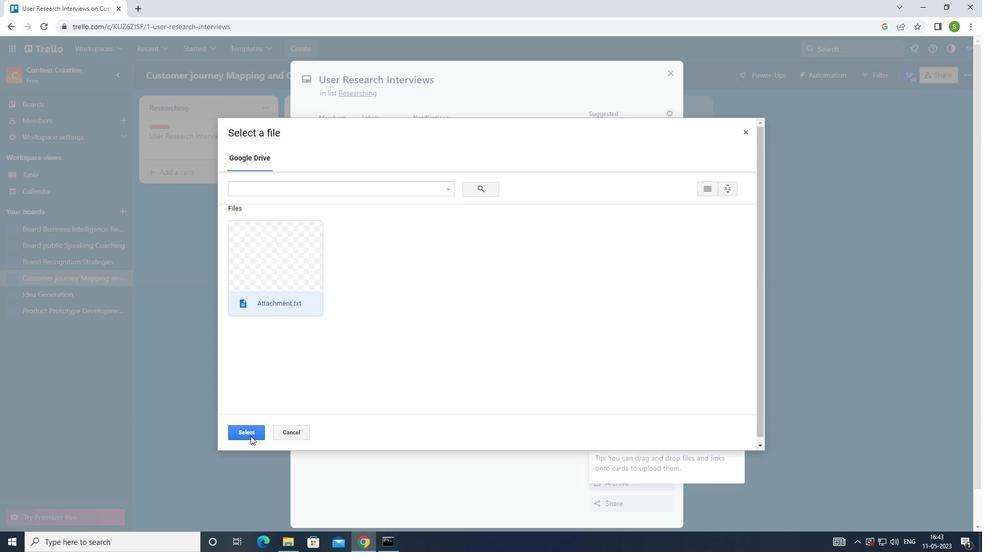 
Action: Mouse moved to (394, 188)
Screenshot: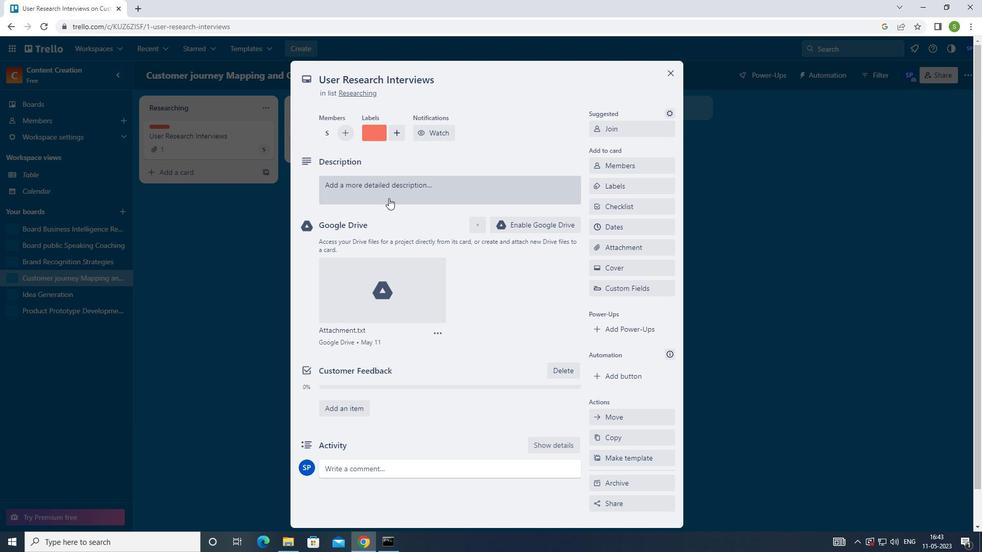 
Action: Mouse pressed left at (394, 188)
Screenshot: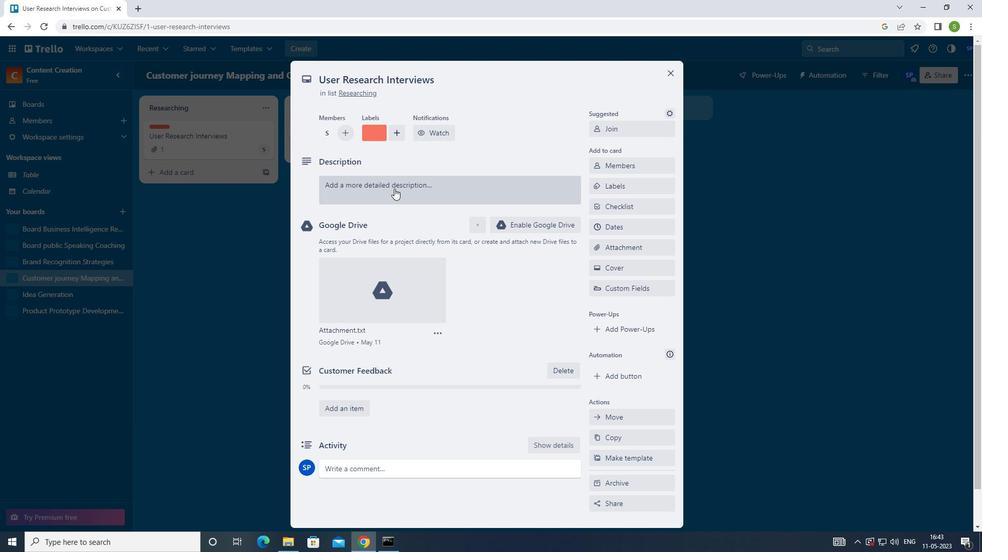 
Action: Mouse moved to (398, 234)
Screenshot: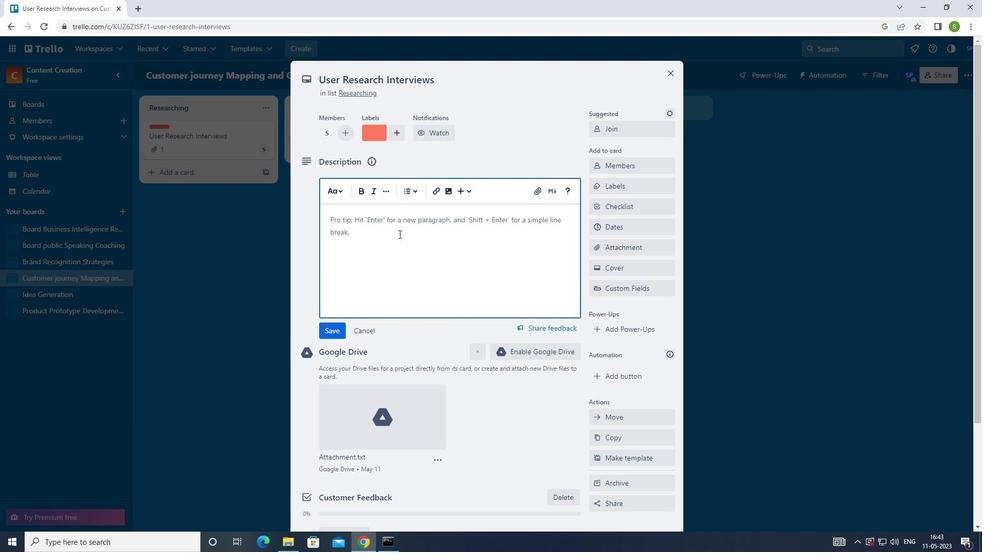 
Action: Key pressed <Key.caps_lock>S<Key.caps_lock>END<Key.space>OUT<Key.space>CLIENT<Key.space>PROPOSAL<Key.space>FOR<Key.space>REVIEW.
Screenshot: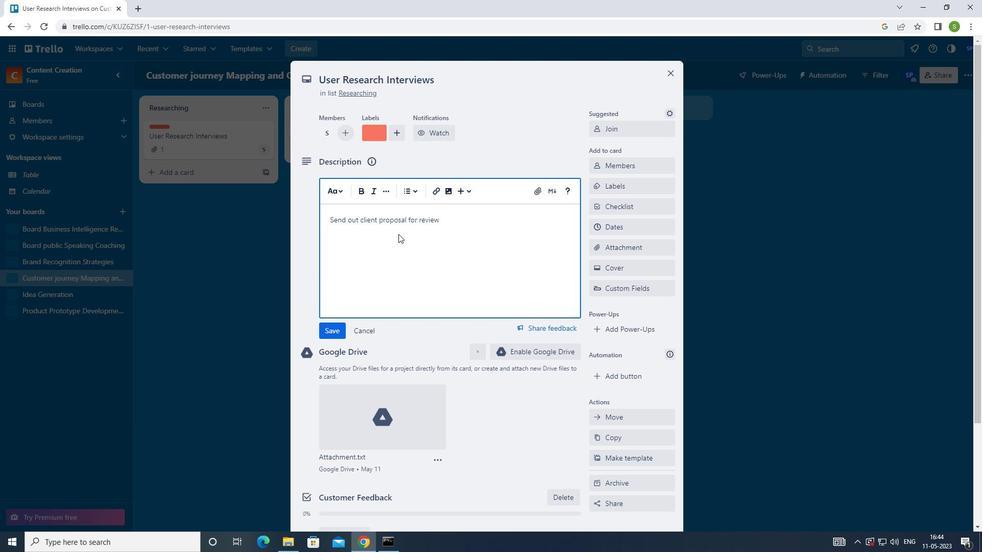 
Action: Mouse moved to (333, 331)
Screenshot: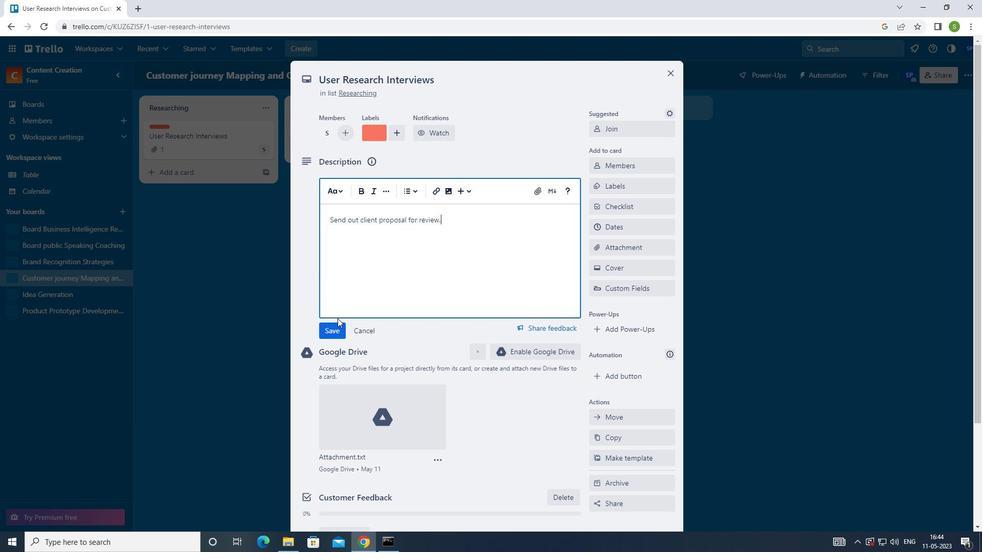 
Action: Mouse pressed left at (333, 331)
Screenshot: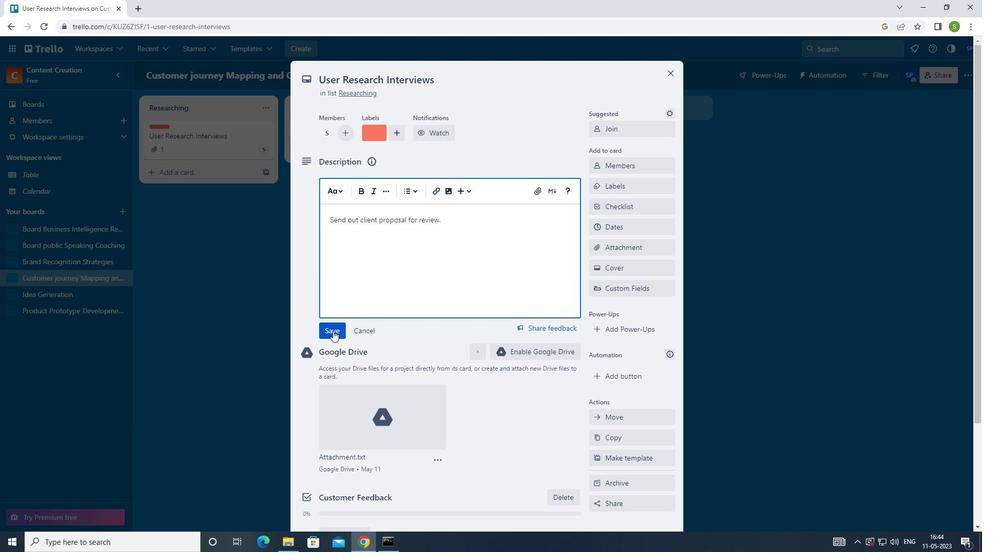 
Action: Mouse moved to (376, 447)
Screenshot: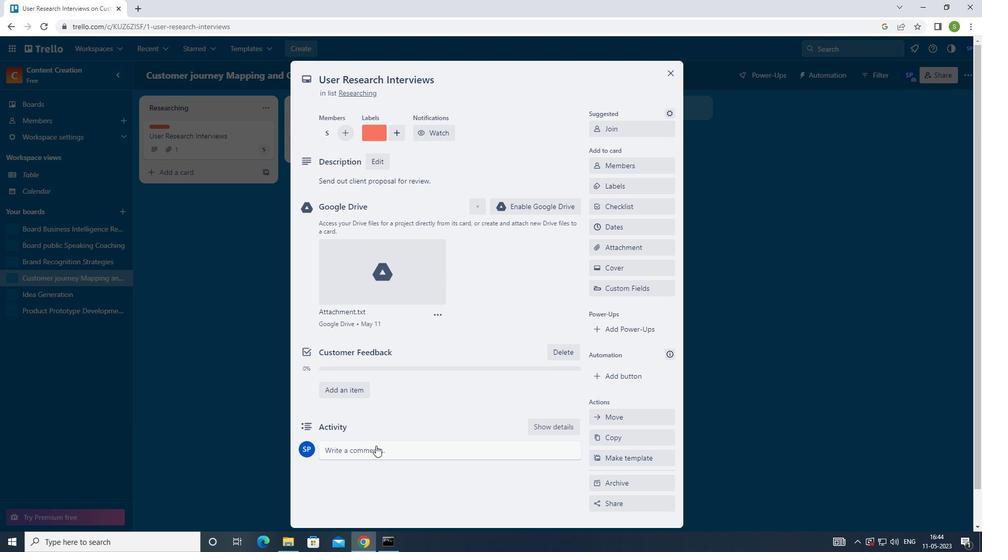 
Action: Mouse pressed left at (376, 447)
Screenshot: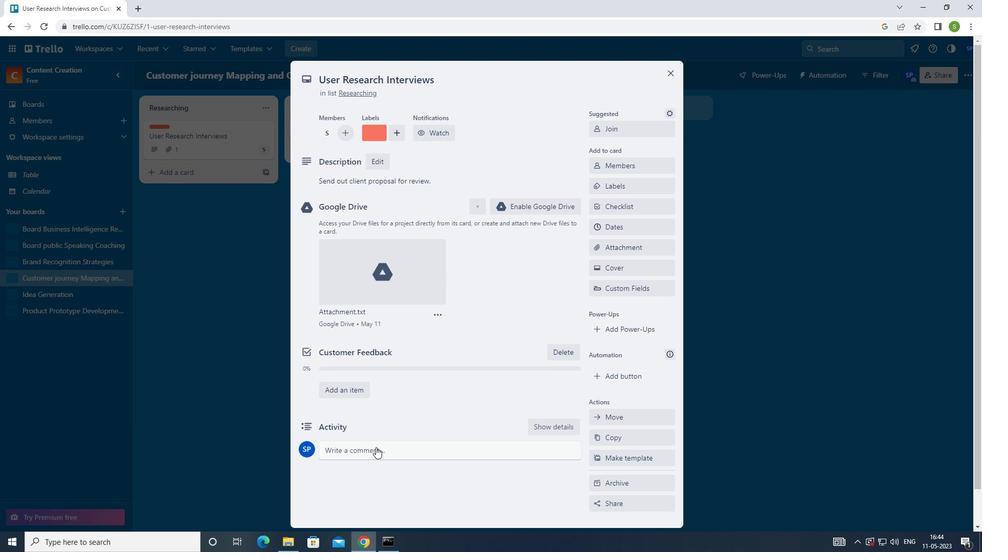 
Action: Mouse moved to (443, 380)
Screenshot: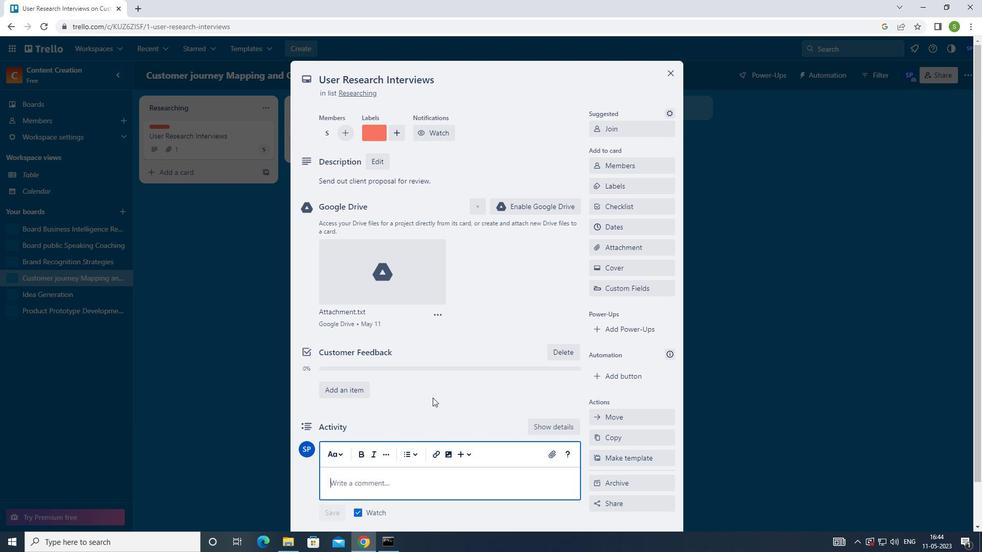 
Action: Key pressed <Key.shift_r>LET<Key.space>US<Key.space>APPROACH<Key.space>THIS<Key.space>TASK<Key.space>A<Key.space>SENSE<Key.space>OF<Key.space>FOCUS<Key.space>AND<Key.space>ATTENTION<Key.space>TO<Key.space>DETAIL<Key.space>ENSURING<Key.space>THAT<Key.space>WE<Key.space>DO<Key.space>NOT<Key.space>MISS<Key.space>ANY<Key.space>IMPORTANET<Key.backspace><Key.backspace>T<Key.space>INFI<Key.backspace>ORMATION<Key.space>OR<Key.space>DETAILS.
Screenshot: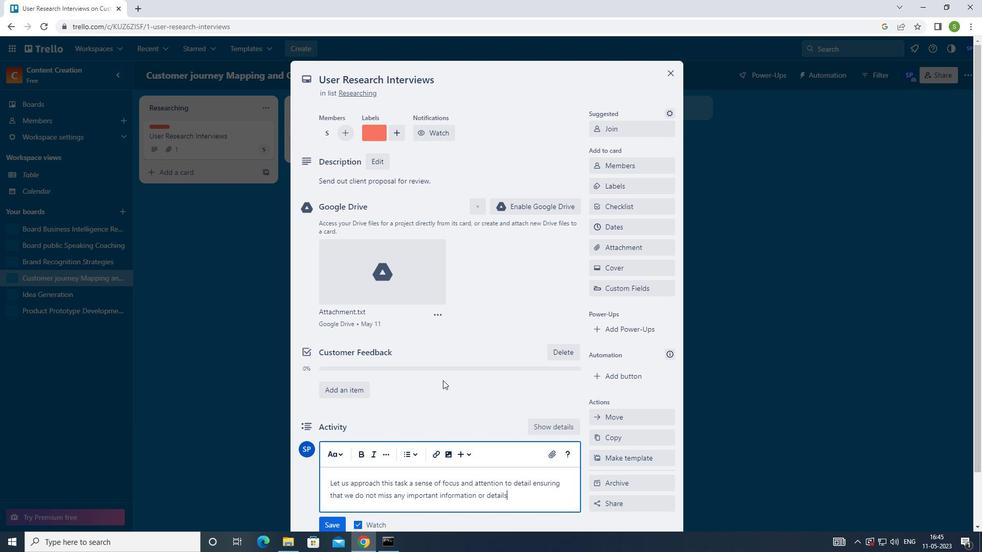 
Action: Mouse moved to (338, 523)
Screenshot: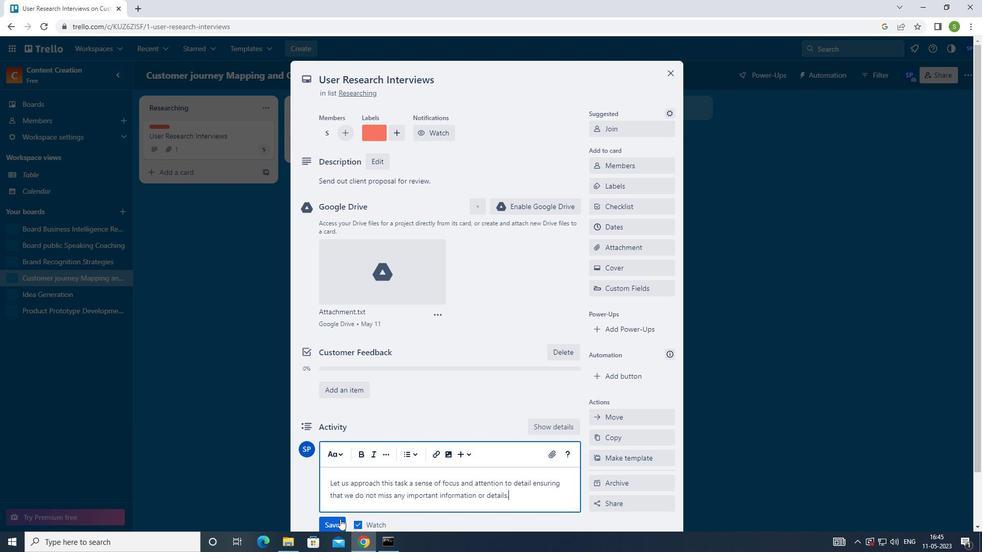 
Action: Mouse pressed left at (338, 523)
Screenshot: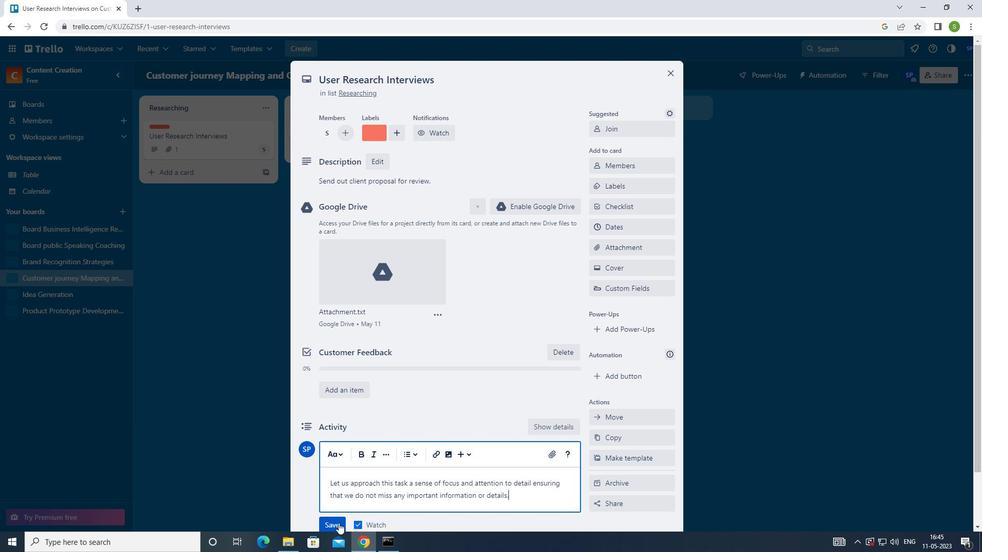
Action: Mouse moved to (635, 231)
Screenshot: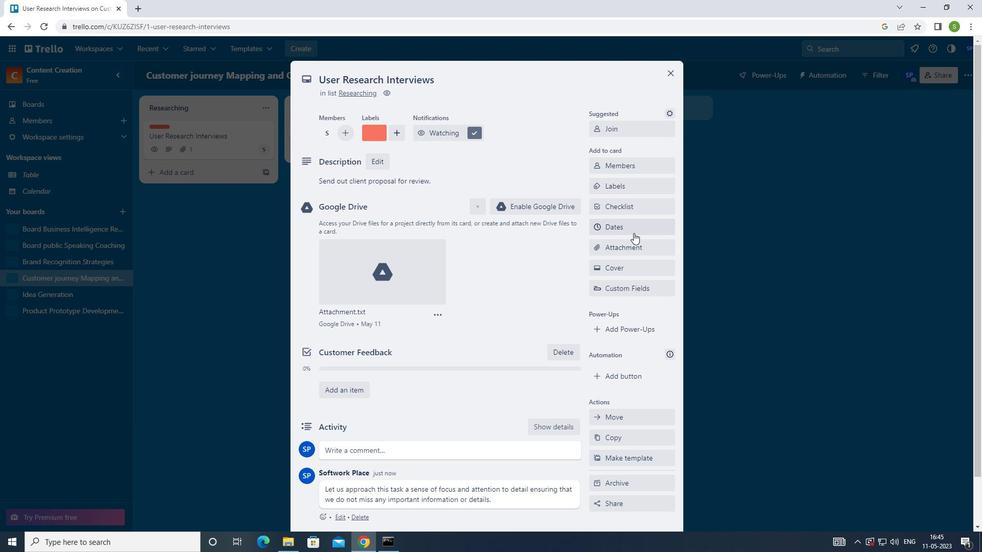
Action: Mouse pressed left at (635, 231)
Screenshot: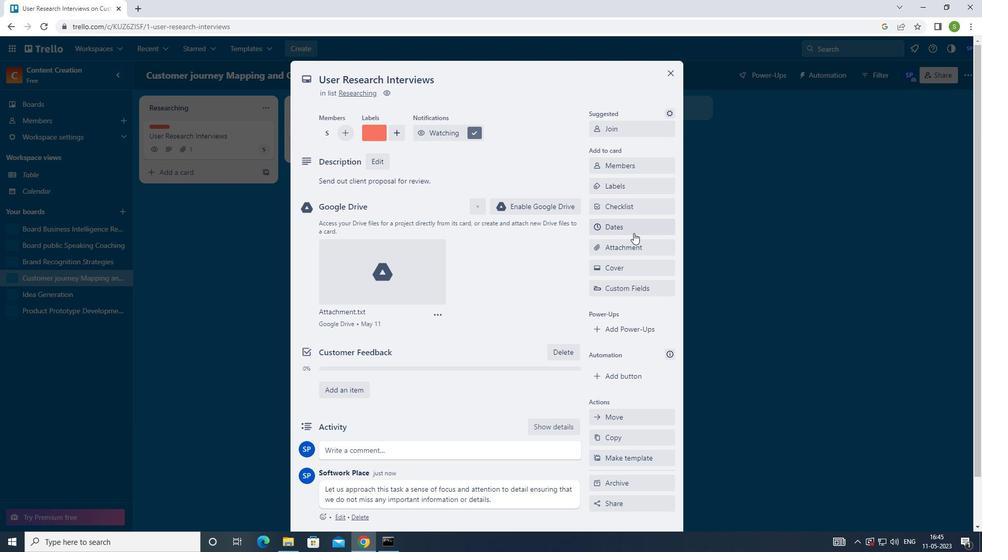 
Action: Mouse moved to (599, 261)
Screenshot: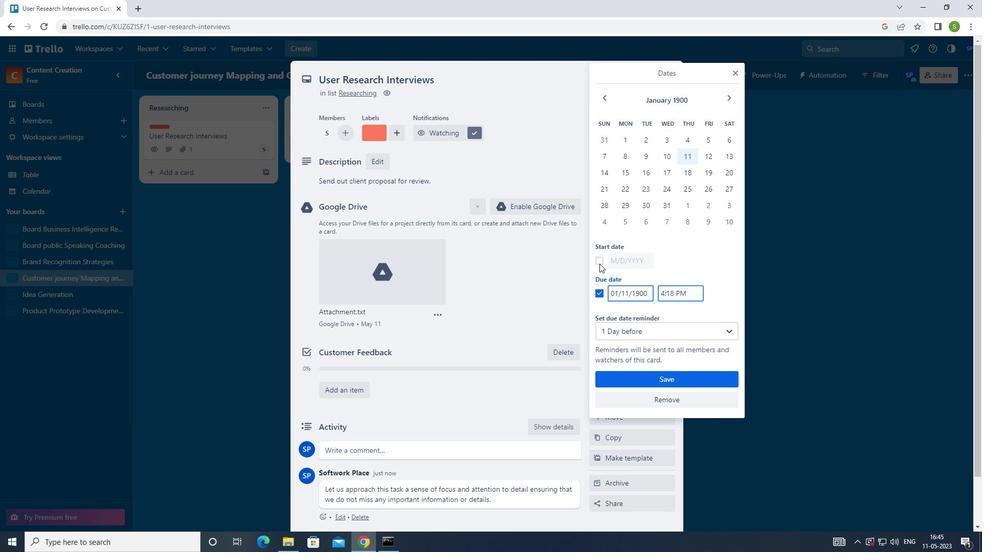 
Action: Mouse pressed left at (599, 261)
Screenshot: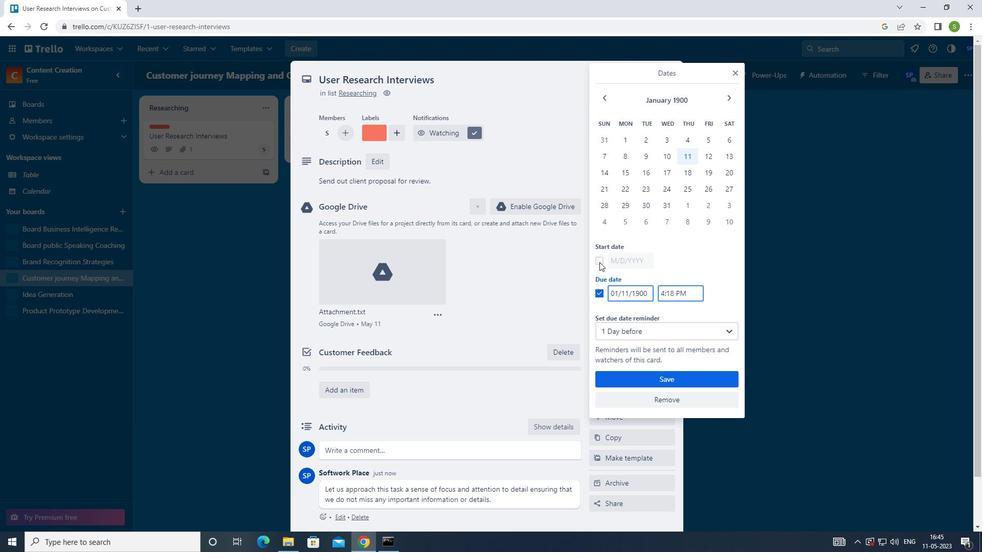 
Action: Mouse moved to (628, 260)
Screenshot: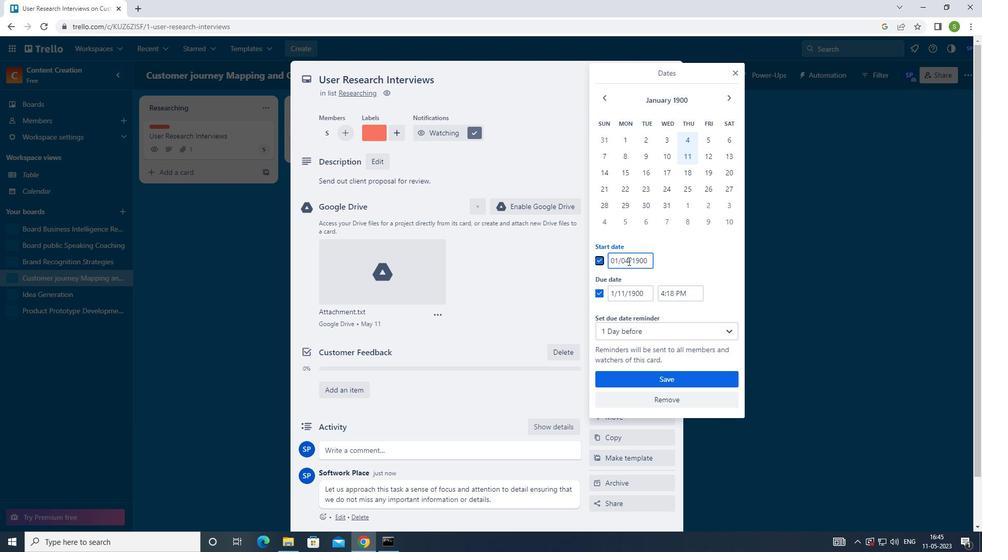 
Action: Mouse pressed left at (628, 260)
Screenshot: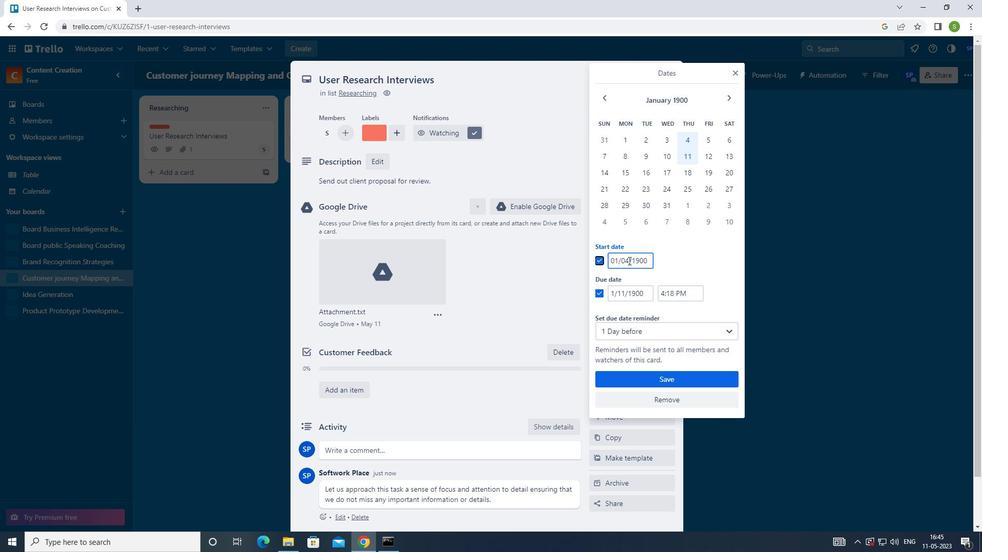 
Action: Mouse moved to (622, 261)
Screenshot: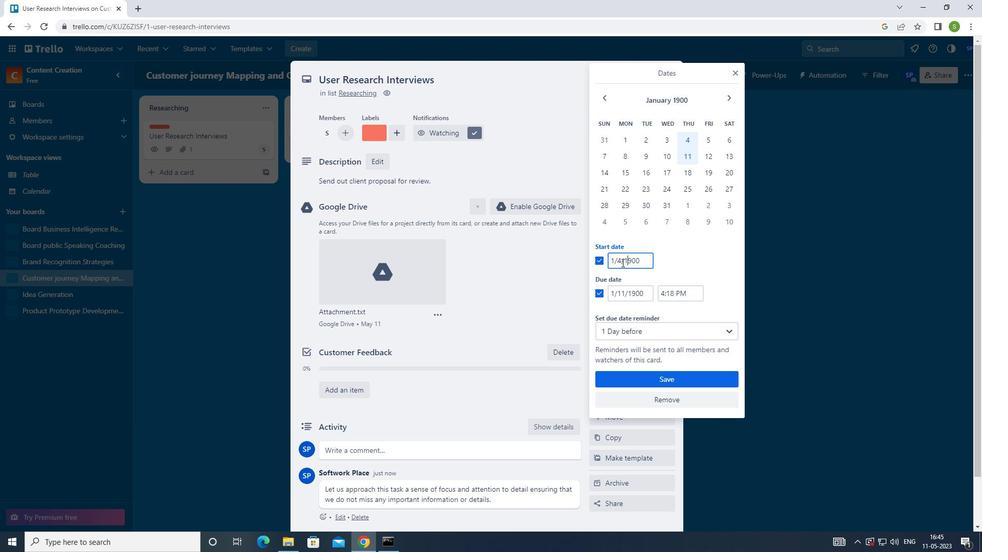 
Action: Mouse pressed left at (622, 261)
Screenshot: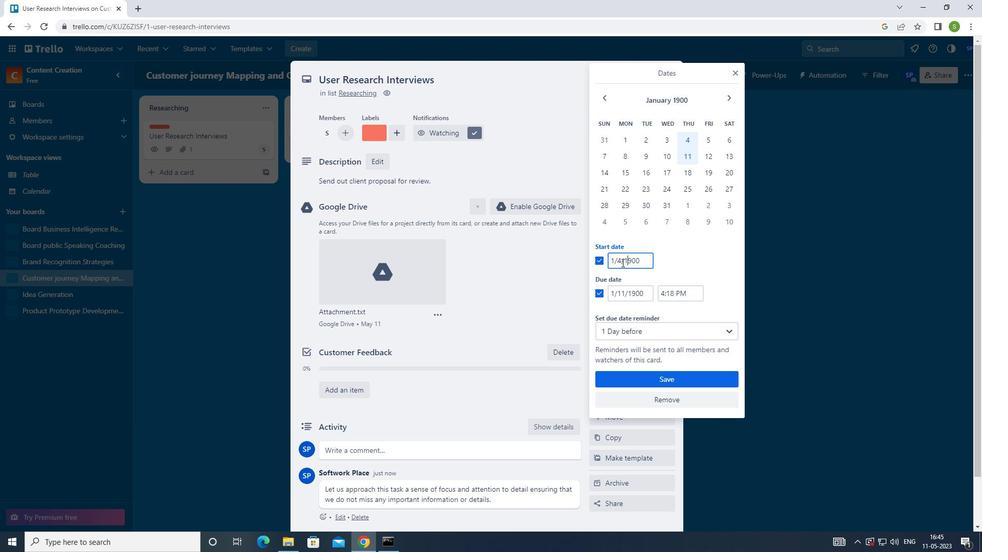 
Action: Mouse moved to (620, 261)
Screenshot: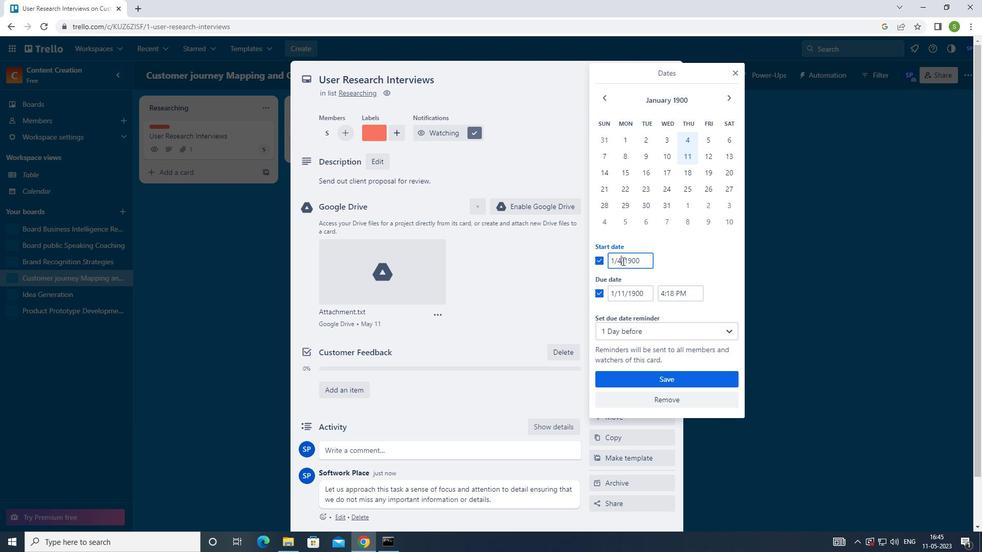 
Action: Key pressed <Key.backspace>5
Screenshot: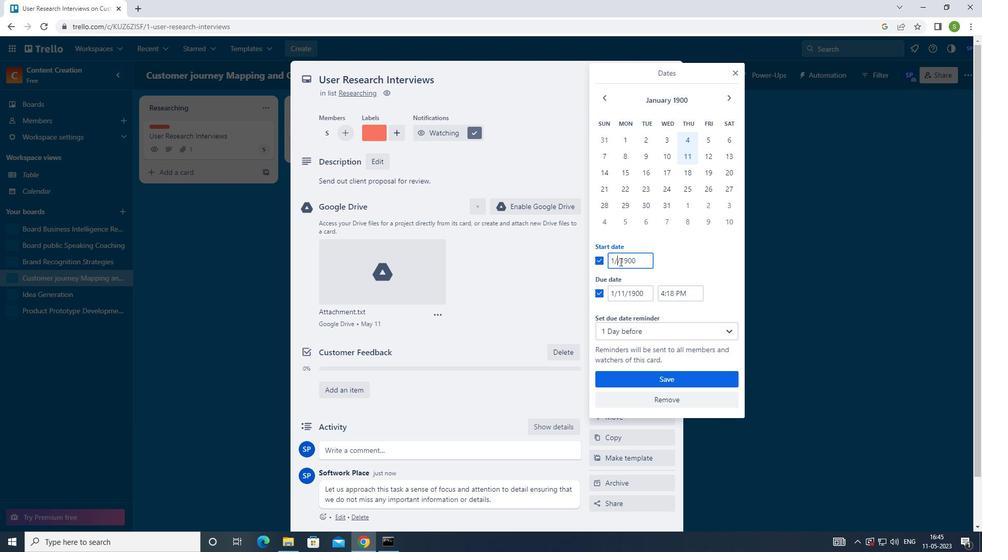 
Action: Mouse moved to (624, 291)
Screenshot: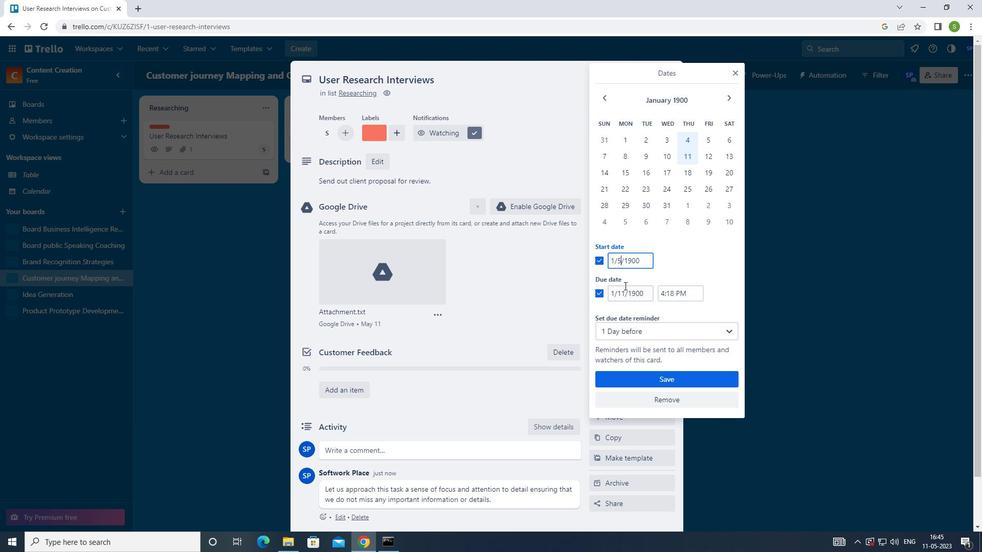 
Action: Mouse pressed left at (624, 291)
Screenshot: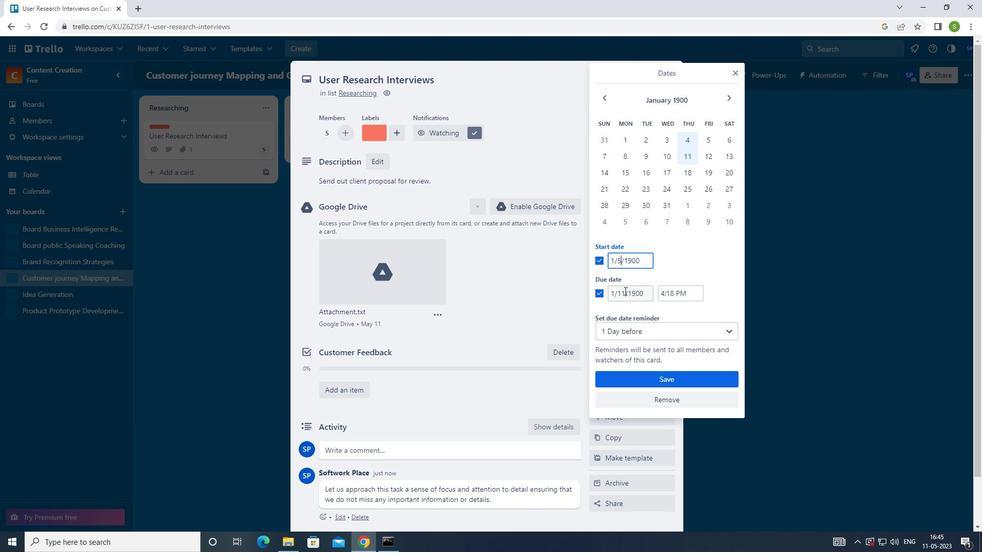 
Action: Mouse moved to (627, 295)
Screenshot: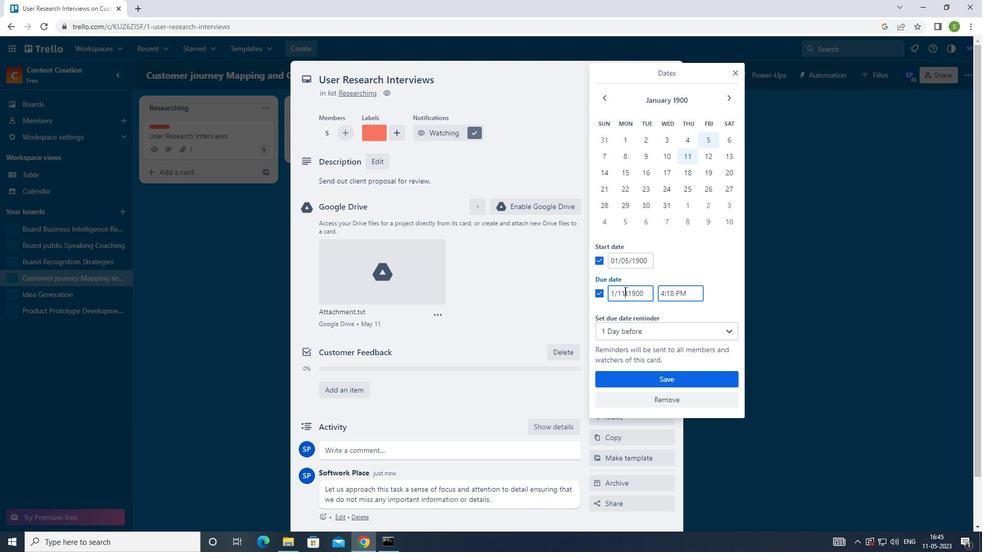 
Action: Key pressed <Key.backspace>2
Screenshot: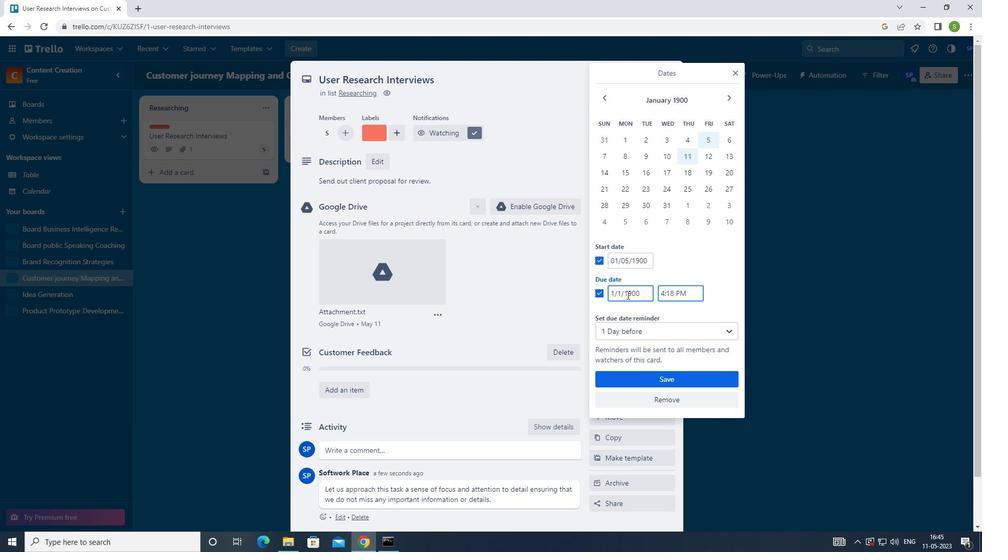 
Action: Mouse moved to (628, 377)
Screenshot: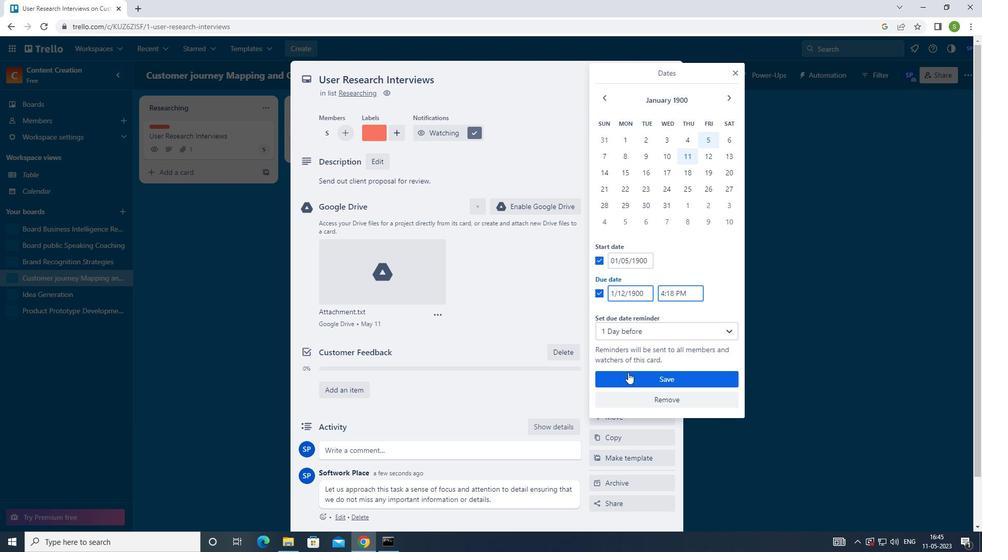 
Action: Mouse pressed left at (628, 377)
Screenshot: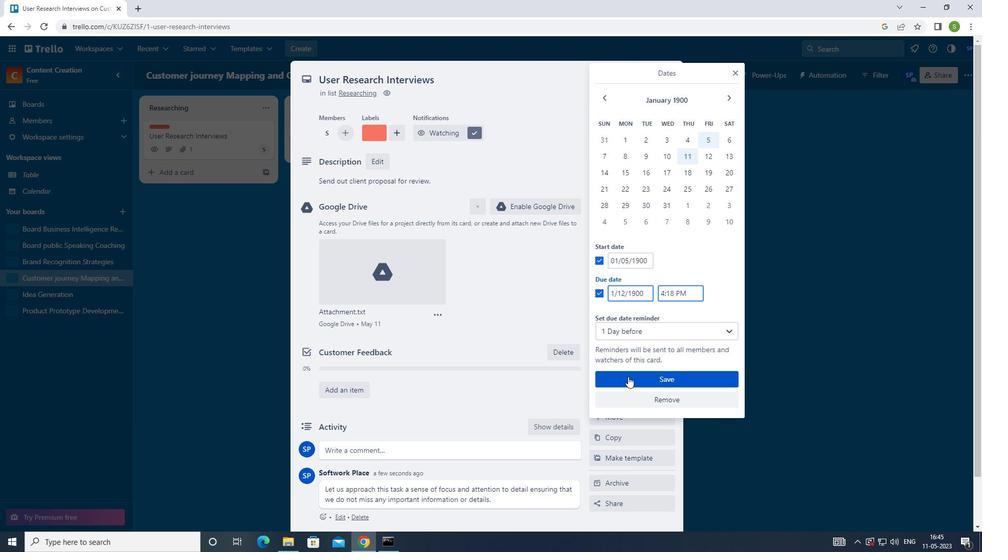 
Action: Mouse moved to (677, 71)
Screenshot: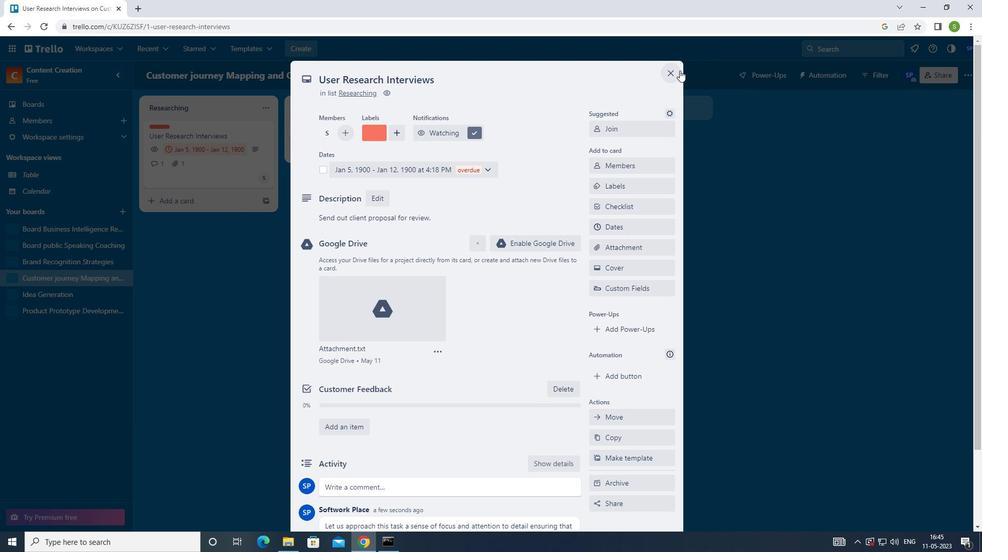 
Action: Mouse pressed left at (677, 71)
Screenshot: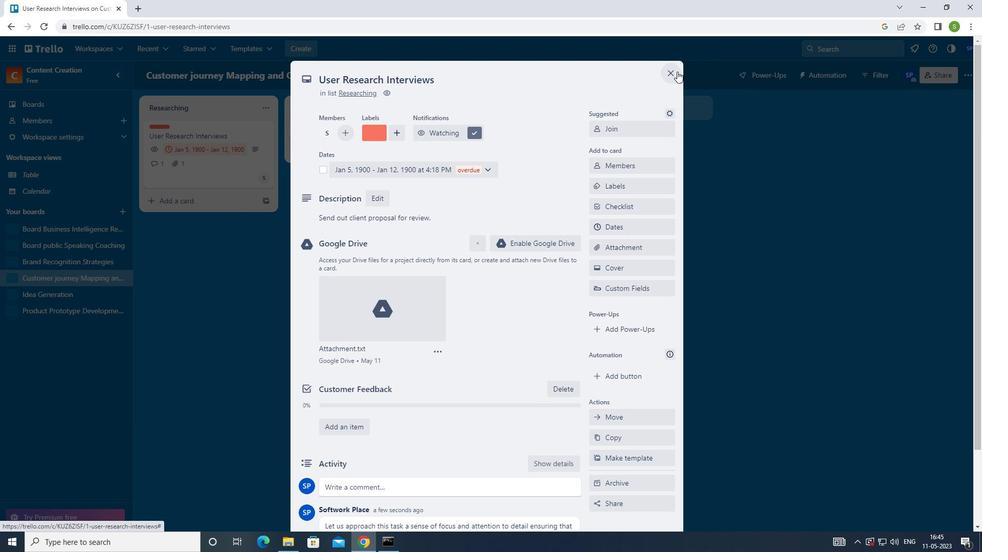 
Action: Mouse moved to (30, 309)
Screenshot: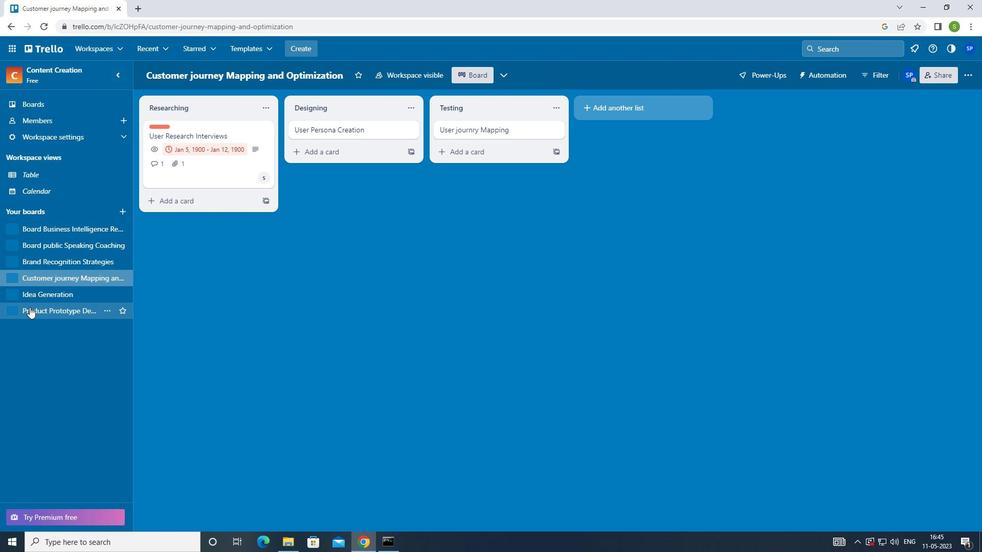 
Action: Mouse pressed left at (30, 309)
Screenshot: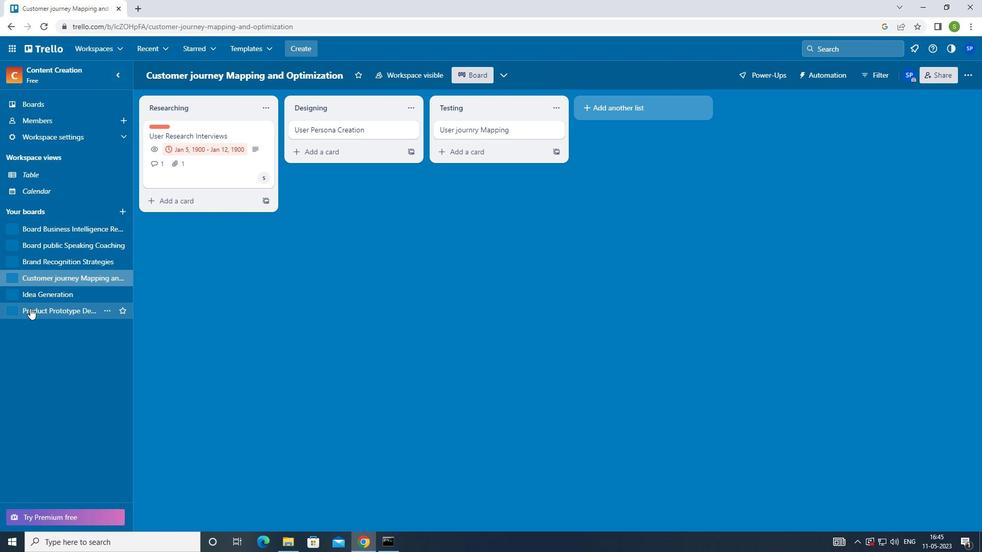 
Action: Mouse moved to (219, 126)
Screenshot: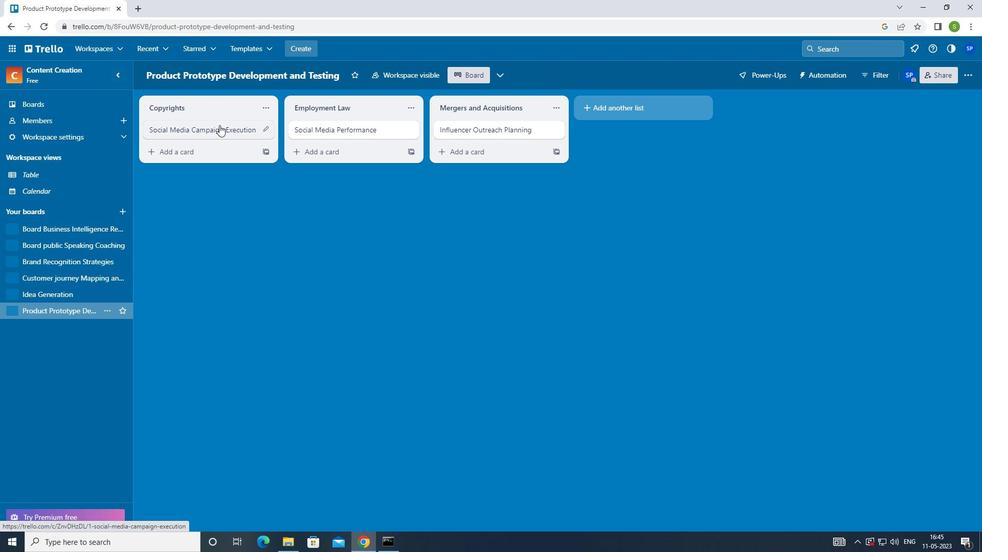 
Action: Mouse pressed left at (219, 126)
Screenshot: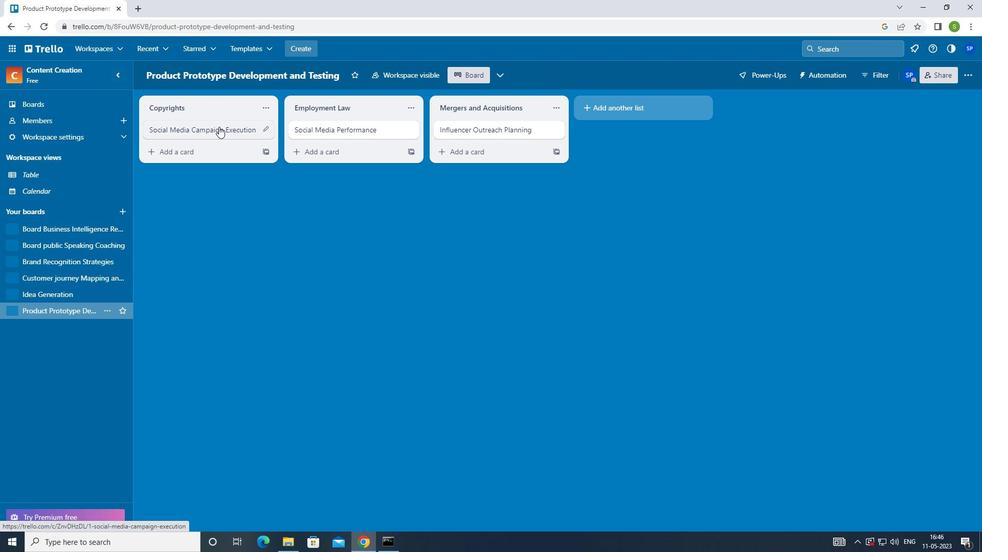 
Action: Mouse moved to (608, 128)
Screenshot: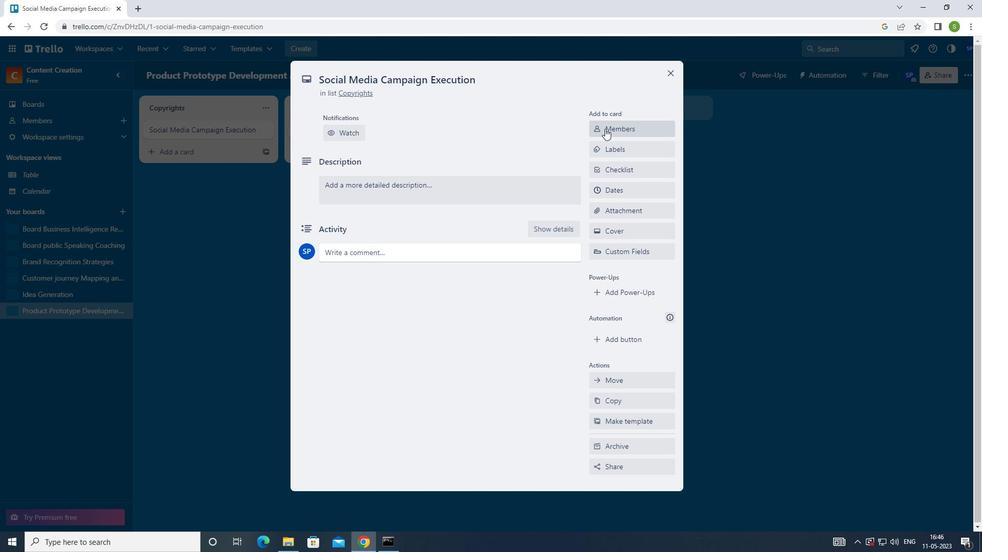 
Action: Mouse pressed left at (608, 128)
Screenshot: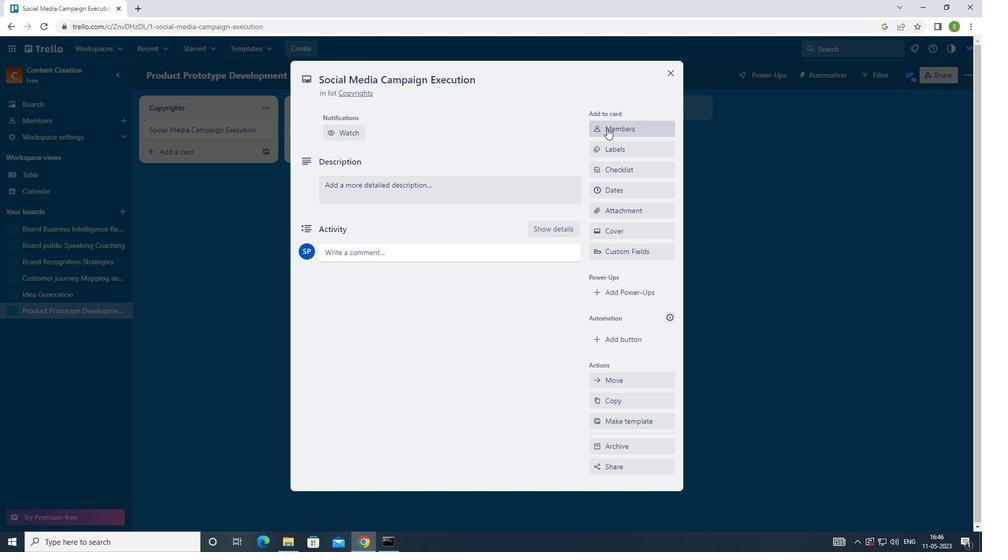 
Action: Mouse moved to (628, 180)
Screenshot: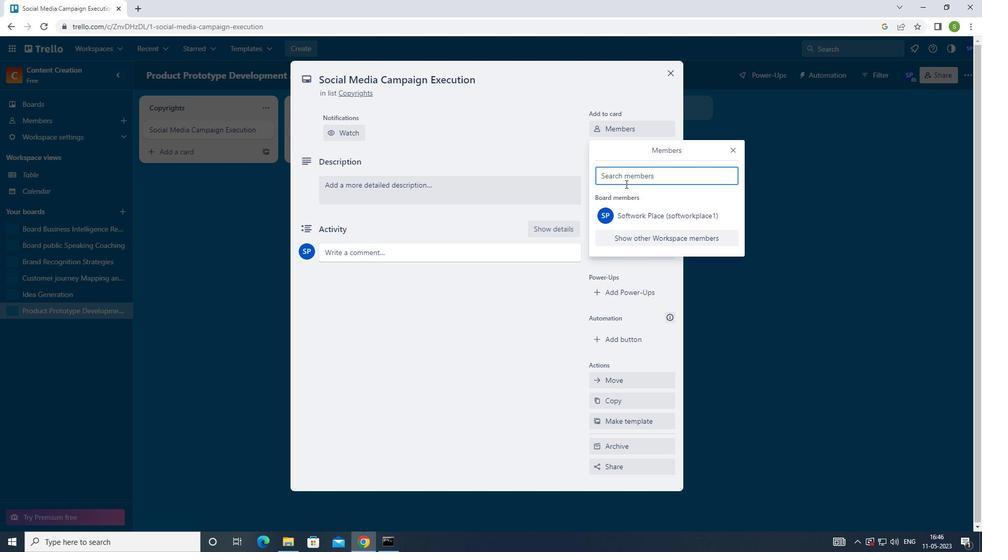 
Action: Mouse pressed left at (628, 180)
Screenshot: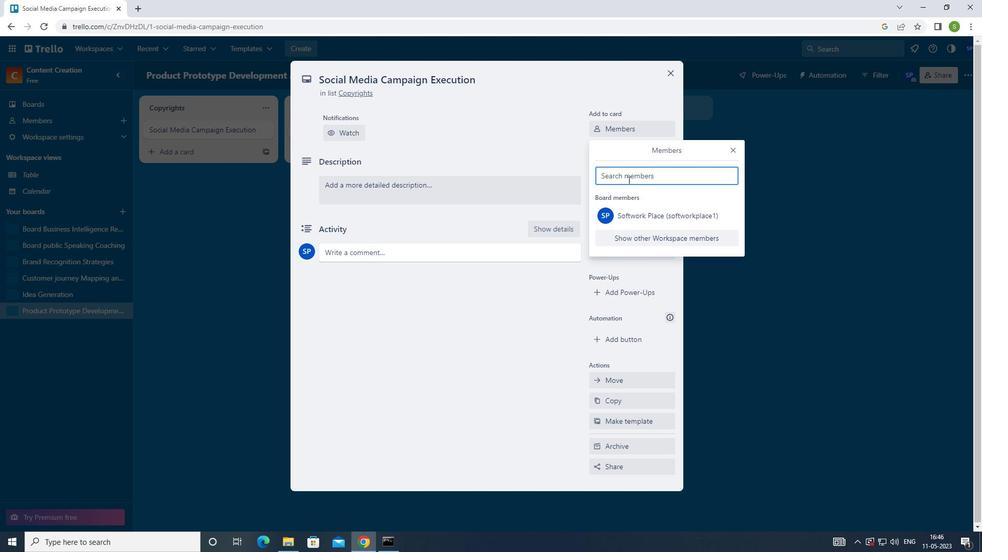 
Action: Mouse moved to (628, 179)
Screenshot: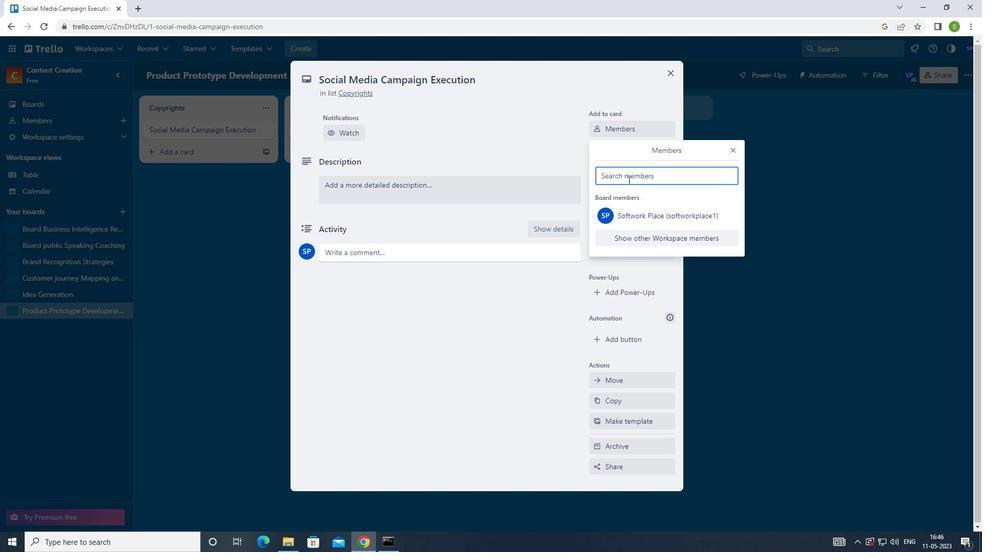 
Action: Key pressed <Key.shift>SOFTAGE.3<Key.shift><Key.shift><Key.shift><Key.shift><Key.shift><Key.shift><Key.shift><Key.shift><Key.shift><Key.shift><Key.shift><Key.shift>@SOFTAGE.NET
Screenshot: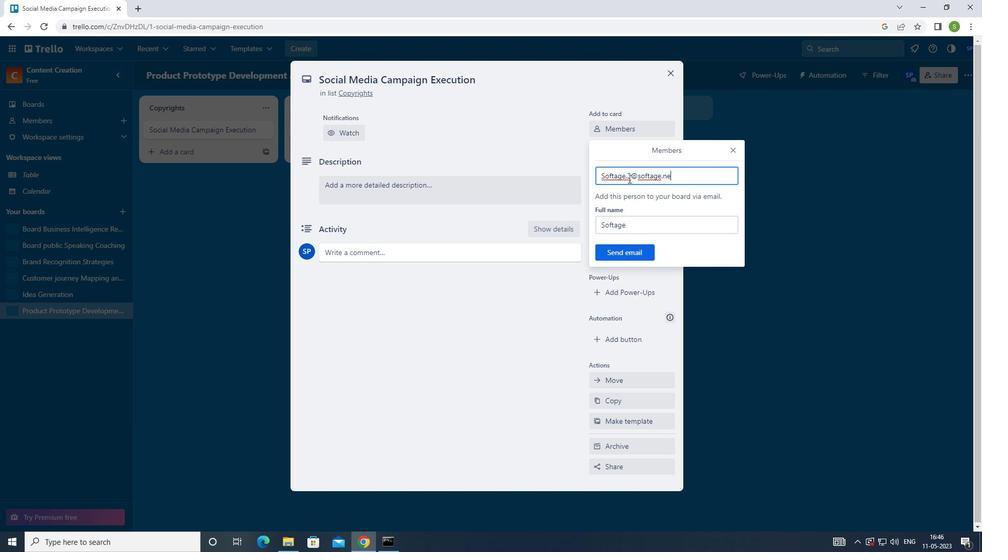 
Action: Mouse moved to (627, 252)
Screenshot: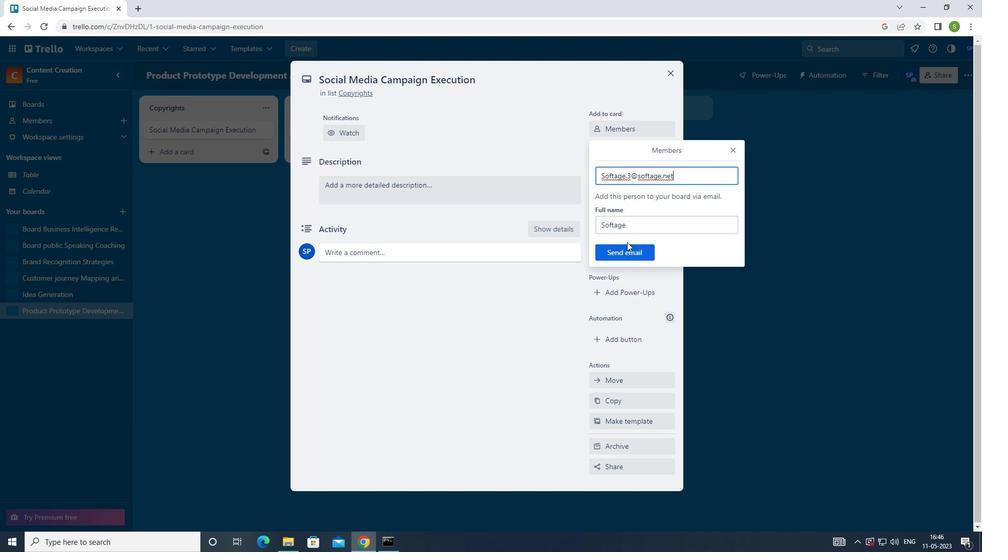 
Action: Mouse pressed left at (627, 252)
Screenshot: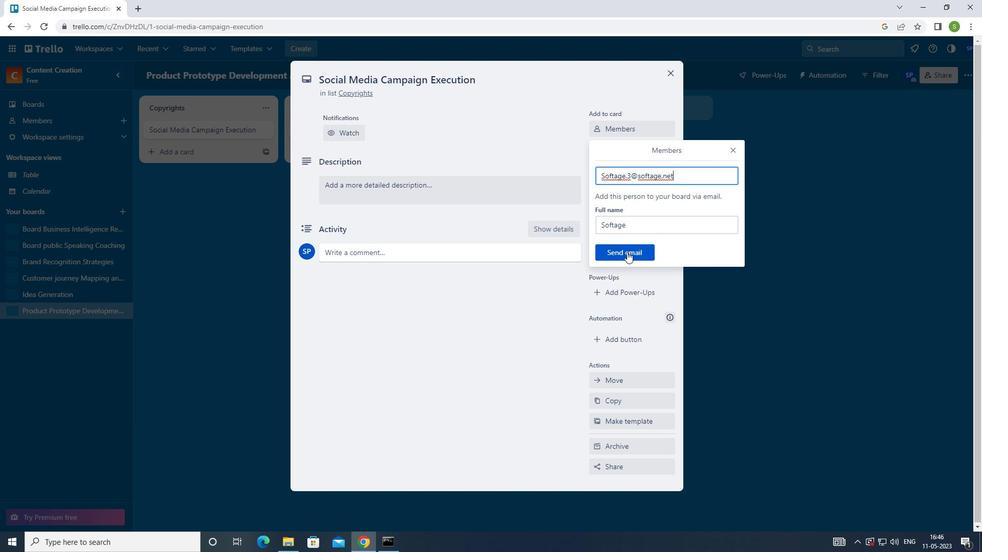 
Action: Mouse moved to (619, 186)
Screenshot: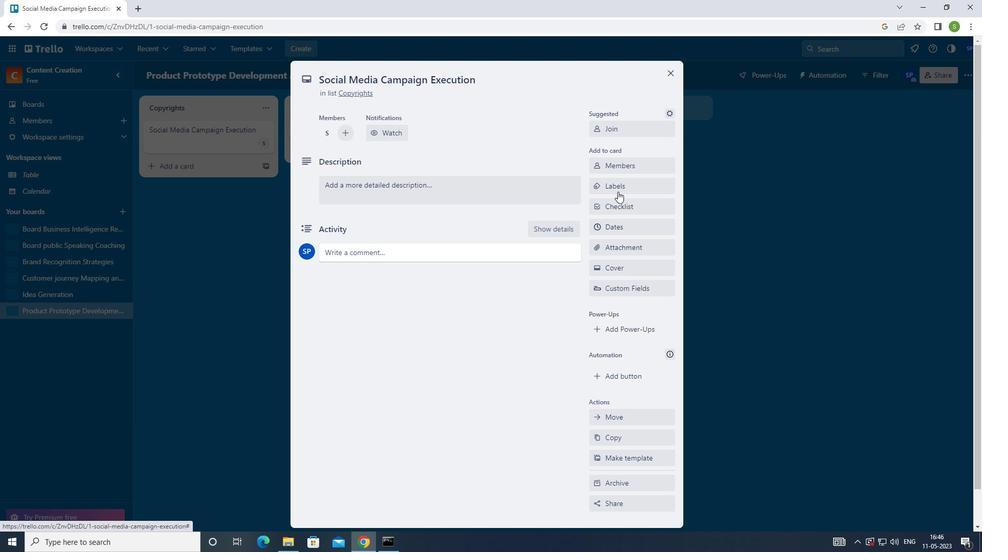 
Action: Mouse pressed left at (619, 186)
Screenshot: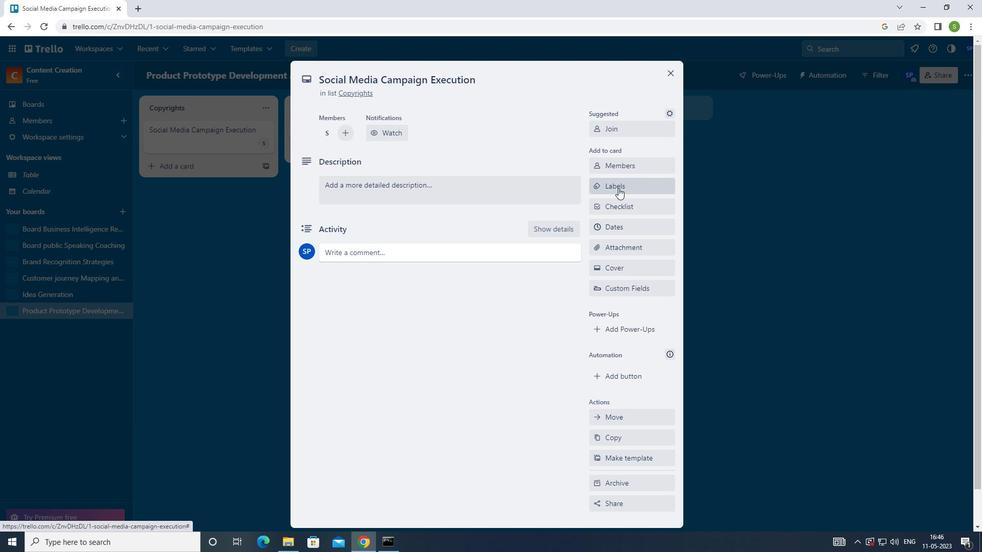 
Action: Mouse moved to (639, 393)
Screenshot: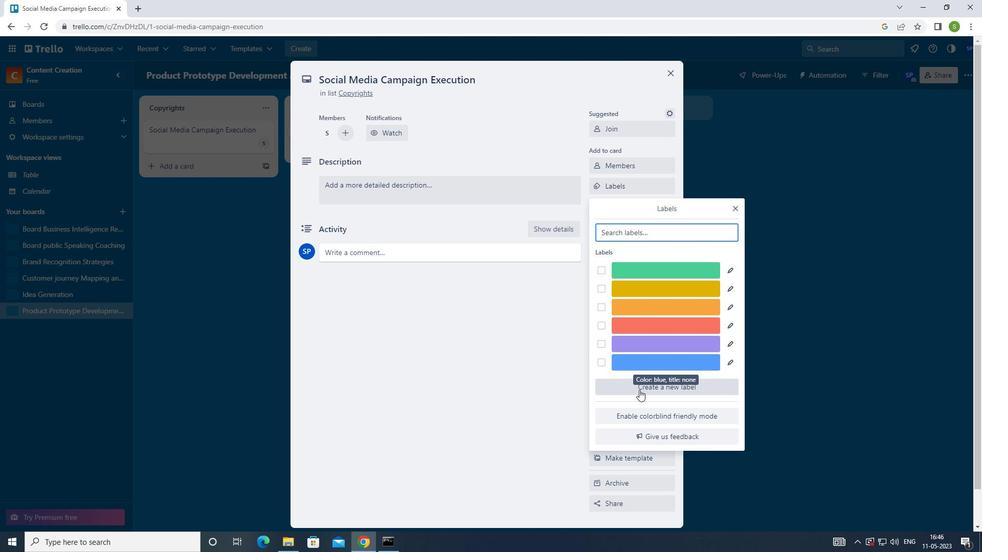 
Action: Mouse pressed left at (639, 393)
Screenshot: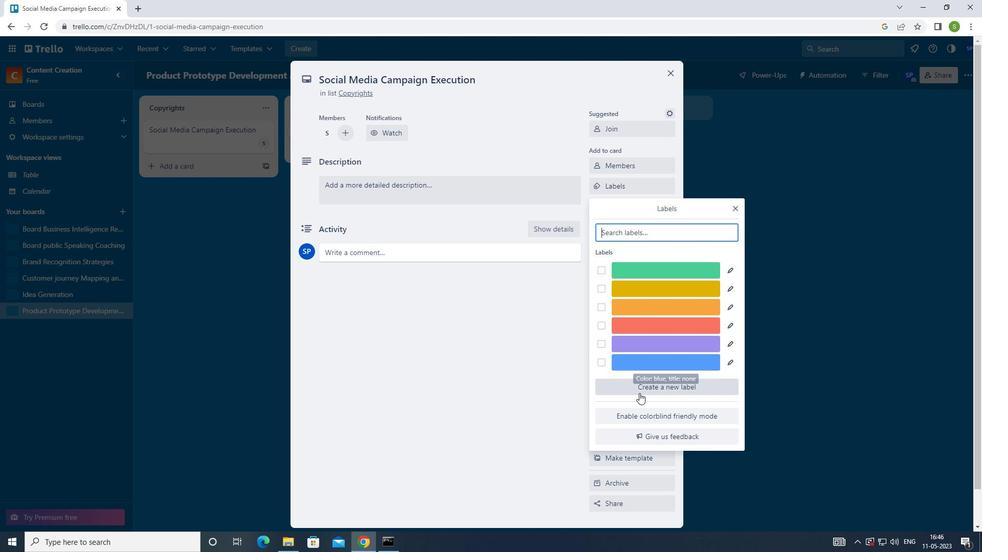 
Action: Mouse moved to (724, 359)
Screenshot: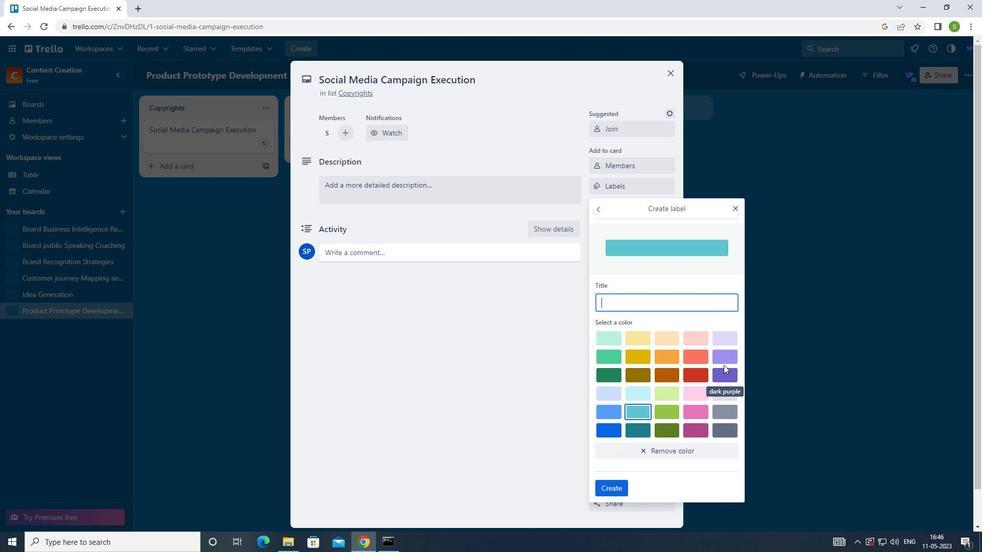 
Action: Mouse pressed left at (724, 359)
Screenshot: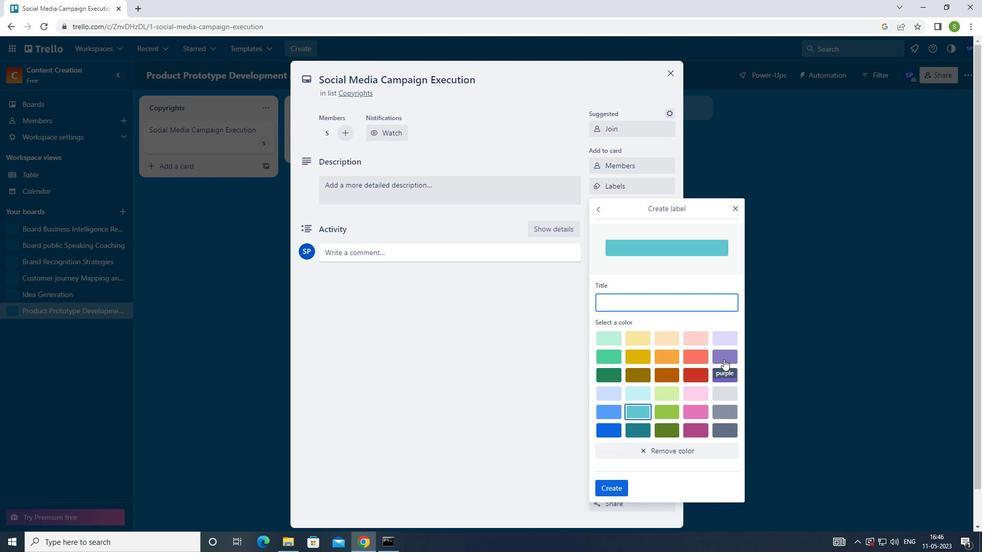
Action: Mouse moved to (616, 489)
Screenshot: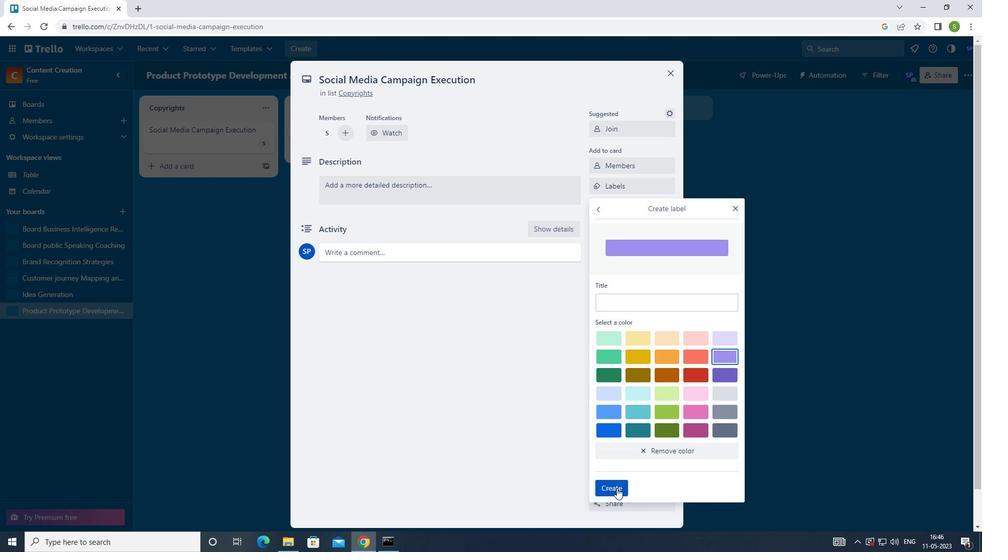 
Action: Mouse pressed left at (616, 489)
Screenshot: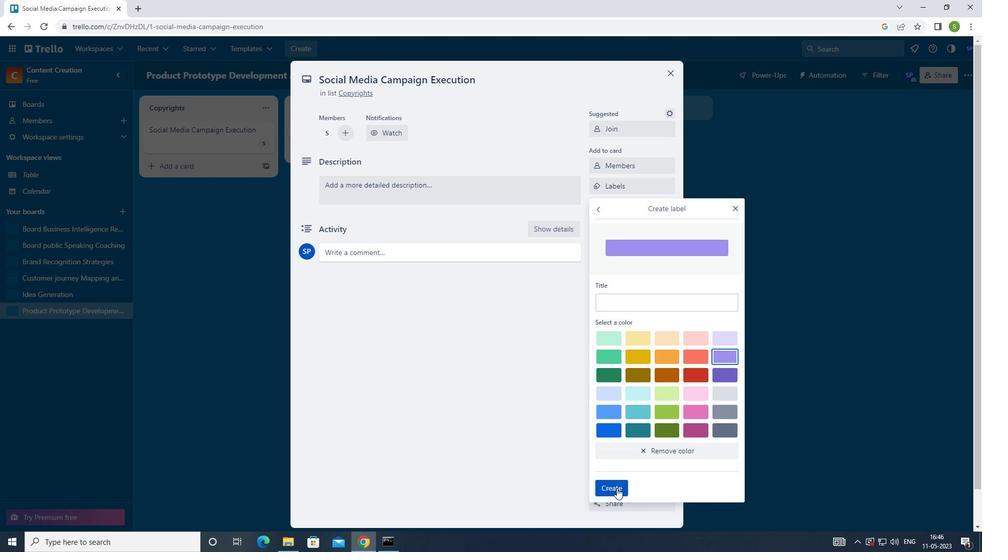 
Action: Mouse moved to (732, 207)
Screenshot: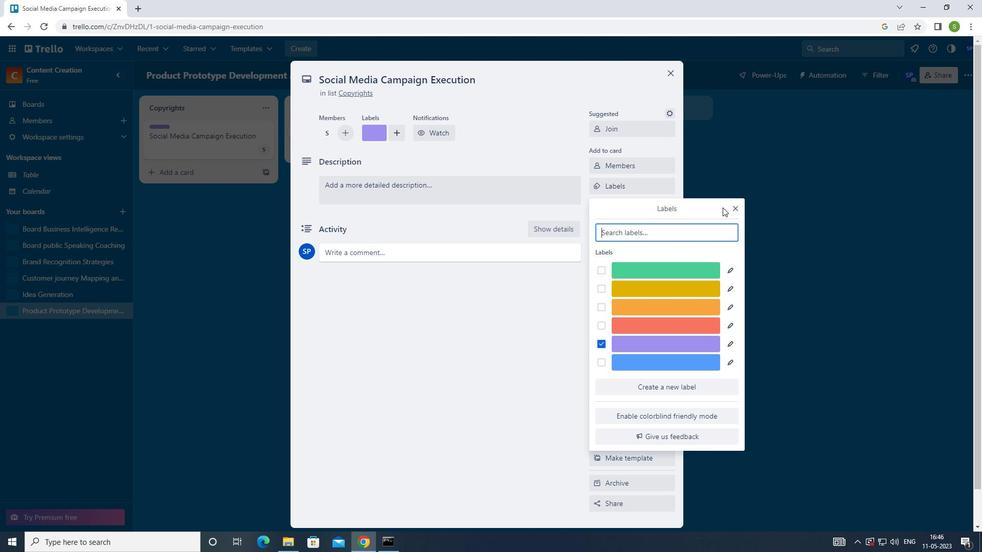 
Action: Mouse pressed left at (732, 207)
Screenshot: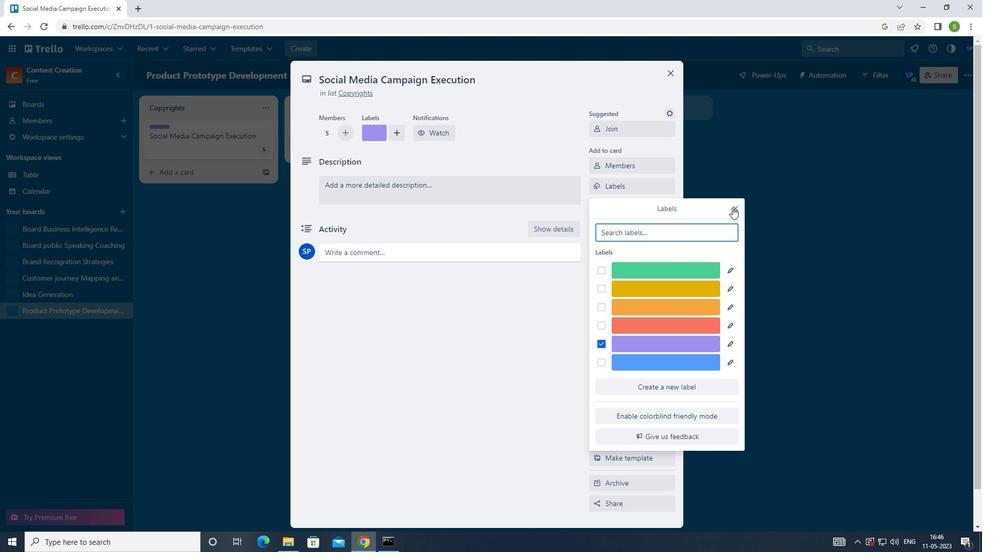 
Action: Mouse moved to (628, 213)
Screenshot: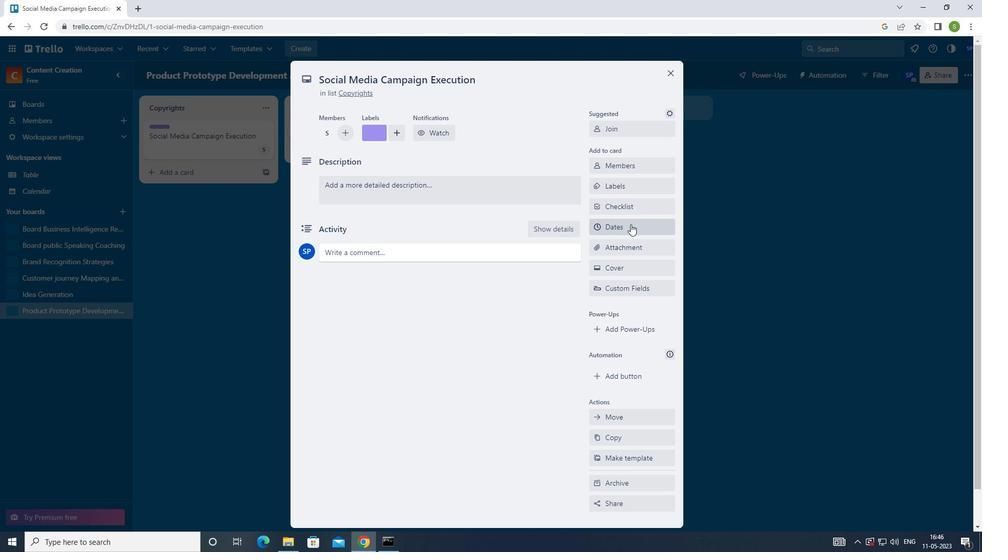 
Action: Mouse pressed left at (628, 213)
Screenshot: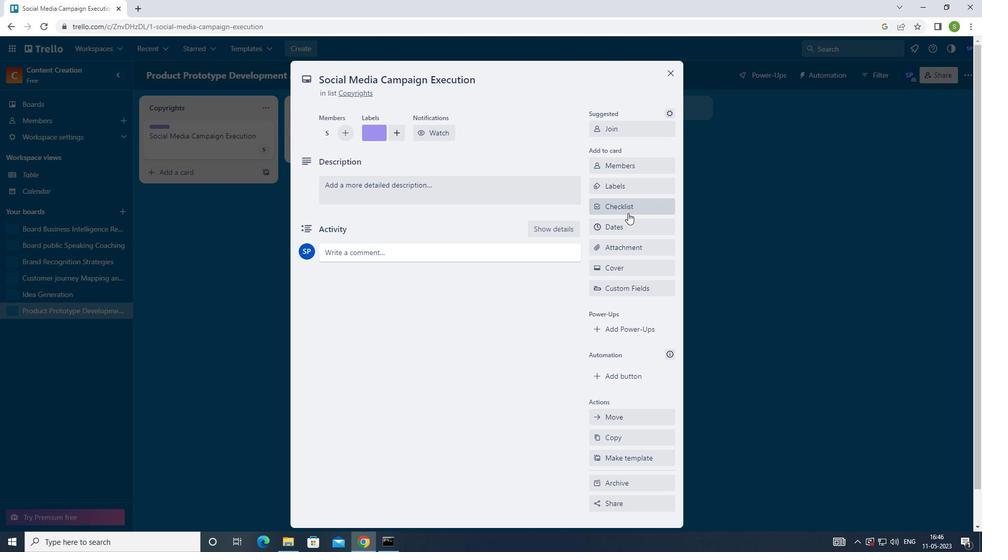 
Action: Mouse moved to (663, 261)
Screenshot: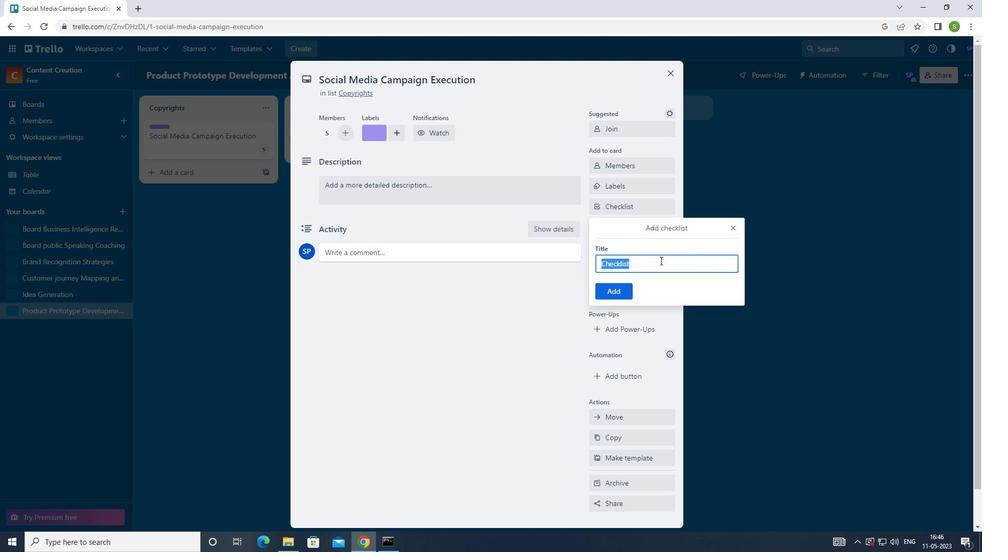 
Action: Key pressed <Key.shift_r>PREDICTIVE<Key.space><Key.shift>ANALYTICS
Screenshot: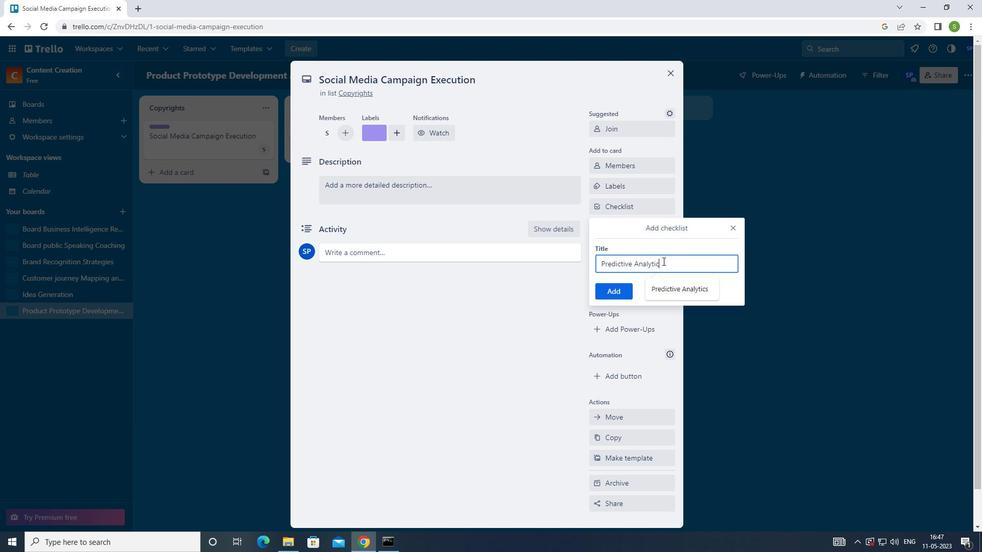 
Action: Mouse moved to (616, 292)
Screenshot: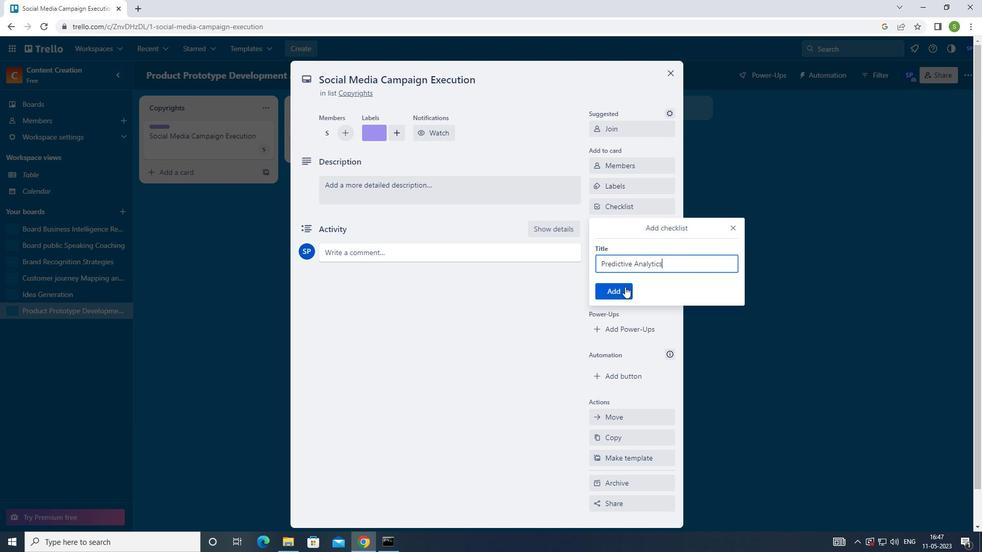 
Action: Mouse pressed left at (616, 292)
Screenshot: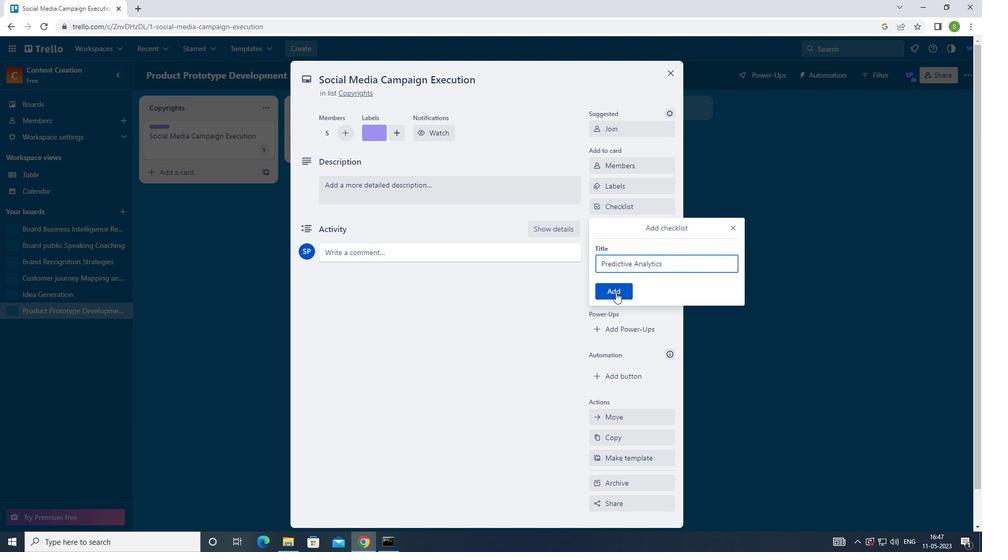
Action: Mouse moved to (612, 246)
Screenshot: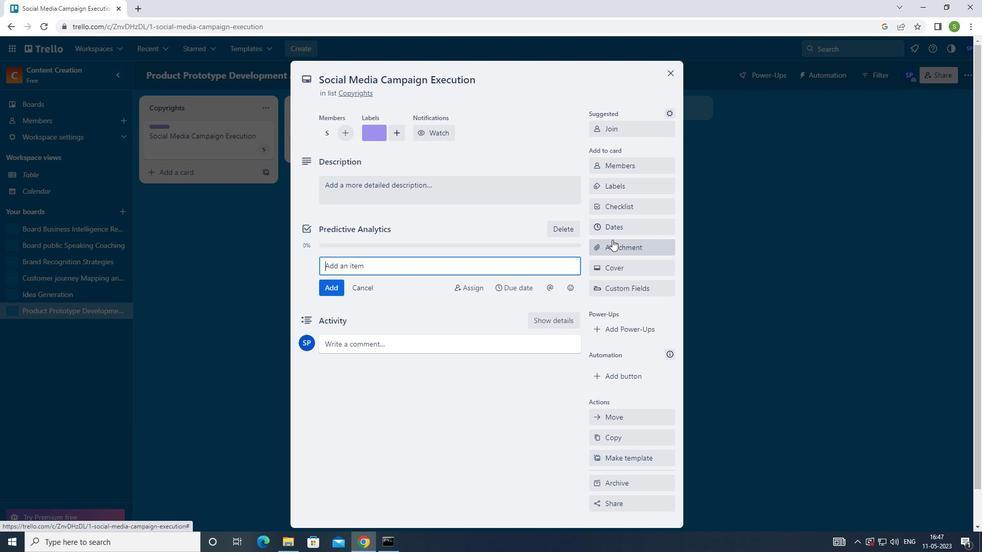 
Action: Mouse pressed left at (612, 246)
Screenshot: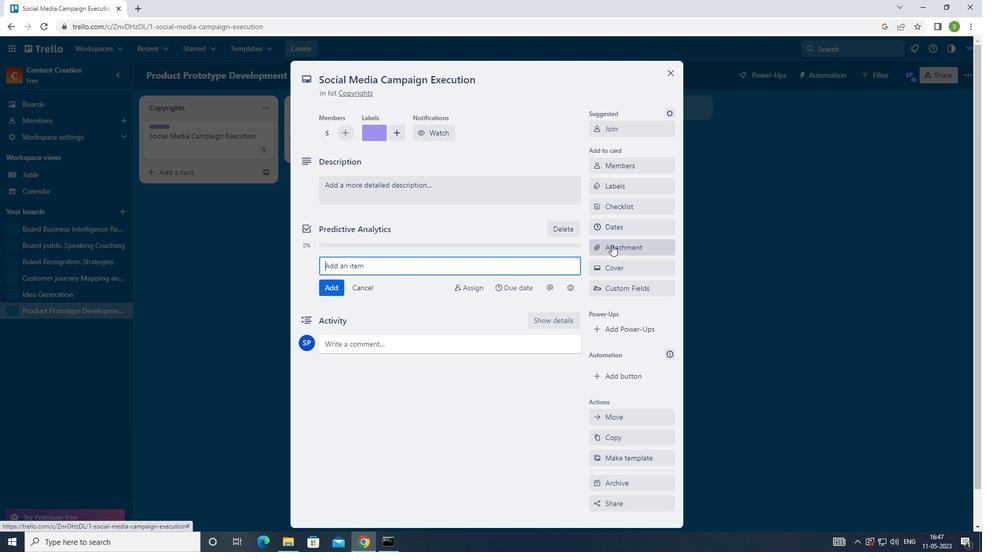 
Action: Mouse moved to (618, 323)
Screenshot: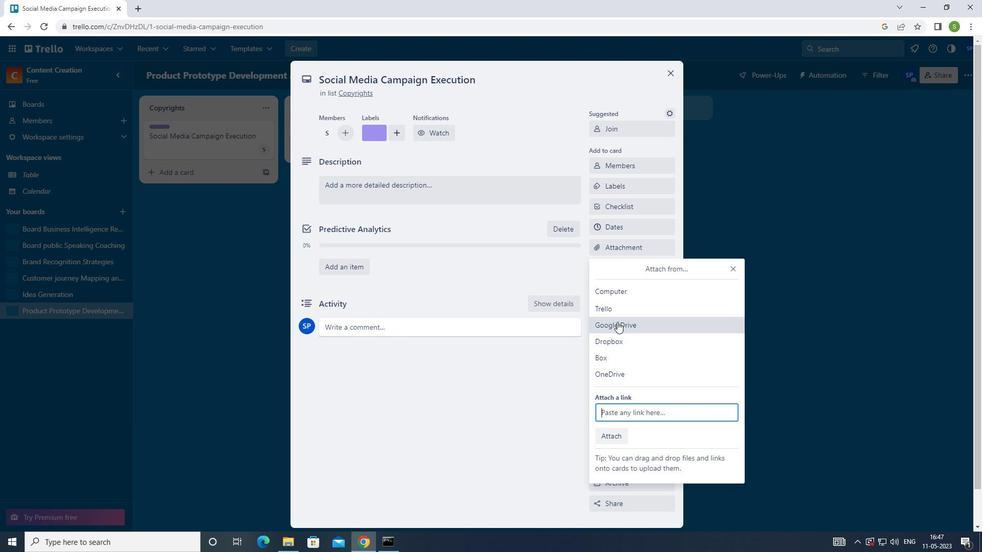 
Action: Mouse pressed left at (618, 323)
Screenshot: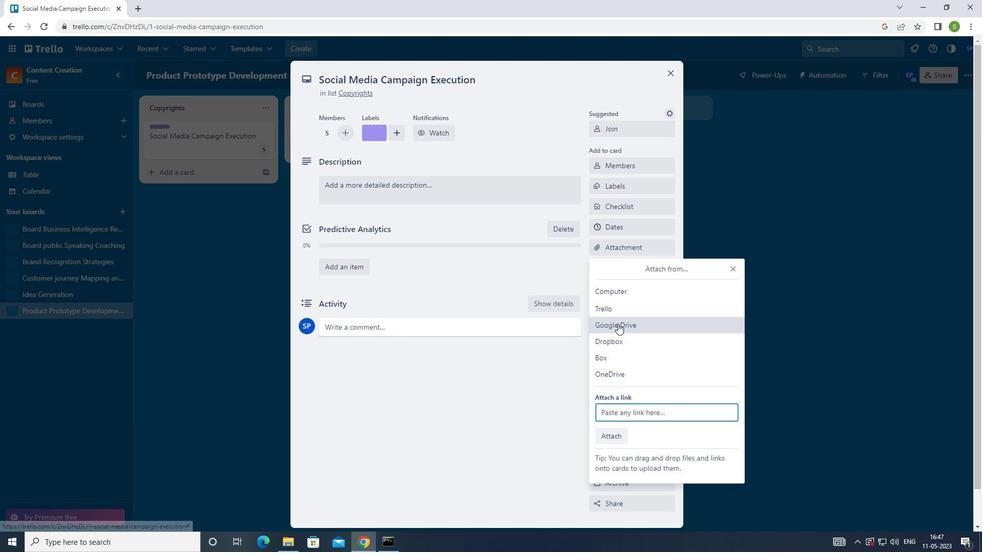 
Action: Mouse moved to (285, 237)
Screenshot: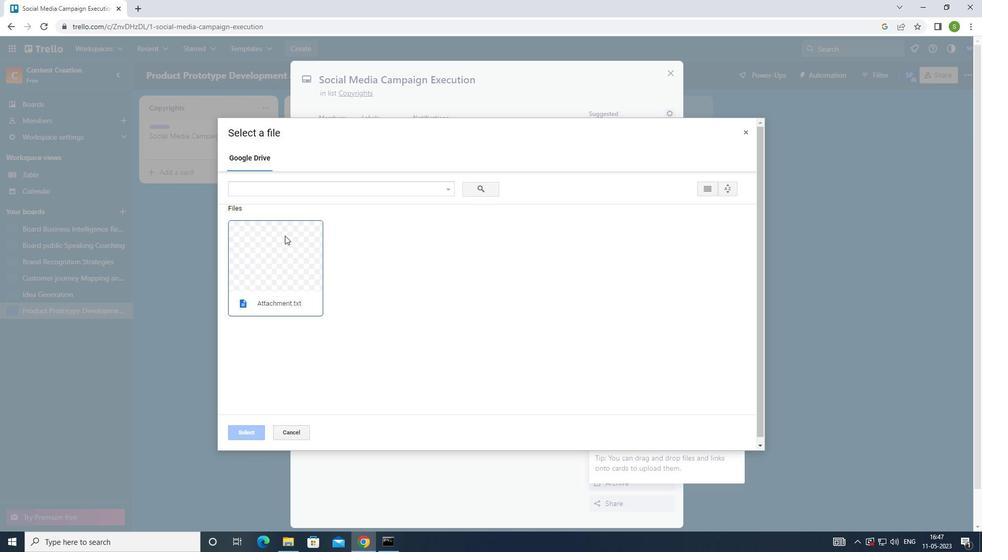 
Action: Mouse pressed left at (285, 237)
Screenshot: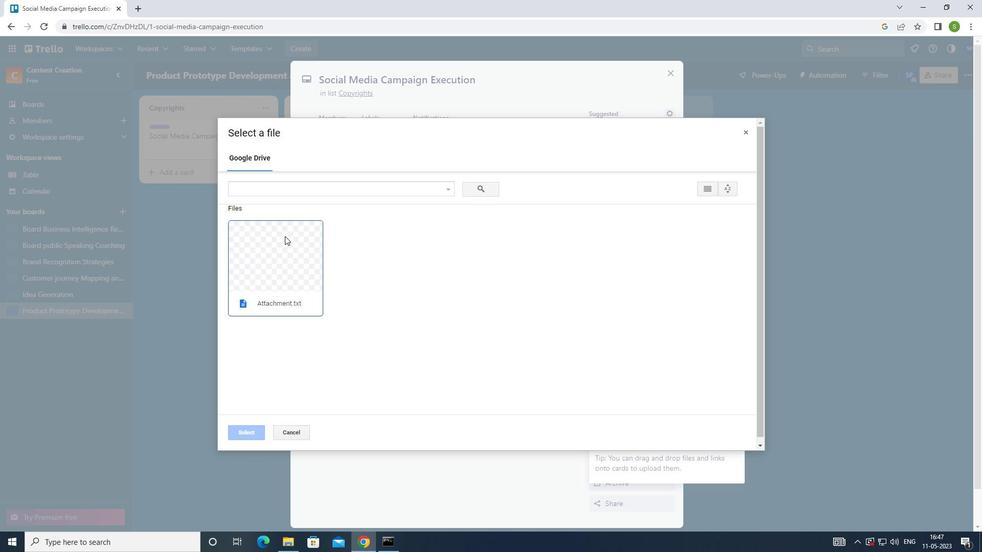 
Action: Mouse moved to (237, 431)
Screenshot: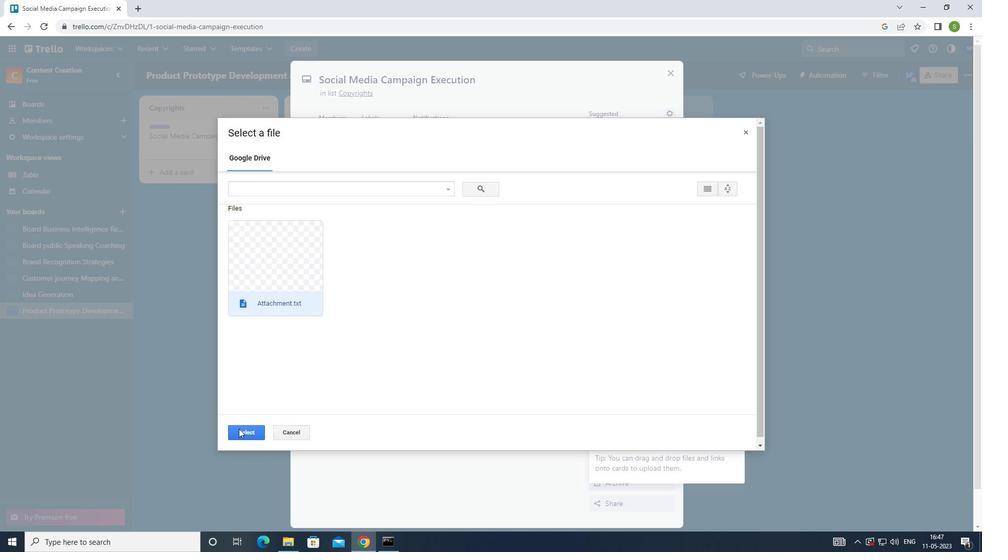 
Action: Mouse pressed left at (237, 431)
Screenshot: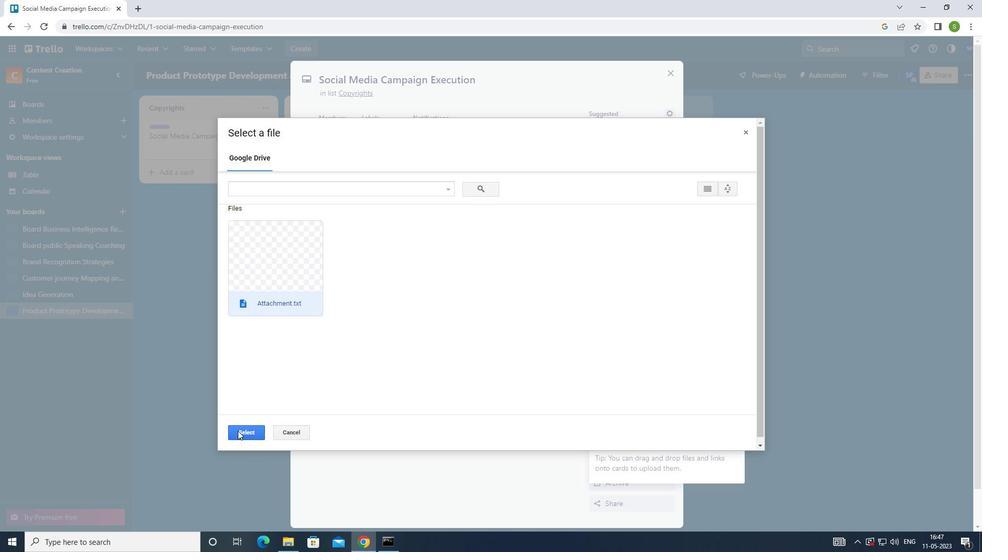 
Action: Mouse moved to (401, 191)
Screenshot: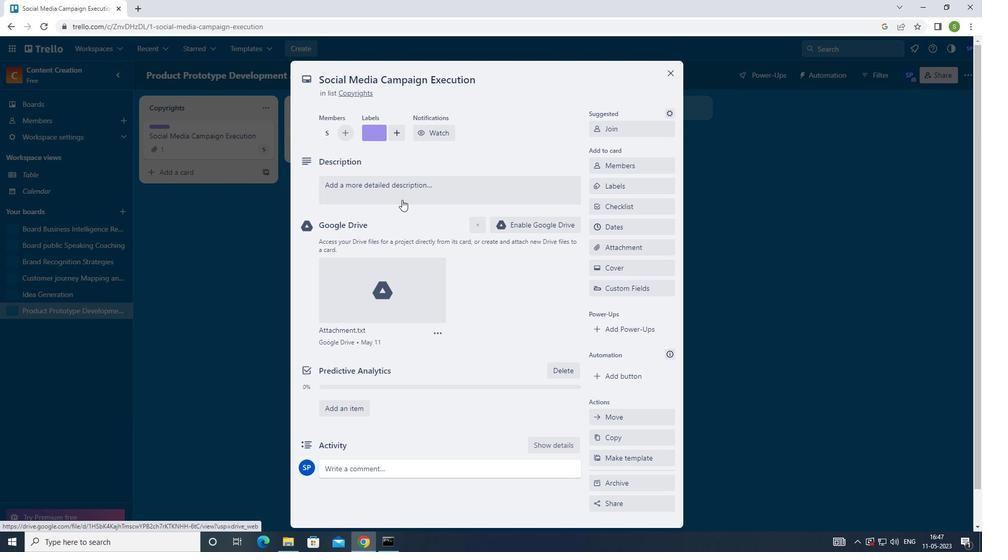 
Action: Mouse pressed left at (401, 191)
Screenshot: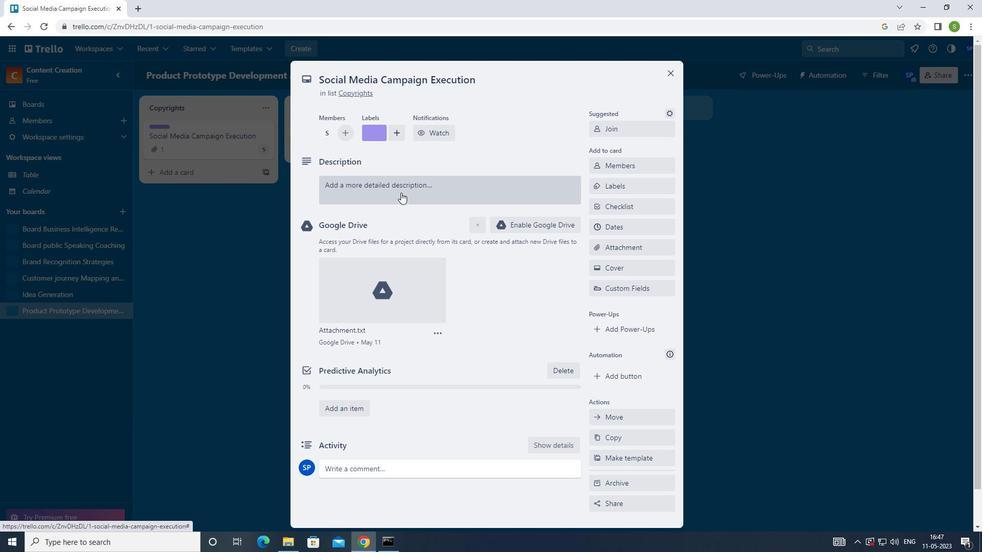 
Action: Mouse moved to (402, 238)
Screenshot: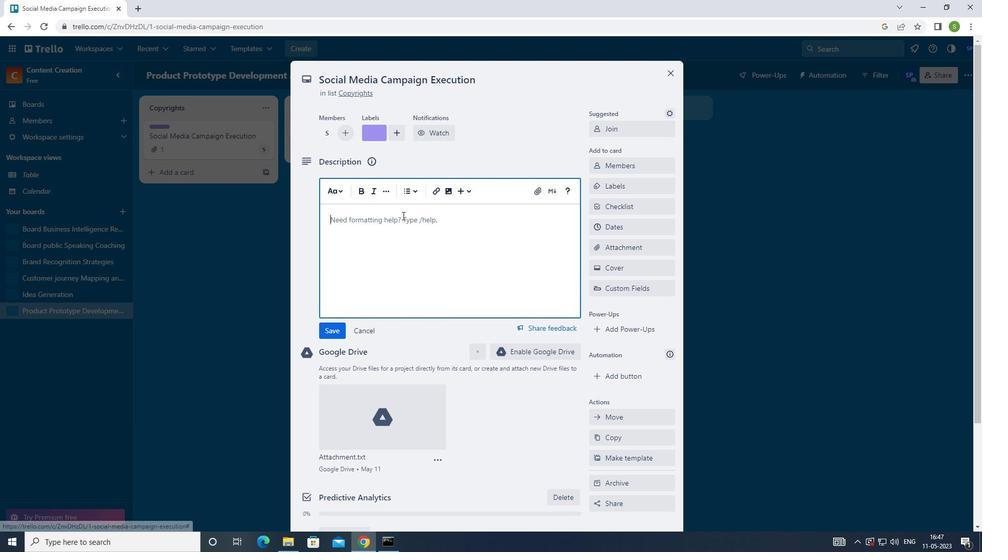 
Action: Key pressed <Key.shift>CREATE<Key.space>AB<Key.backspace>ND<Key.space>SEND<Key.space>OUT<Key.space>EMPLOYEE<Key.space>SATISFACTION<Key.space>SURVEY<Key.space>ON<Key.space>CA<Key.backspace>OMPANY<Key.space>BENEFITS<Key.space>AND<Key.space>PERKS
Screenshot: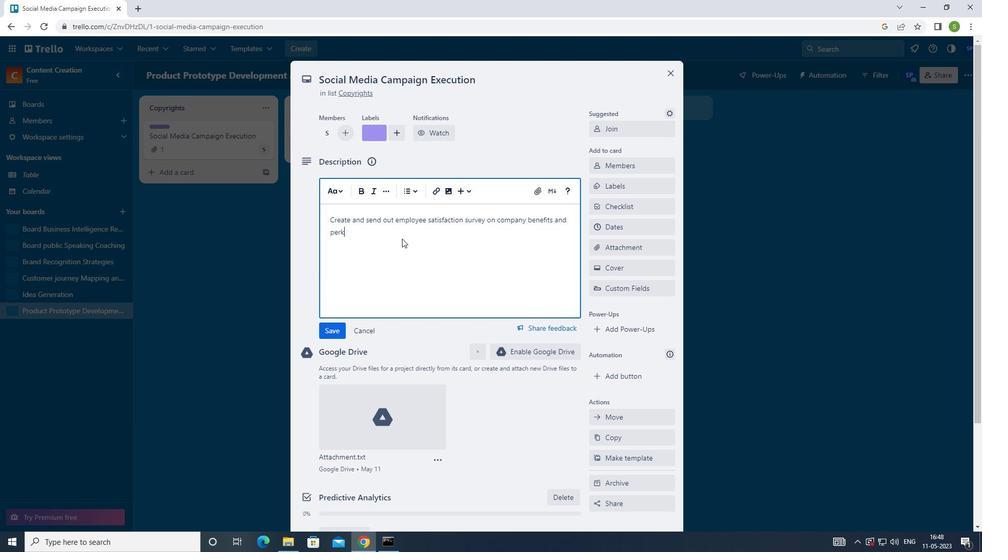 
Action: Mouse moved to (336, 333)
Screenshot: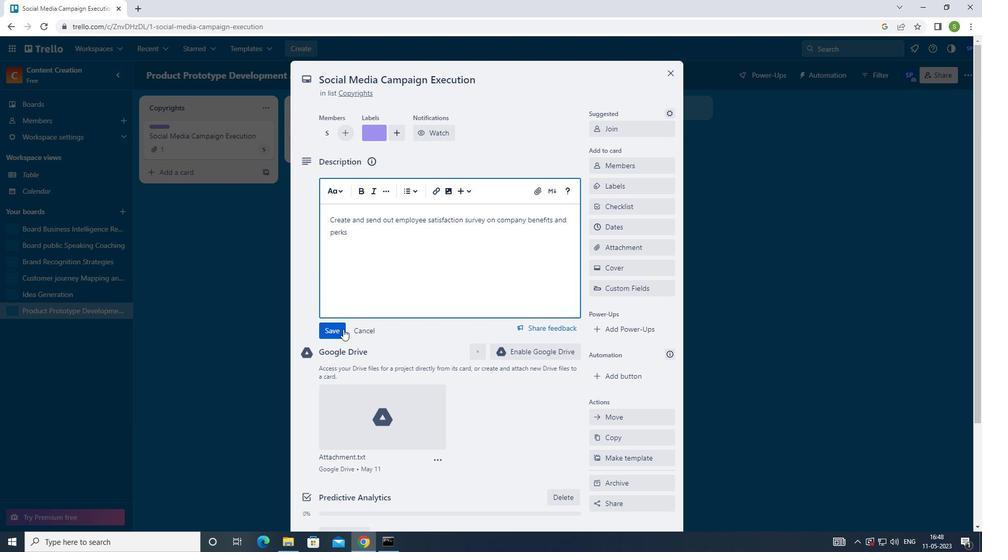
Action: Mouse pressed left at (336, 333)
Screenshot: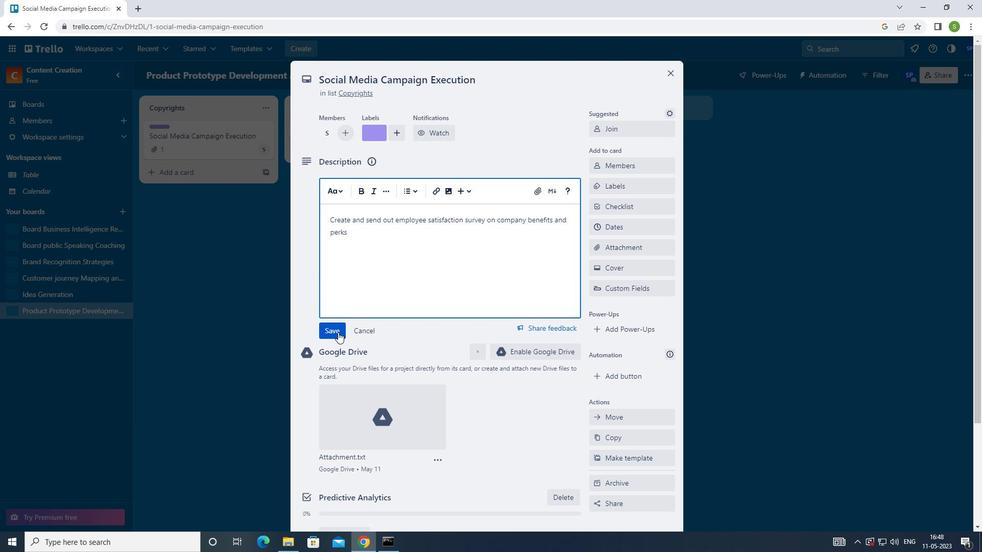 
Action: Mouse moved to (407, 368)
Screenshot: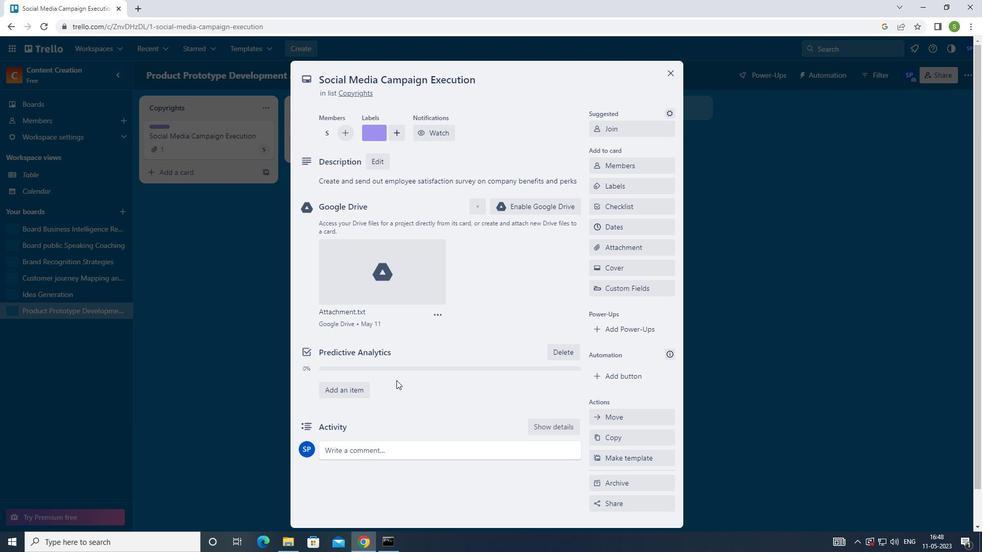 
Action: Mouse scrolled (407, 367) with delta (0, 0)
Screenshot: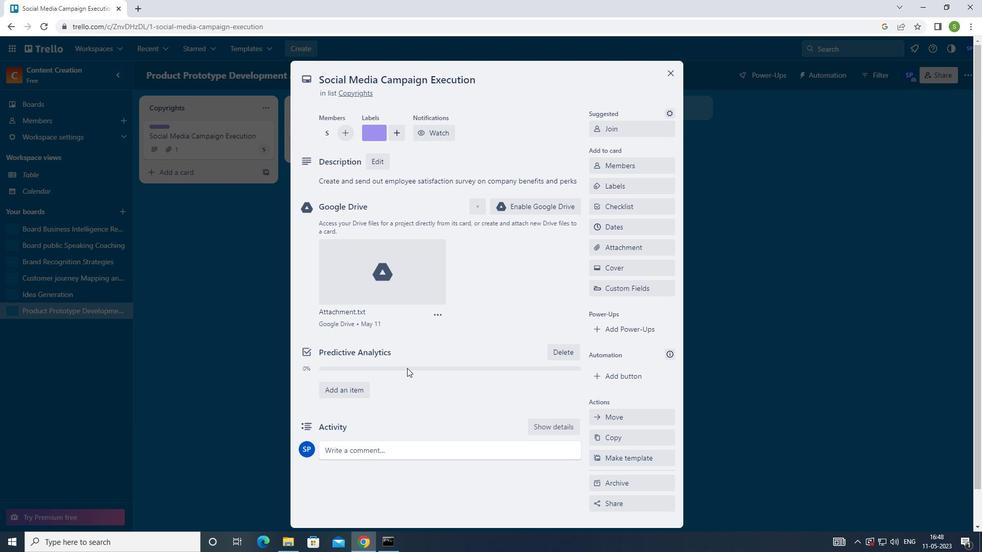 
Action: Mouse scrolled (407, 367) with delta (0, 0)
Screenshot: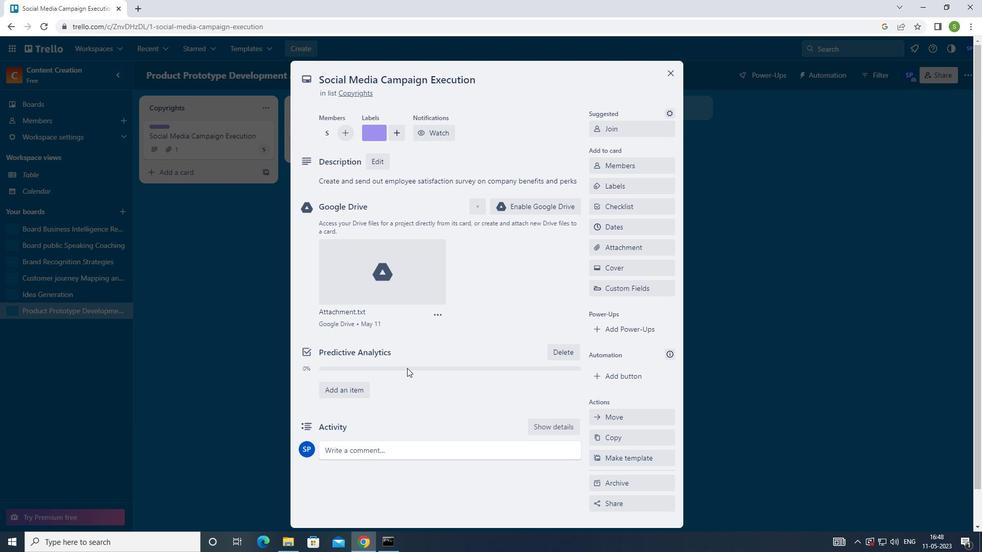
Action: Mouse scrolled (407, 367) with delta (0, 0)
Screenshot: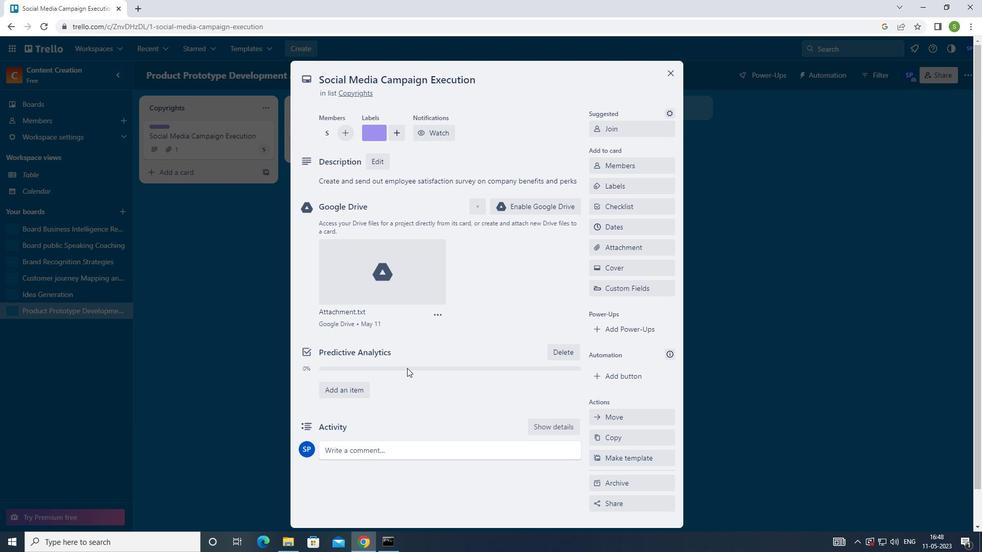 
Action: Mouse moved to (370, 411)
Screenshot: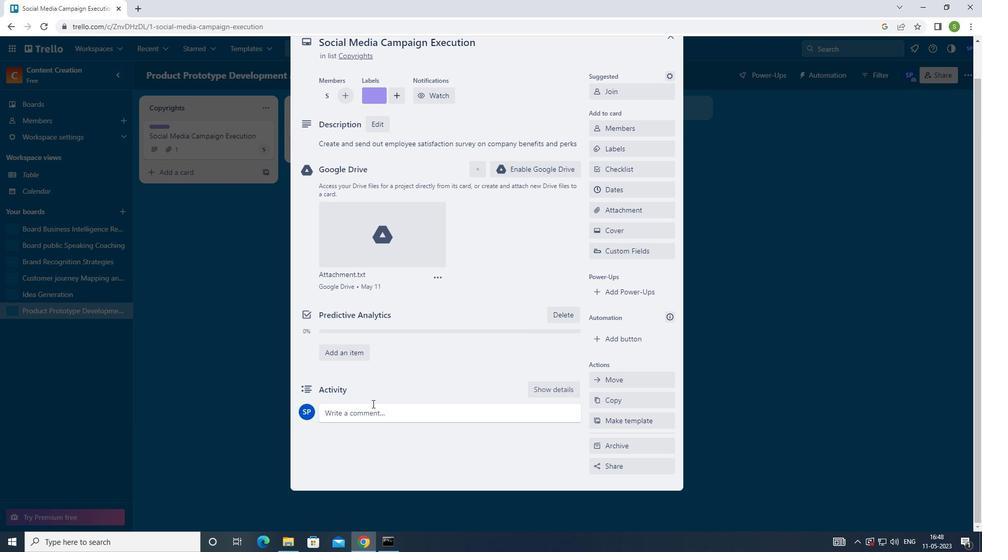
Action: Mouse pressed left at (370, 411)
Screenshot: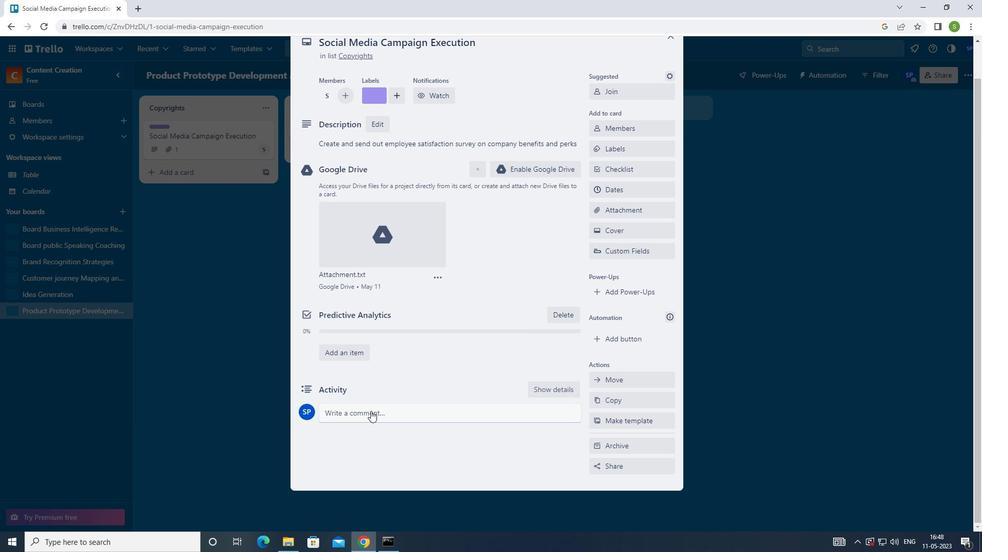 
Action: Mouse moved to (471, 320)
Screenshot: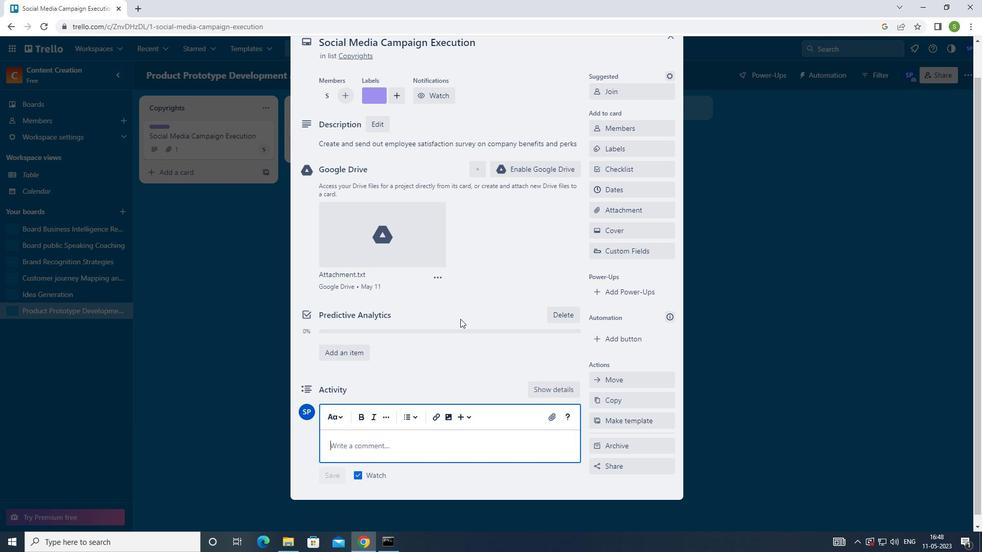 
Action: Key pressed <Key.shift><Key.shift><Key.shift><Key.shift><Key.shift>THIS<Key.space>TASK<Key.space>PRESENTS<Key.space>AN<Key.space>OPPORTINIY<Key.backspace>TY<Key.space>TO<Key.space>BUILD<Key.space>STRONG<Key.space>RELATIOB<Key.backspace>NSHIP<Key.left><Key.left><Key.left><Key.left><Key.left><Key.left><Key.left><Key.left><Key.left><Key.left><Key.left><Key.left><Key.left><Key.left><Key.left><Key.left><Key.left><Key.left><Key.left><Key.left><Key.left><Key.left><Key.left><Key.left><Key.left><Key.left><Key.left><Key.left><Key.left><Key.left><Key.left><Key.left><Key.left><Key.backspace>U<Key.right><Key.right><Key.right><Key.right><Key.right><Key.right><Key.right><Key.right><Key.right><Key.right><Key.right><Key.right><Key.right><Key.right><Key.right><Key.right><Key.right><Key.right><Key.right><Key.right><Key.right><Key.right><Key.right><Key.right><Key.right><Key.right><Key.right><Key.right><Key.right><Key.right><Key.right><Key.right><Key.right><Key.space>TO<Key.space>BUILD<Key.space>STRONG<Key.space>RELATIONSHIPS<Key.space>WITH<Key.space>OUR<Key.space>STAKEHOLDER<Key.space>AND<Key.space>EARN<Key.space>THEIR<Key.space>TRUST.
Screenshot: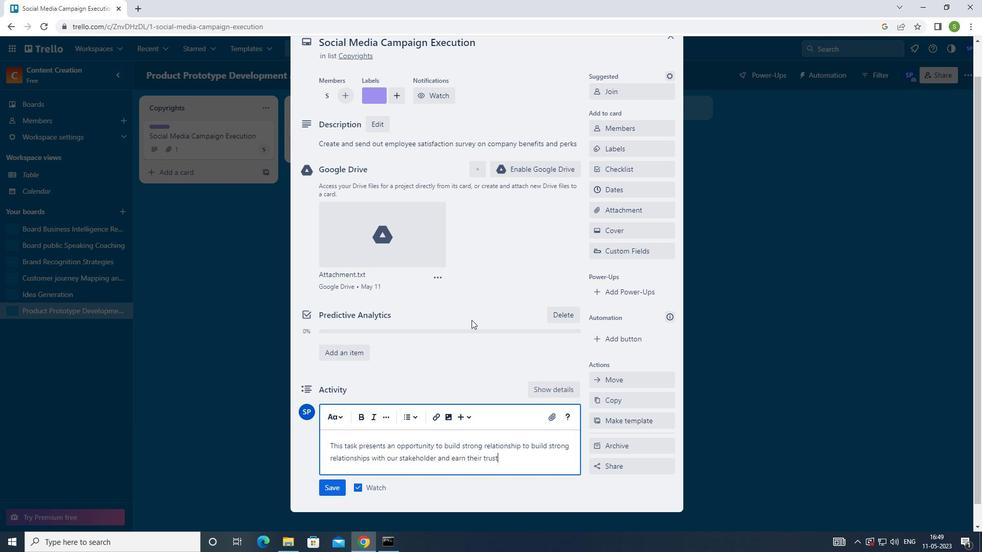 
Action: Mouse moved to (334, 492)
Screenshot: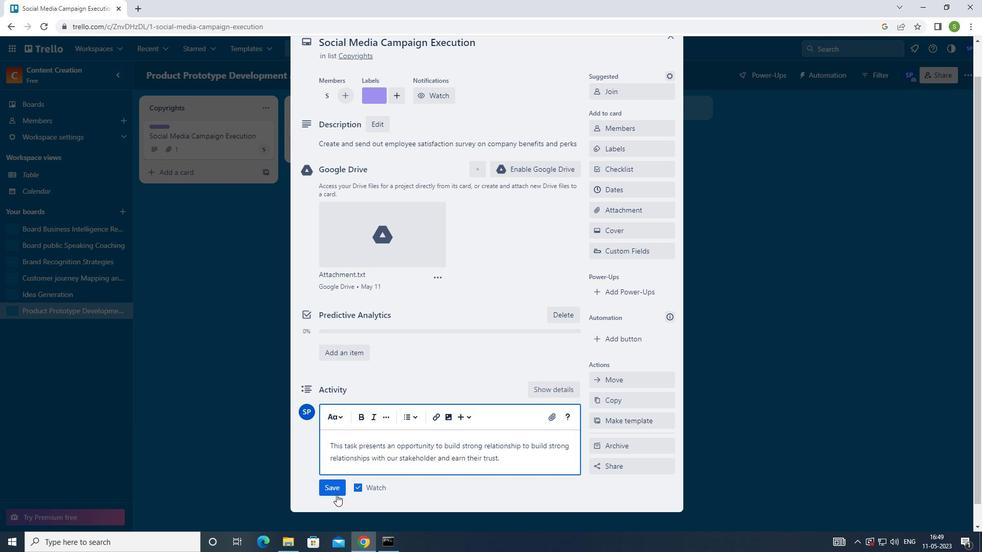 
Action: Mouse pressed left at (334, 492)
Screenshot: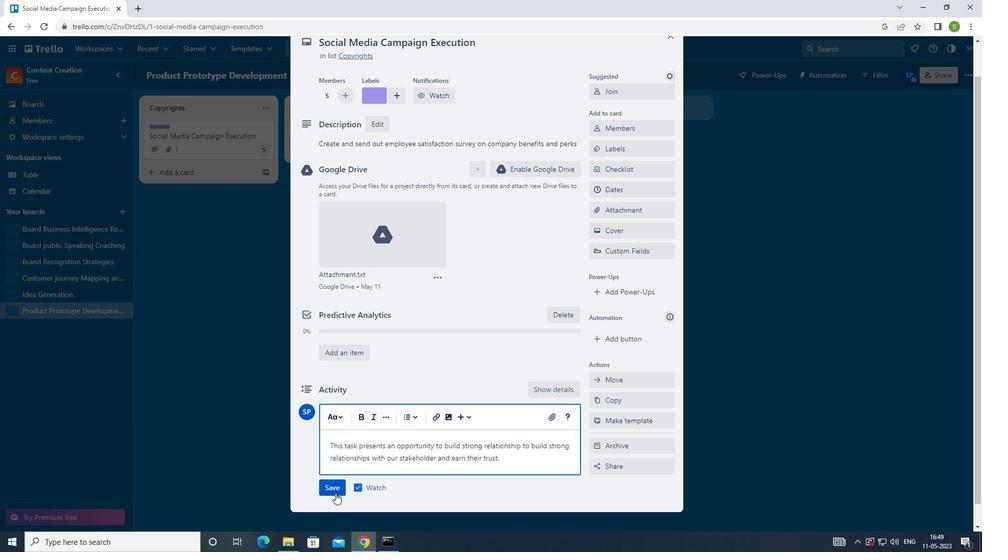 
Action: Mouse moved to (628, 187)
Screenshot: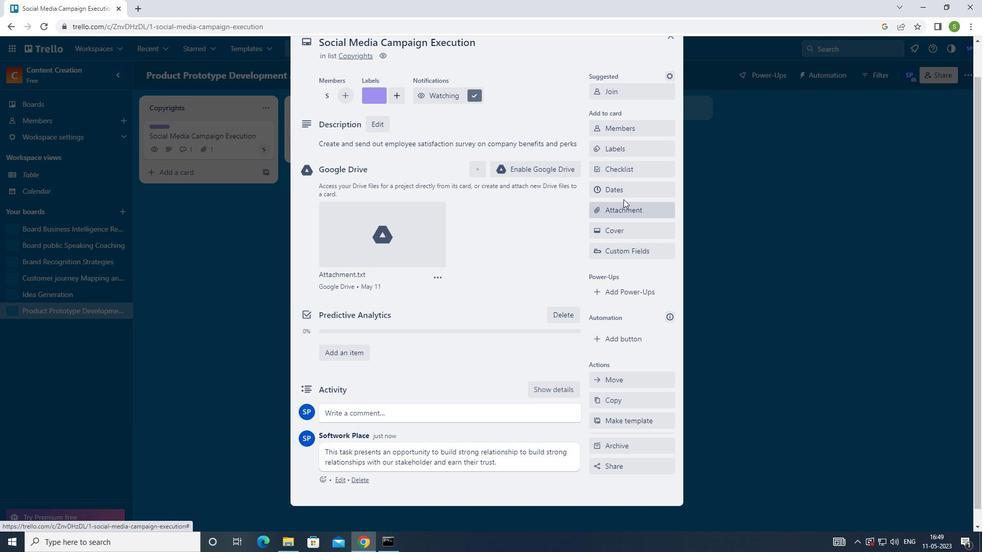 
Action: Mouse pressed left at (628, 187)
Screenshot: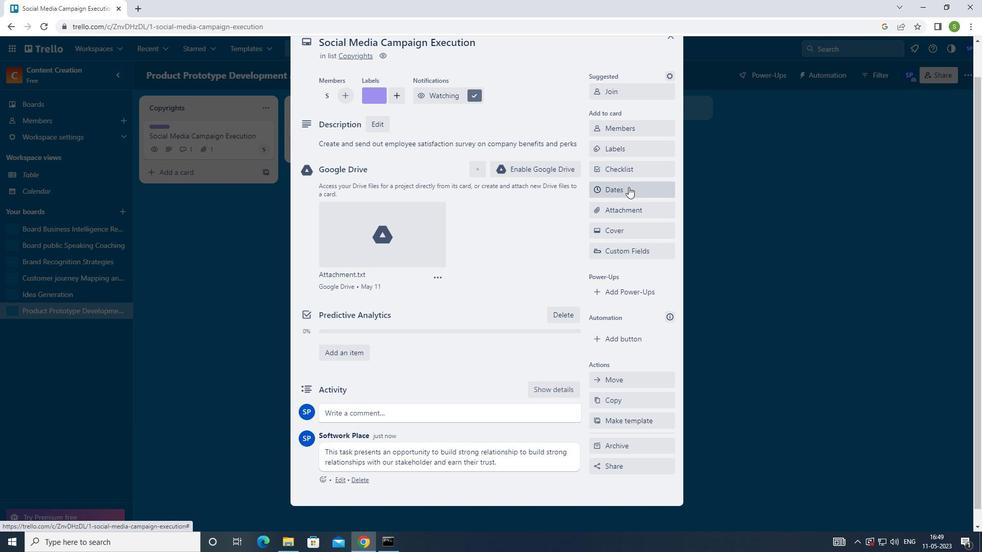 
Action: Mouse moved to (616, 257)
Screenshot: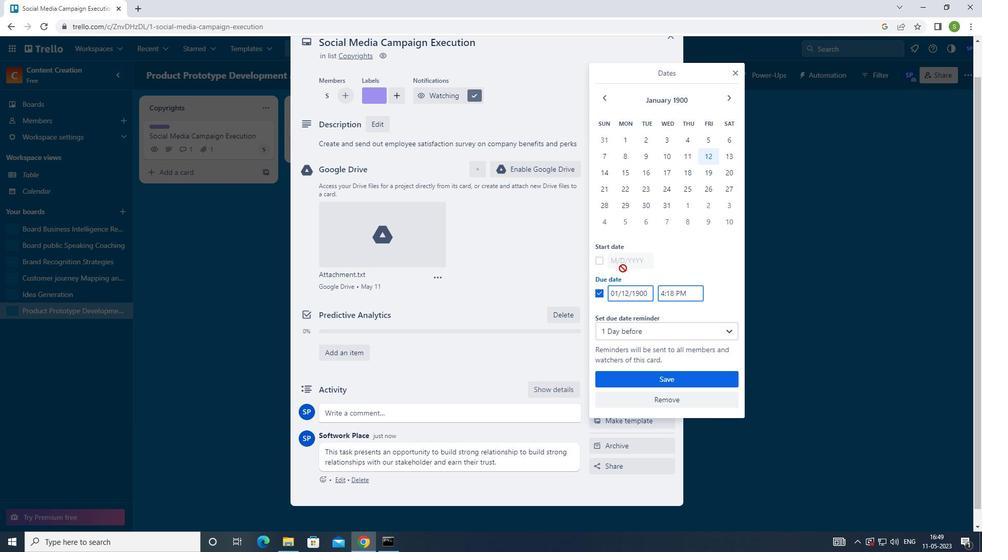 
Action: Mouse pressed left at (616, 257)
Screenshot: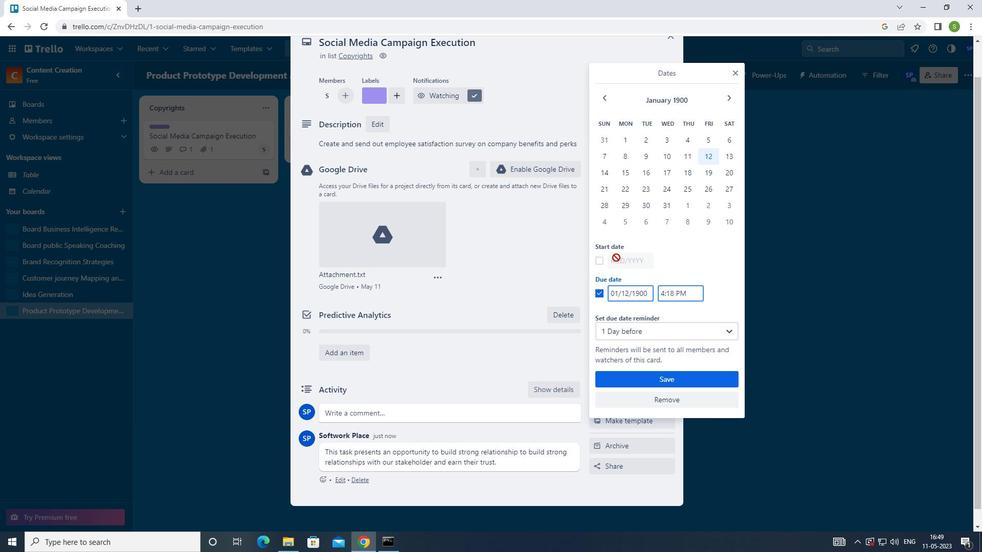 
Action: Mouse moved to (600, 262)
Screenshot: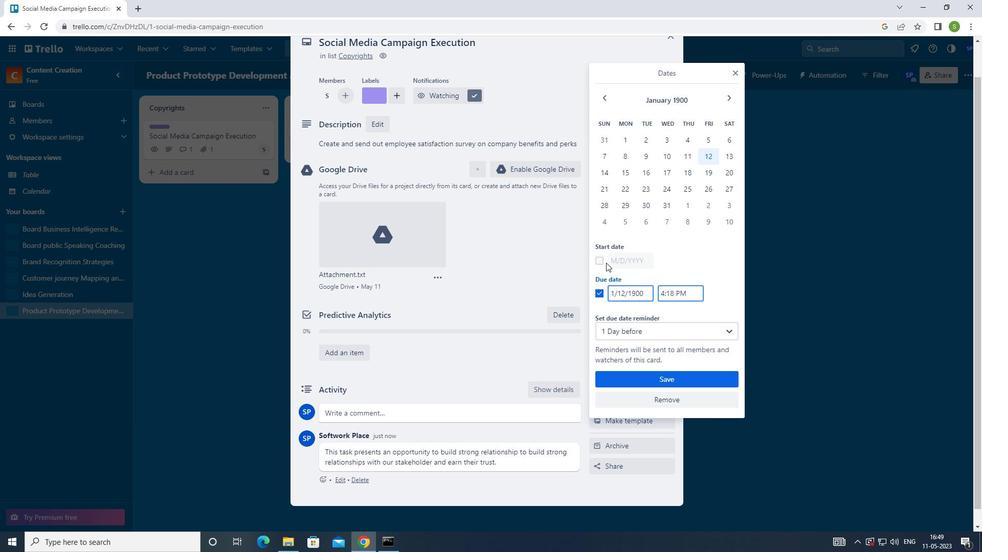 
Action: Mouse pressed left at (600, 262)
Screenshot: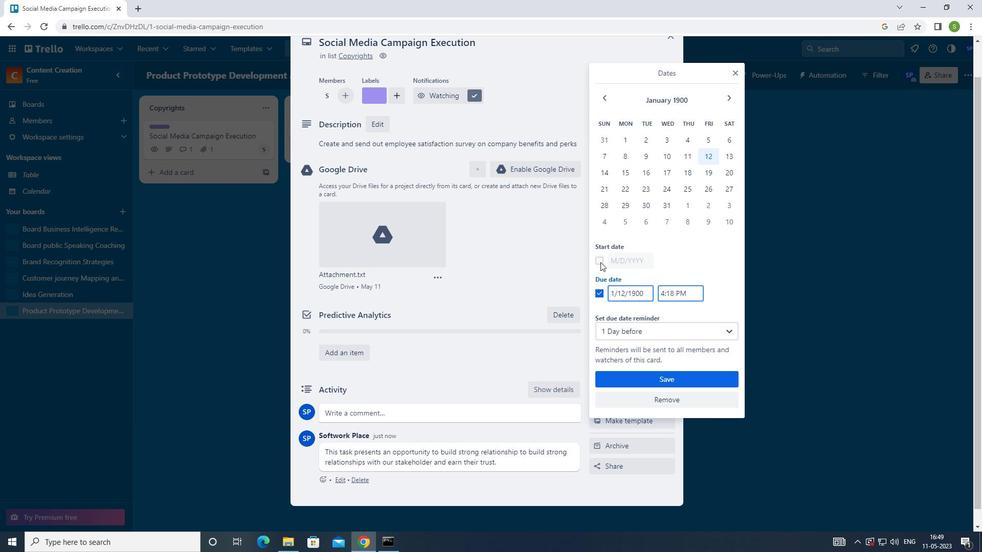 
Action: Mouse moved to (629, 261)
Screenshot: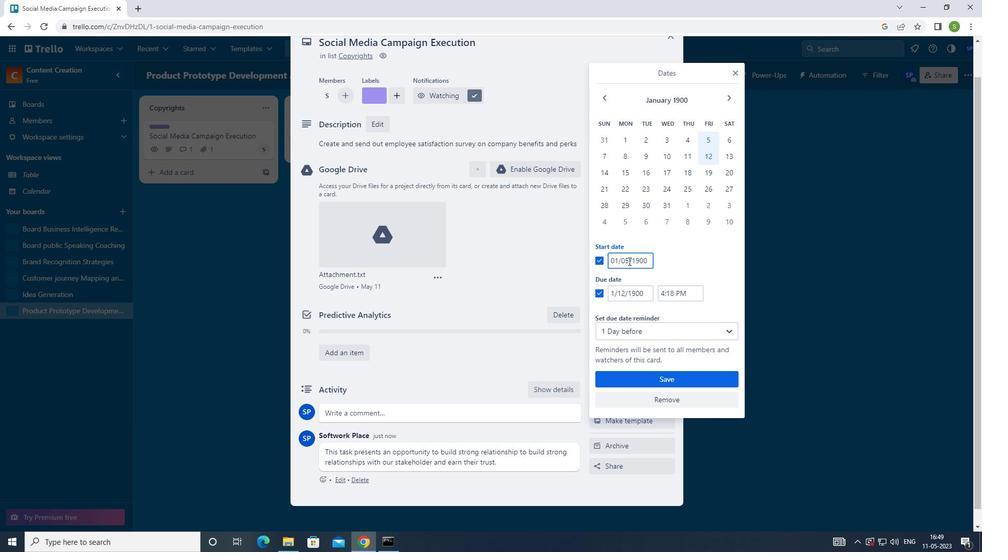 
Action: Mouse pressed left at (629, 261)
Screenshot: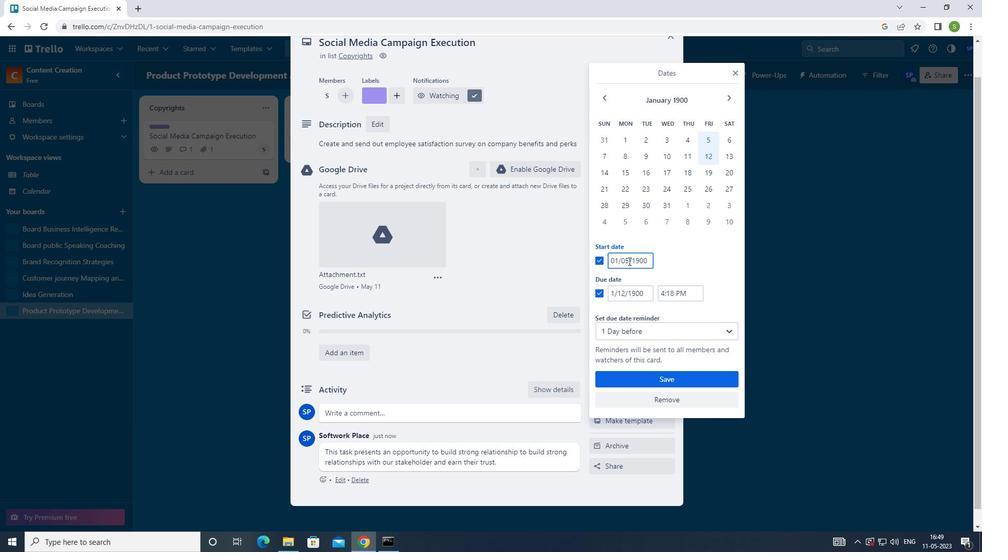 
Action: Mouse moved to (621, 260)
Screenshot: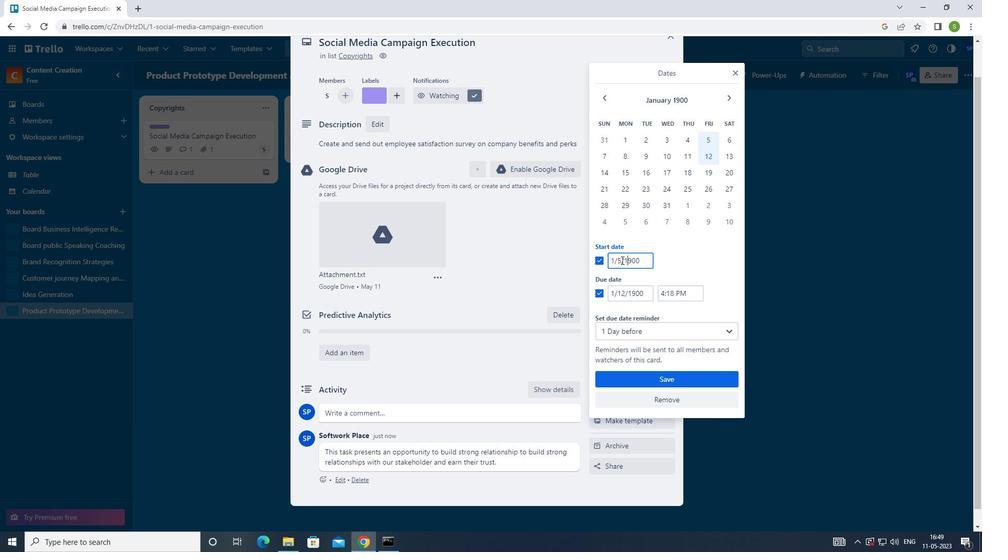 
Action: Mouse pressed left at (621, 260)
Screenshot: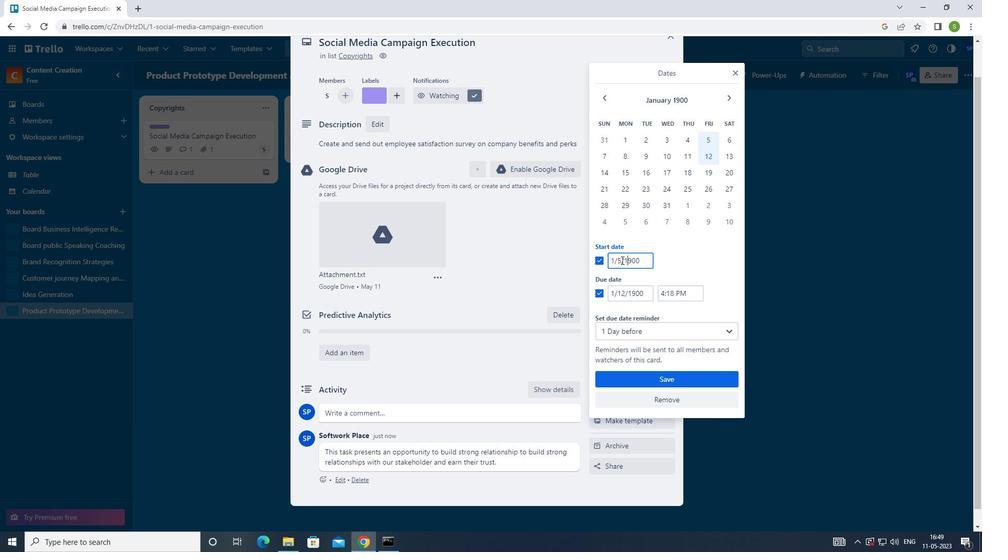 
Action: Mouse moved to (621, 261)
Screenshot: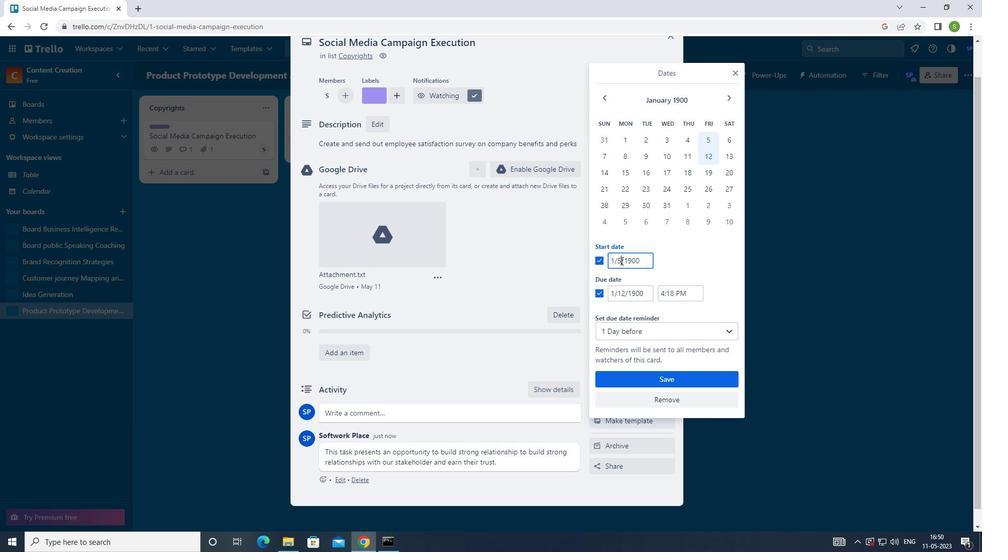 
Action: Key pressed <Key.backspace>6
Screenshot: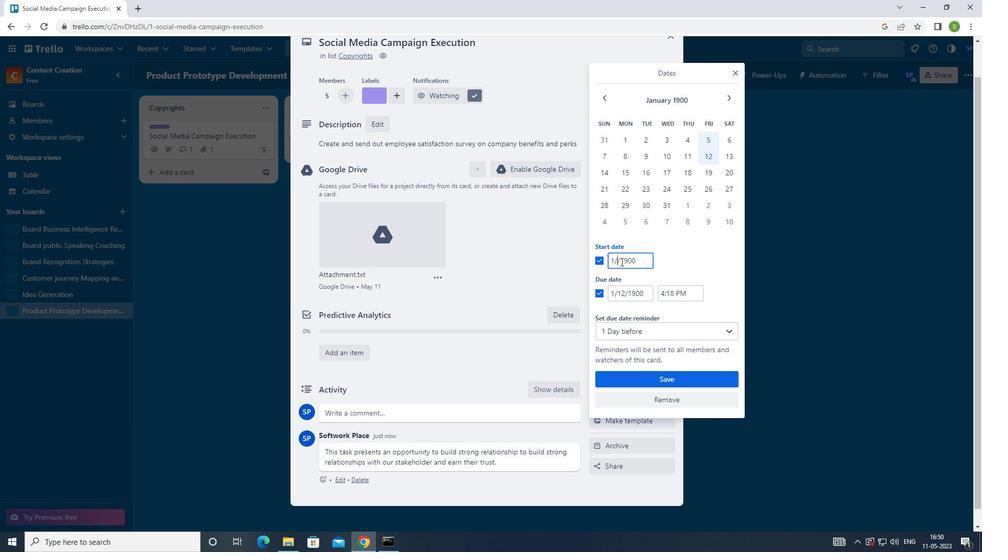 
Action: Mouse moved to (625, 294)
Screenshot: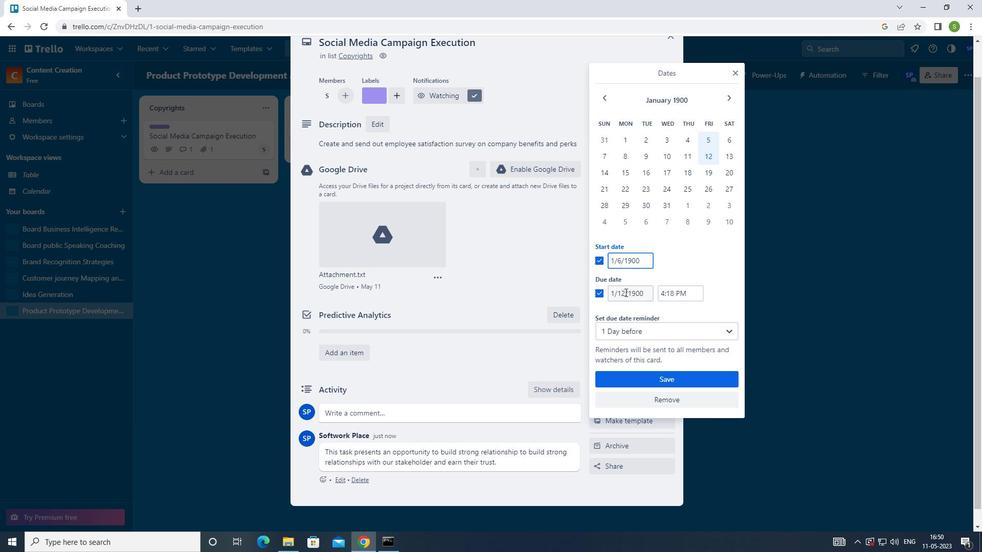 
Action: Mouse pressed left at (625, 294)
Screenshot: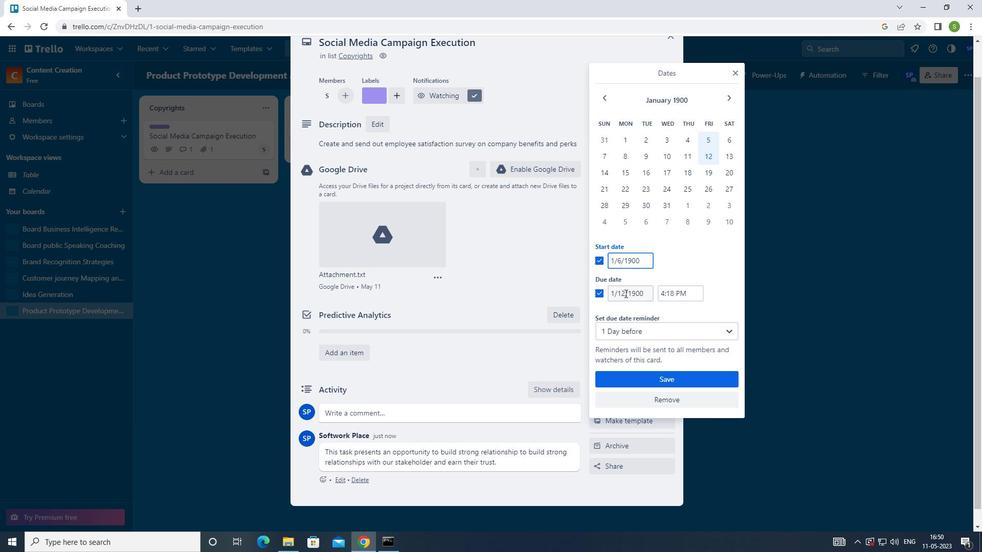 
Action: Key pressed <Key.backspace>3
Screenshot: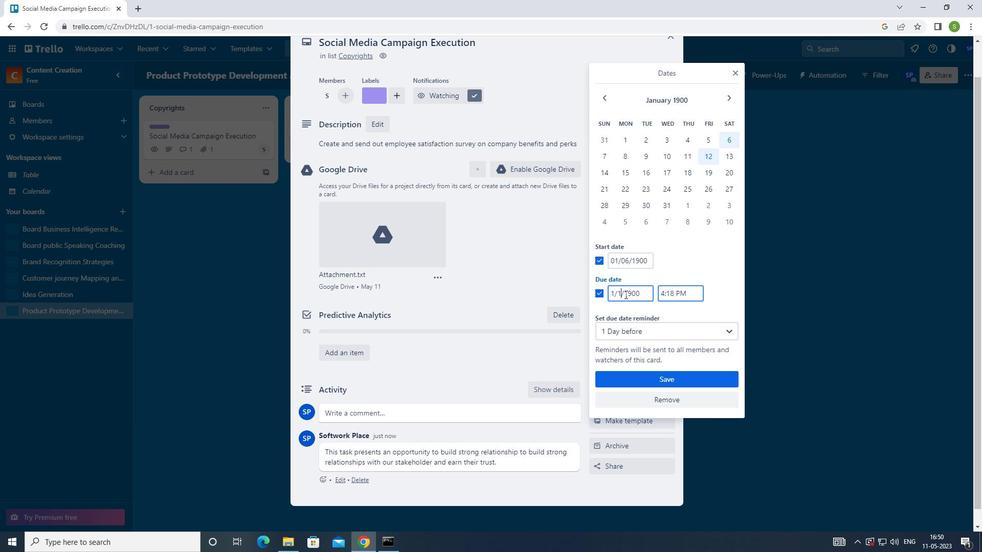 
Action: Mouse moved to (645, 377)
Screenshot: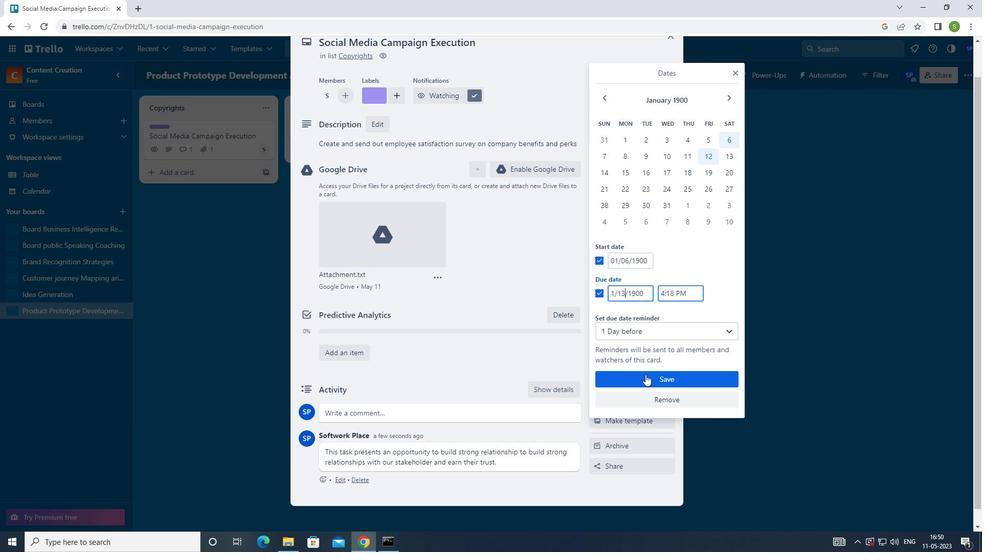 
Action: Mouse pressed left at (645, 377)
Screenshot: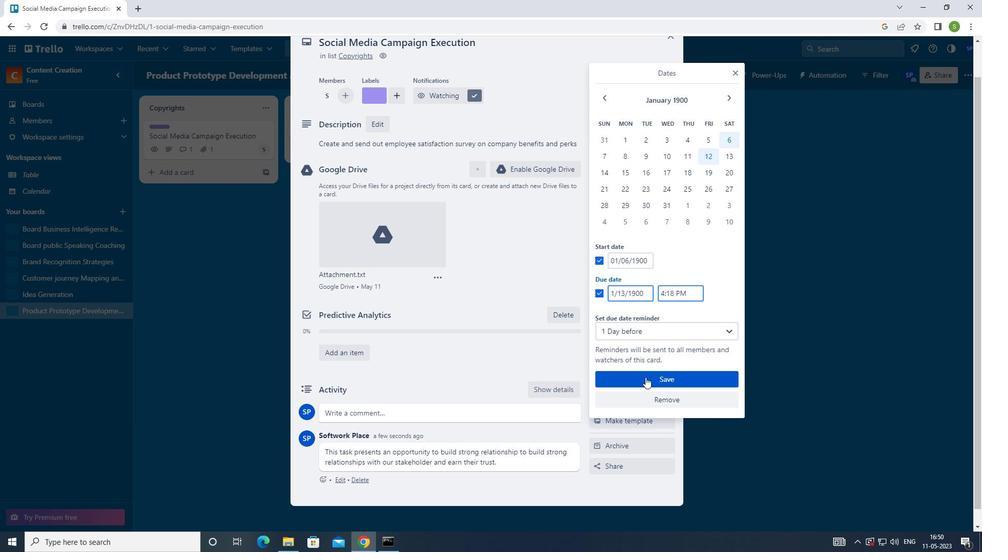 
Action: Key pressed <Key.f8>
Screenshot: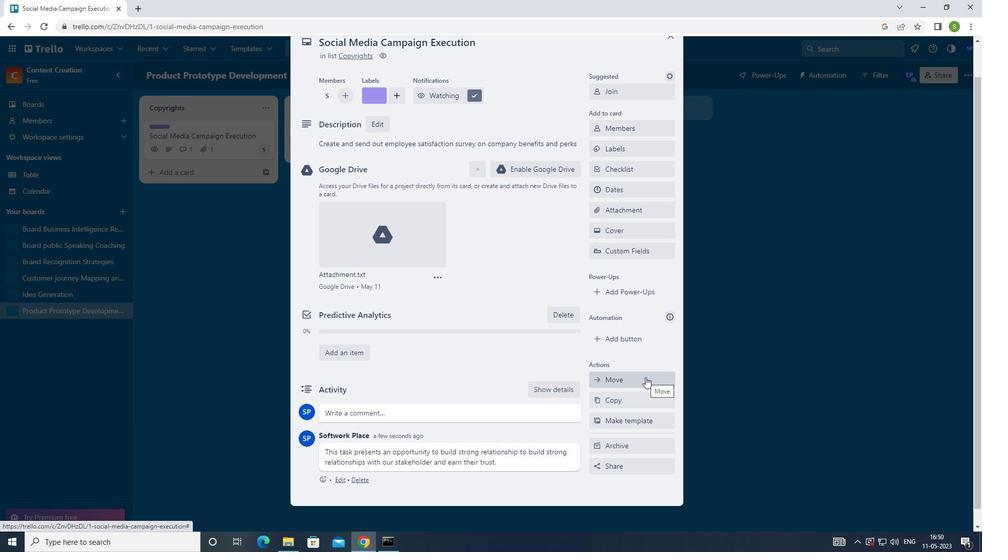 
